 Task: Look for space in Coral Gables, United States from 26th August, 2023 to 10th September, 2023 for 6 adults, 2 children in price range Rs.10000 to Rs.15000. Place can be entire place or shared room with 6 bedrooms having 6 beds and 6 bathrooms. Property type can be house, flat, guest house. Amenities needed are: wifi, TV, free parkinig on premises, gym, breakfast. Booking option can be shelf check-in. Required host language is English.
Action: Mouse moved to (507, 111)
Screenshot: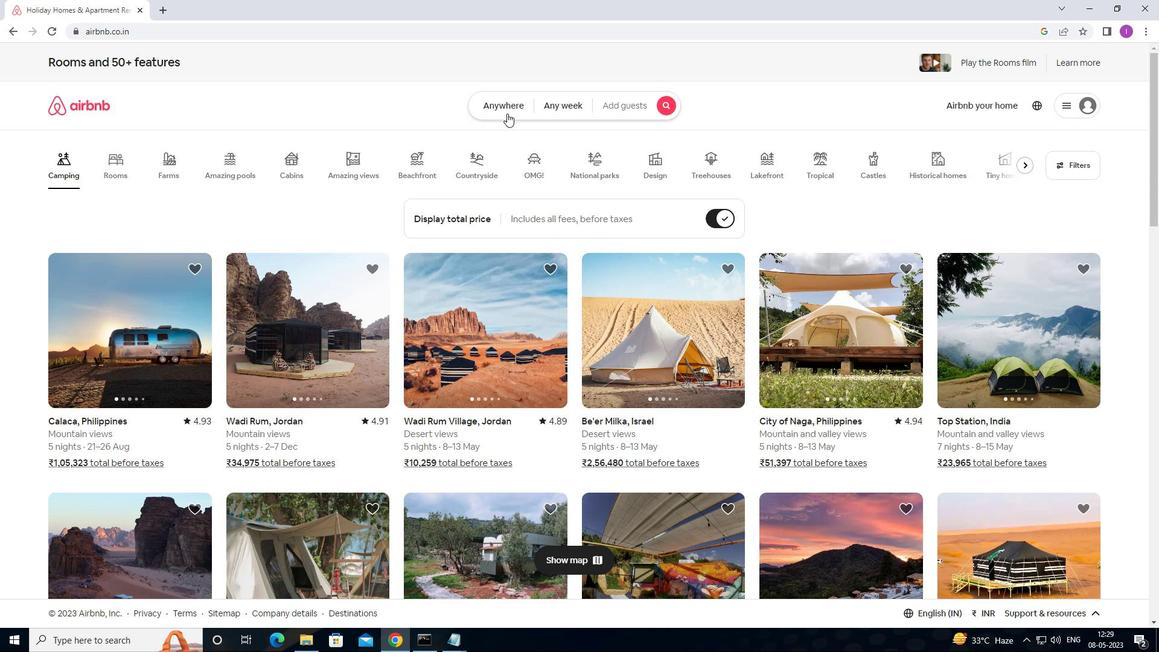 
Action: Mouse pressed left at (507, 111)
Screenshot: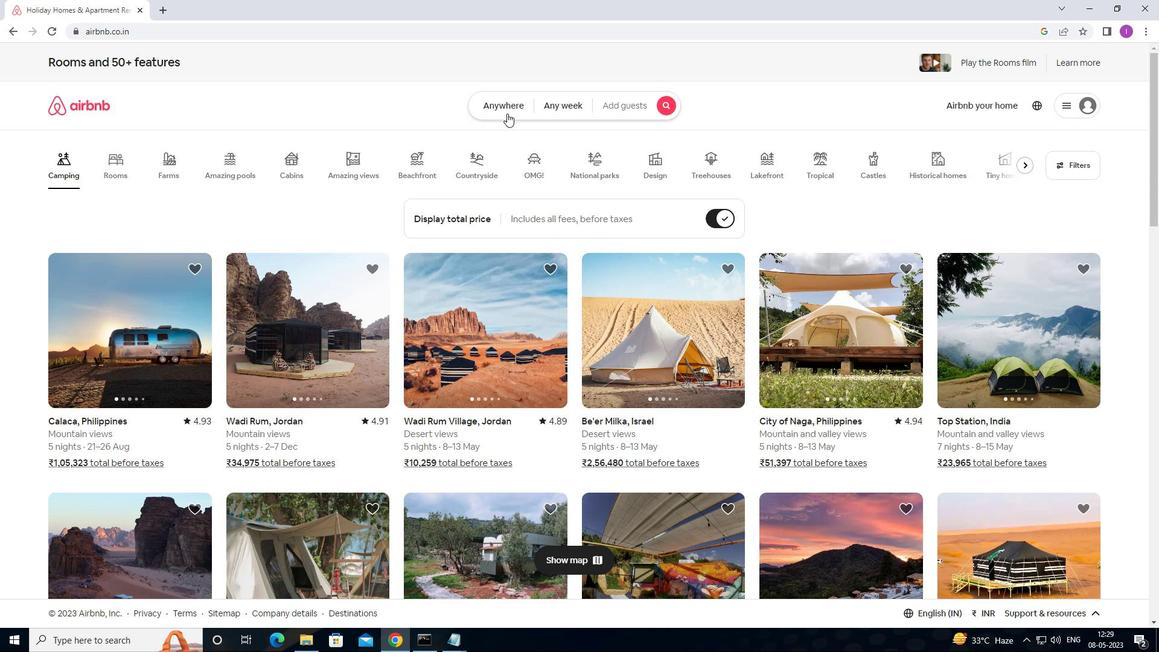
Action: Mouse moved to (402, 157)
Screenshot: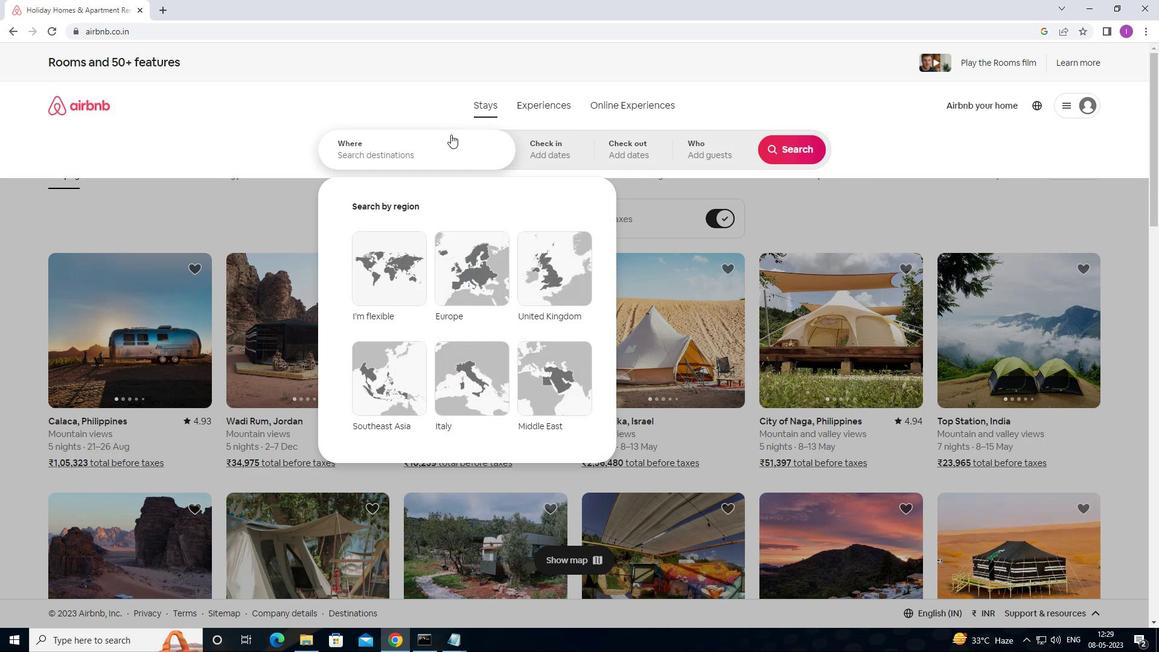 
Action: Mouse pressed left at (402, 157)
Screenshot: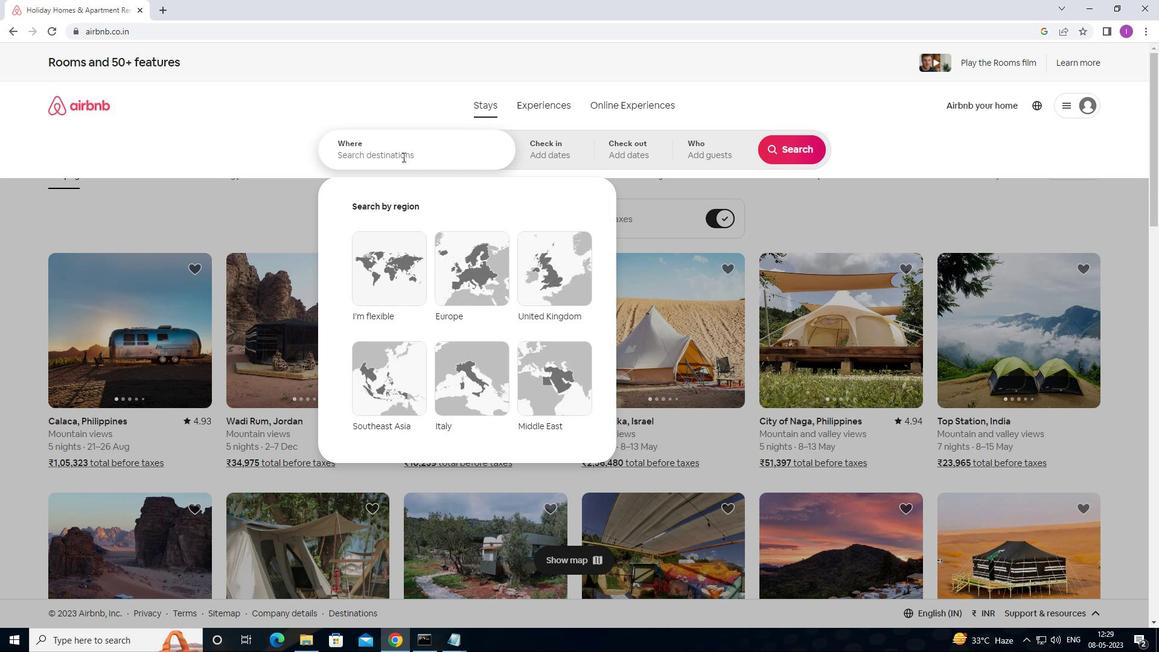 
Action: Key pressed <Key.shift>CORAL<Key.space><Key.shift><Key.shift><Key.shift><Key.shift><Key.shift><Key.shift><Key.shift><Key.shift>GABLES,<Key.shift>UNITED<Key.space>STATES
Screenshot: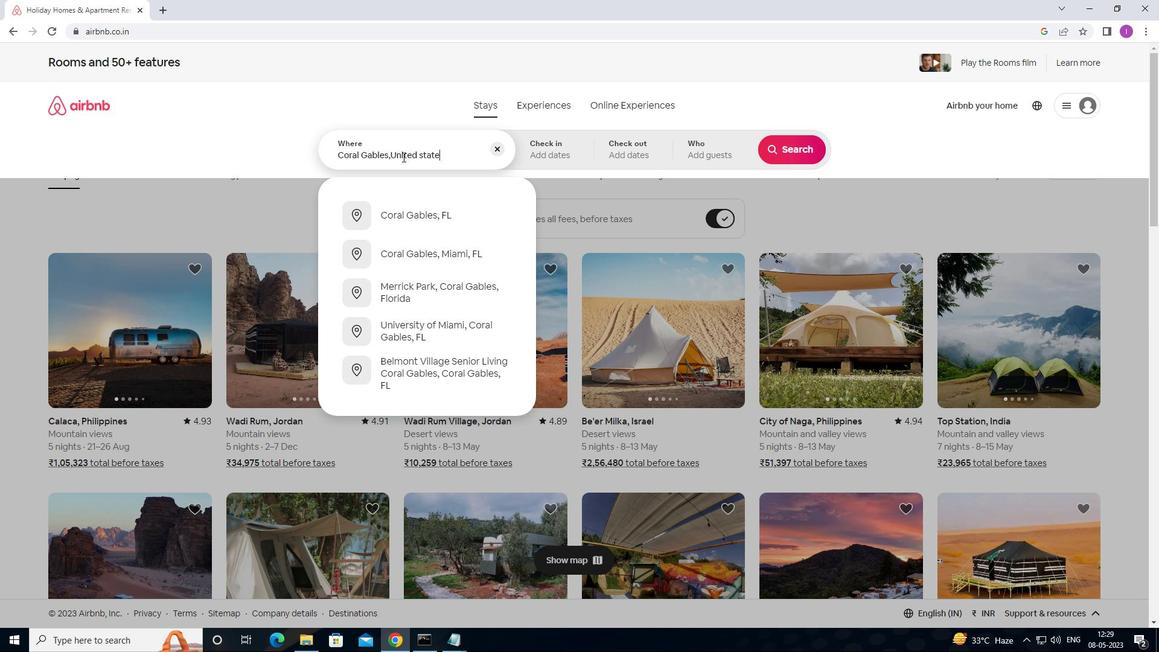 
Action: Mouse moved to (564, 157)
Screenshot: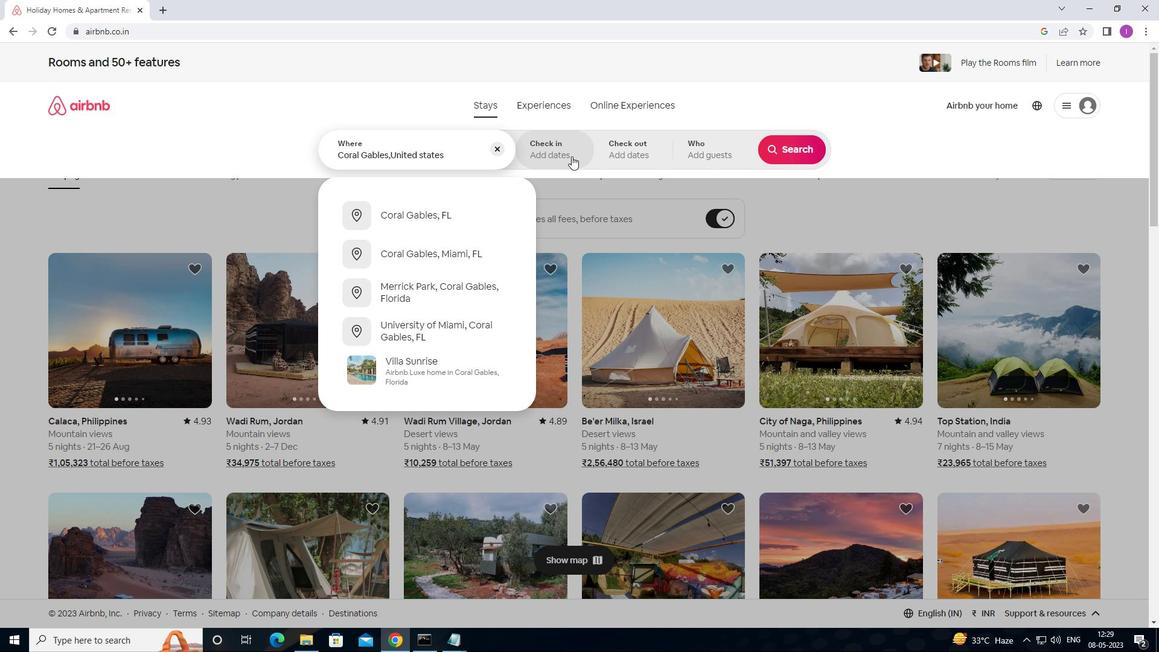 
Action: Mouse pressed left at (564, 157)
Screenshot: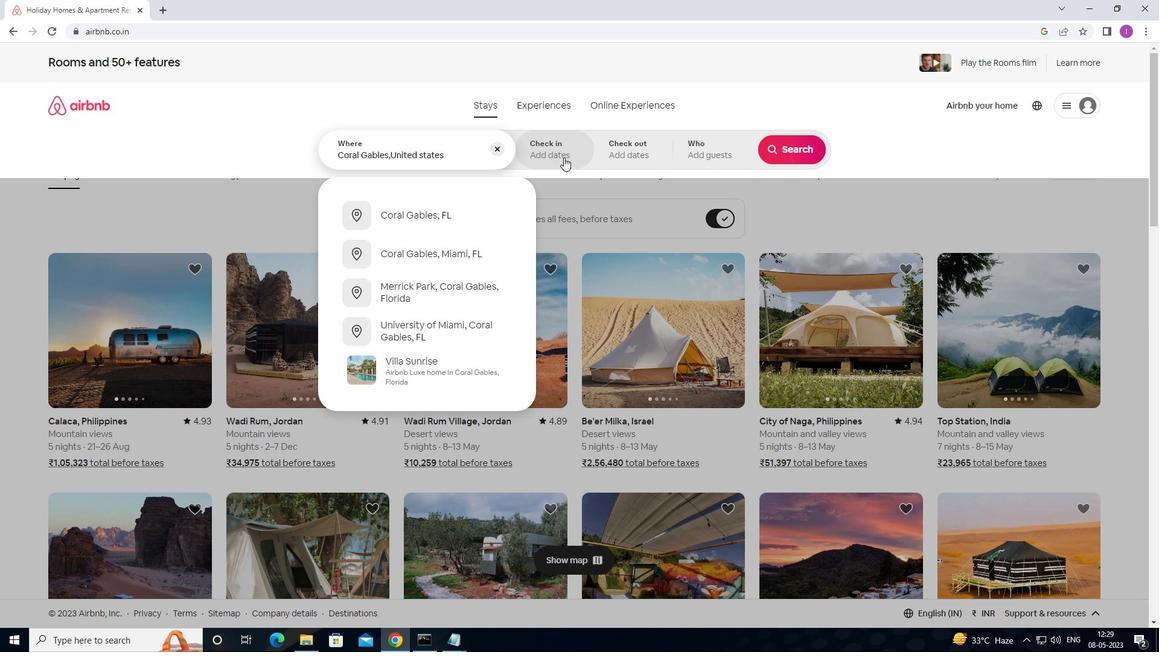 
Action: Mouse moved to (788, 245)
Screenshot: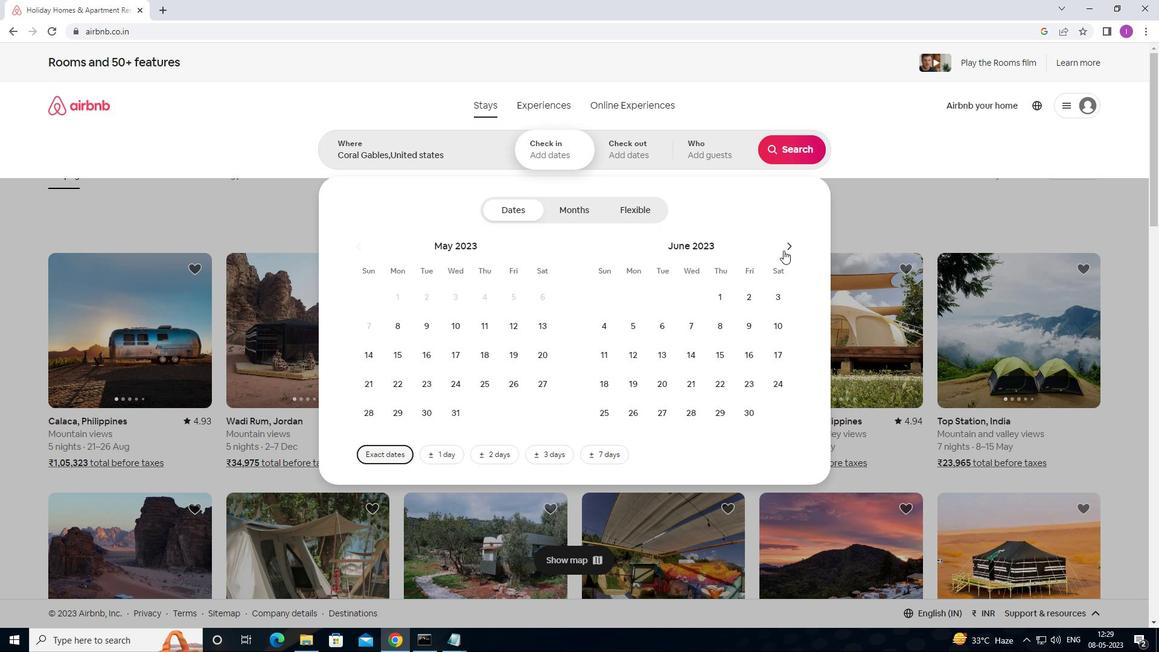
Action: Mouse pressed left at (788, 245)
Screenshot: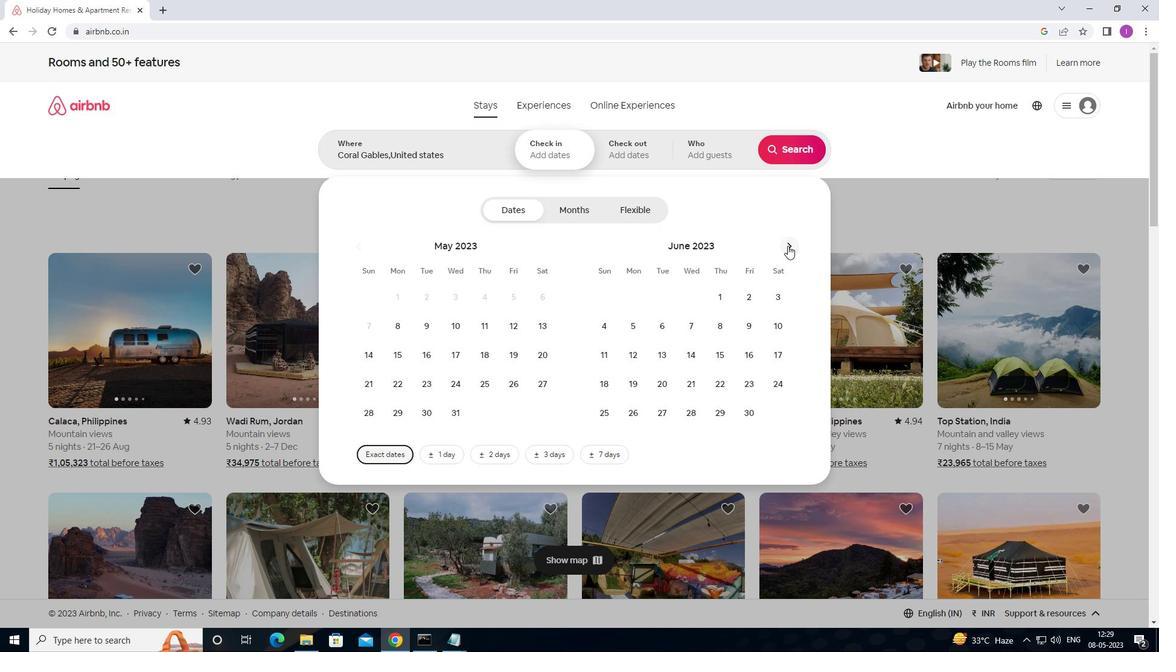 
Action: Mouse pressed left at (788, 245)
Screenshot: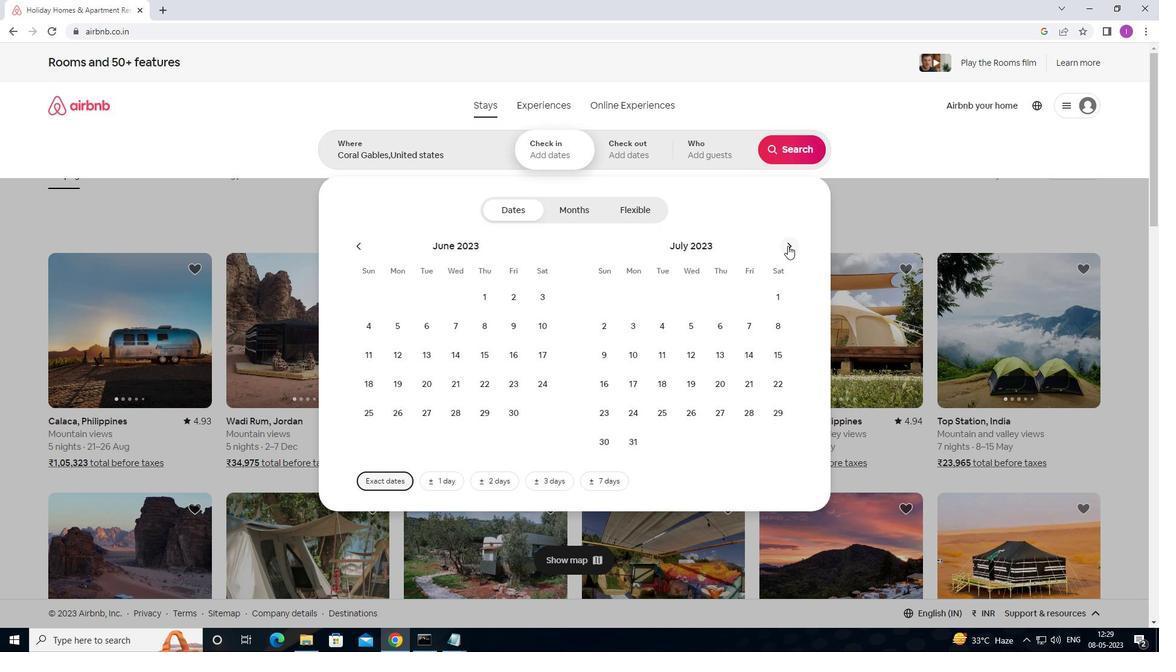 
Action: Mouse pressed left at (788, 245)
Screenshot: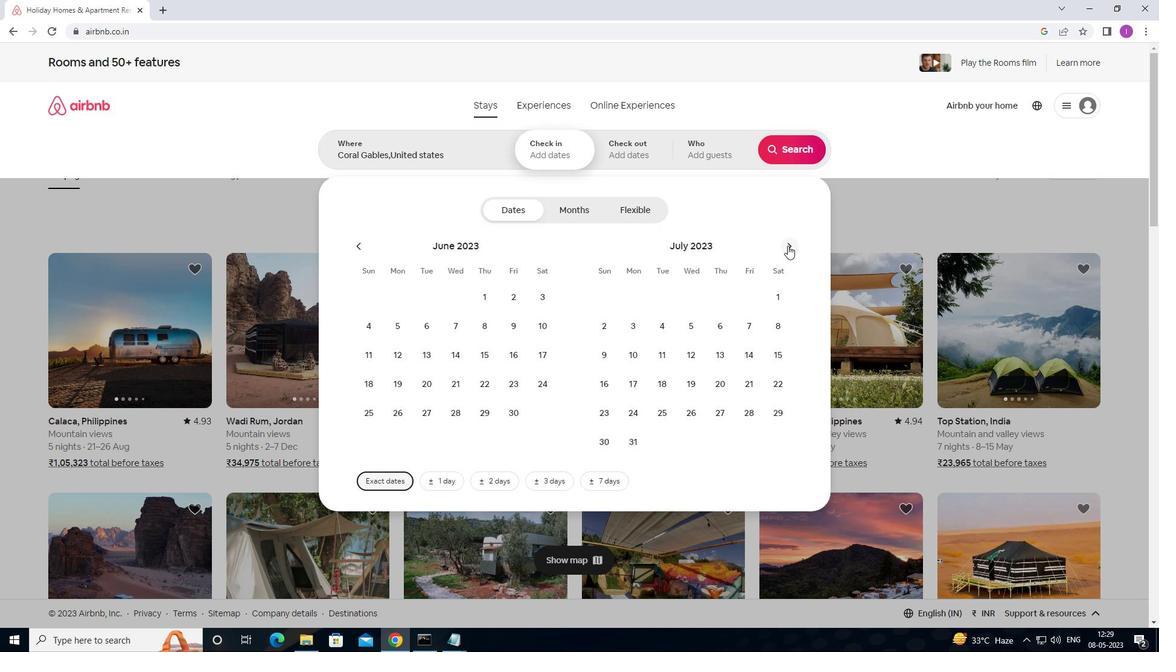
Action: Mouse pressed left at (788, 245)
Screenshot: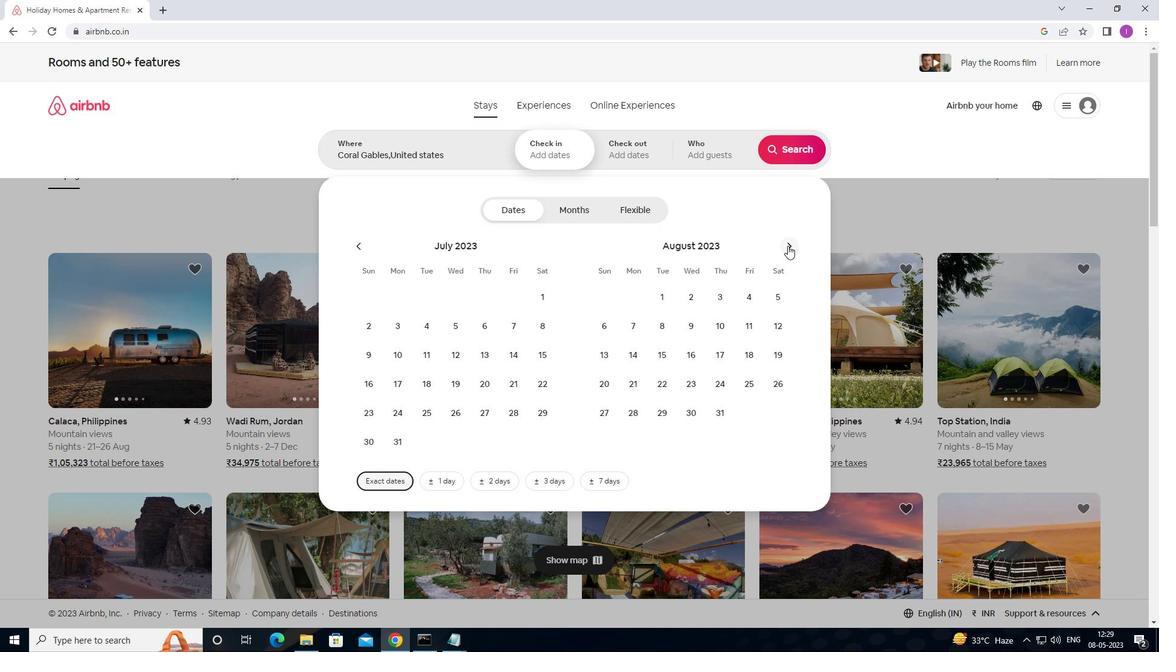 
Action: Mouse moved to (359, 249)
Screenshot: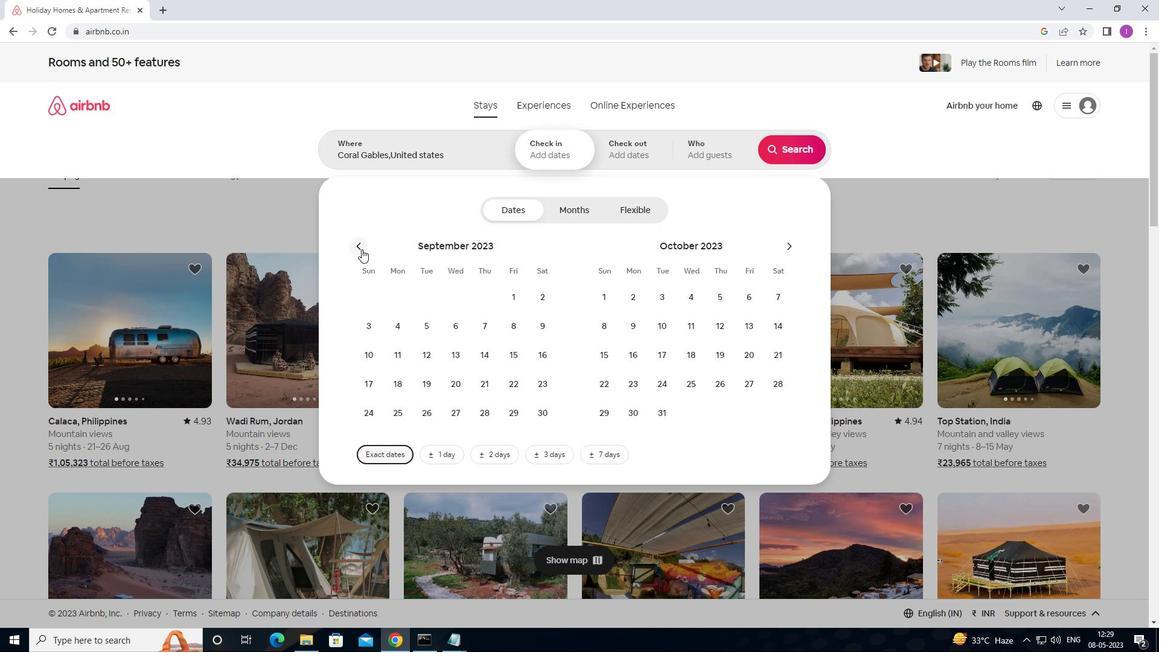 
Action: Mouse pressed left at (359, 249)
Screenshot: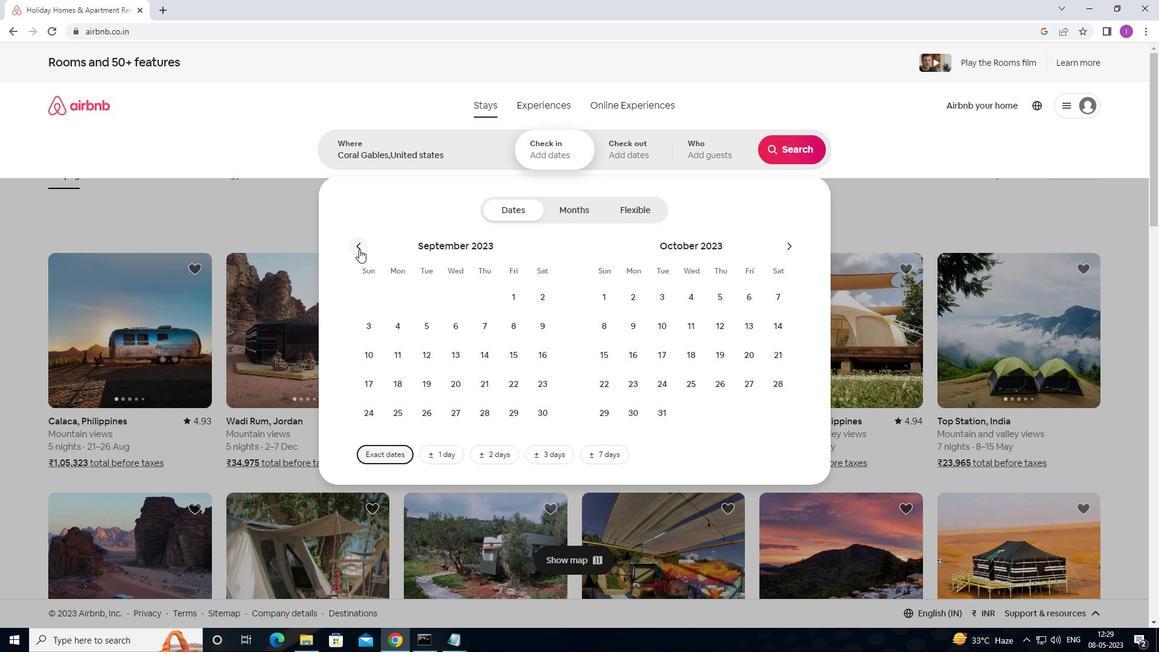 
Action: Mouse moved to (552, 384)
Screenshot: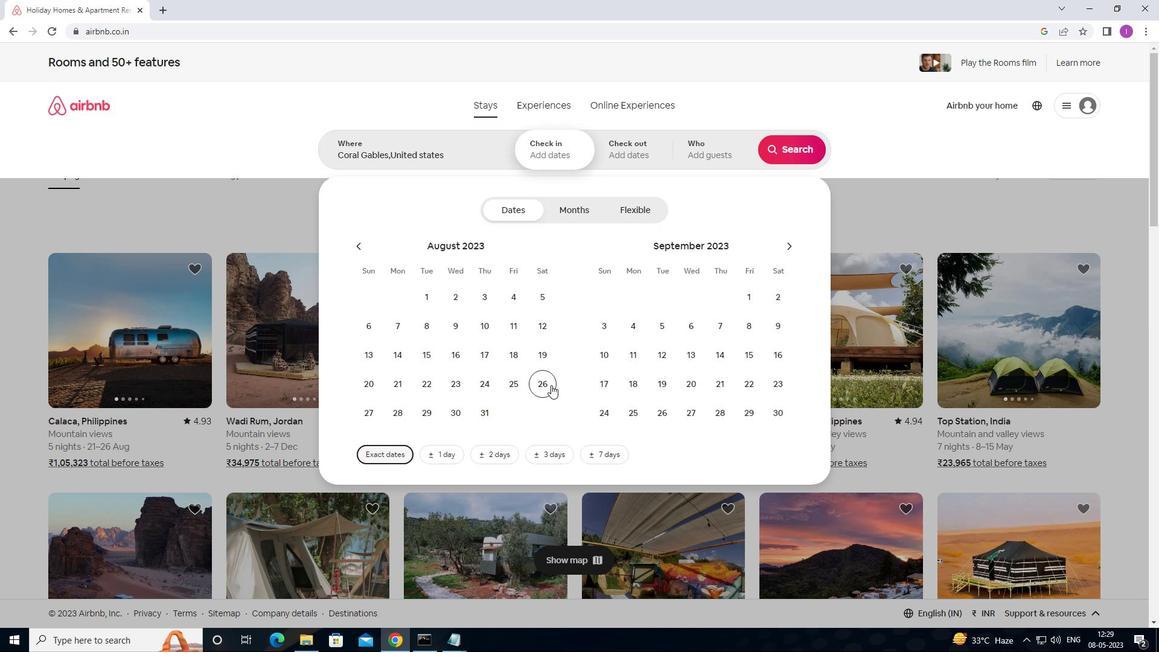 
Action: Mouse pressed left at (552, 384)
Screenshot: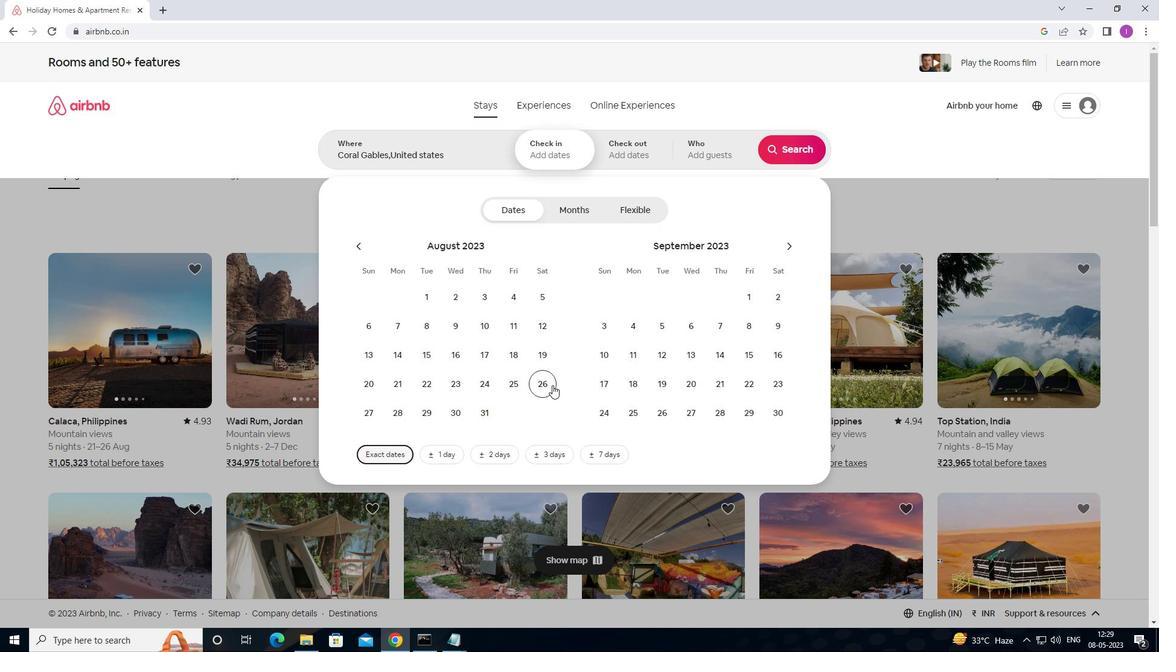 
Action: Mouse moved to (601, 359)
Screenshot: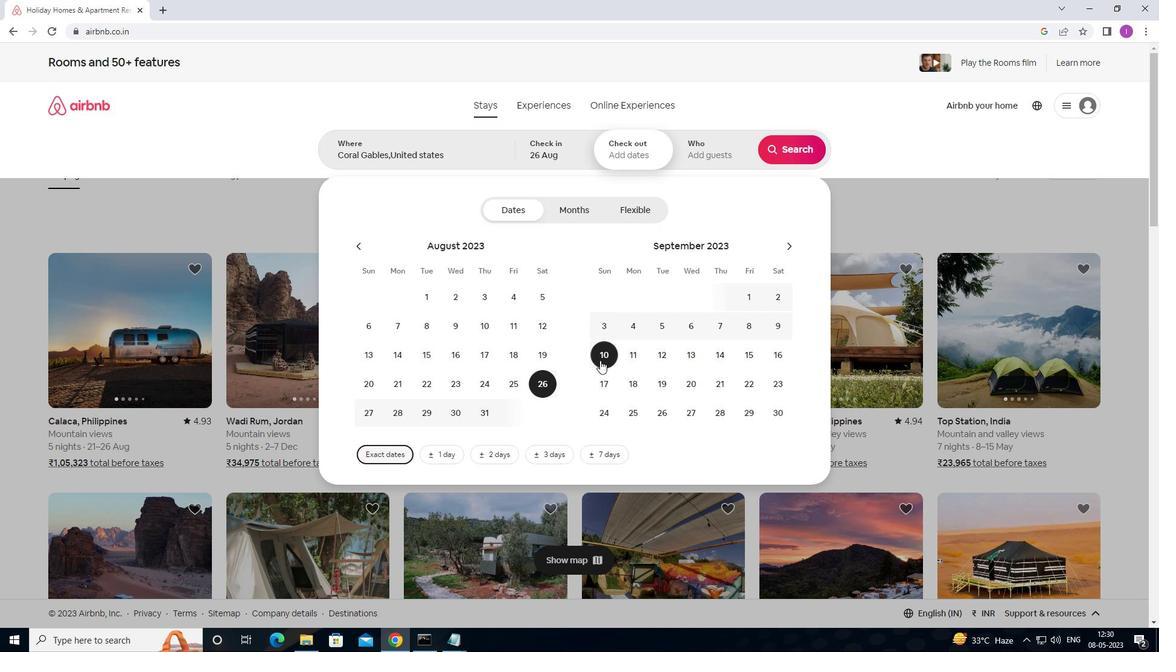 
Action: Mouse pressed left at (601, 359)
Screenshot: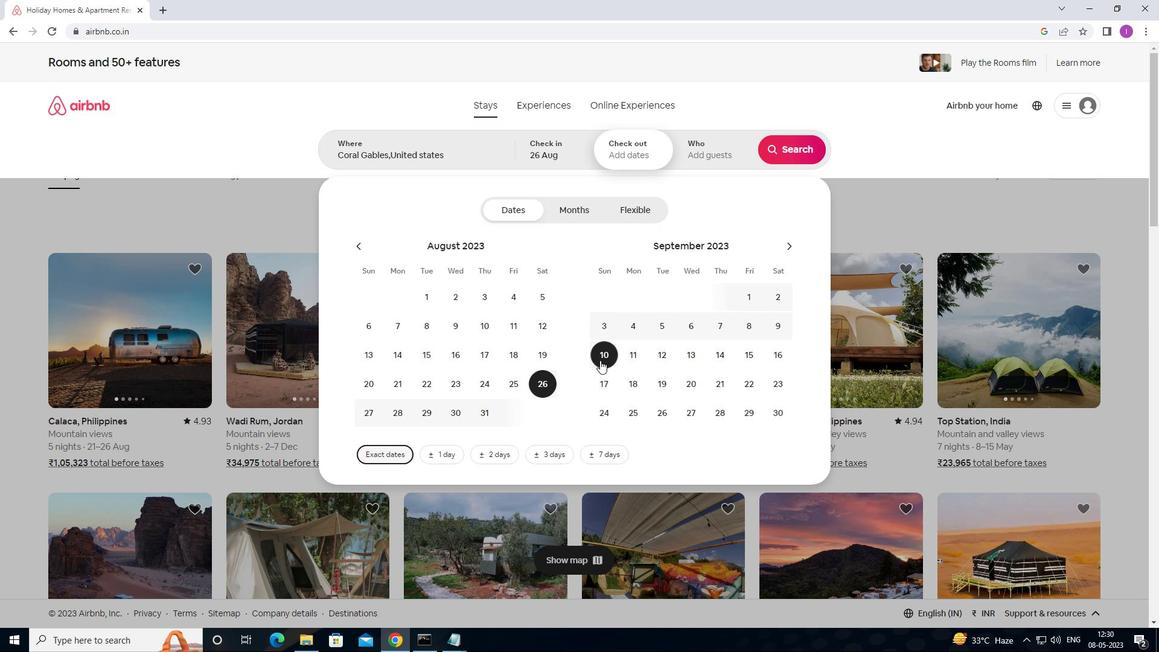 
Action: Mouse moved to (707, 148)
Screenshot: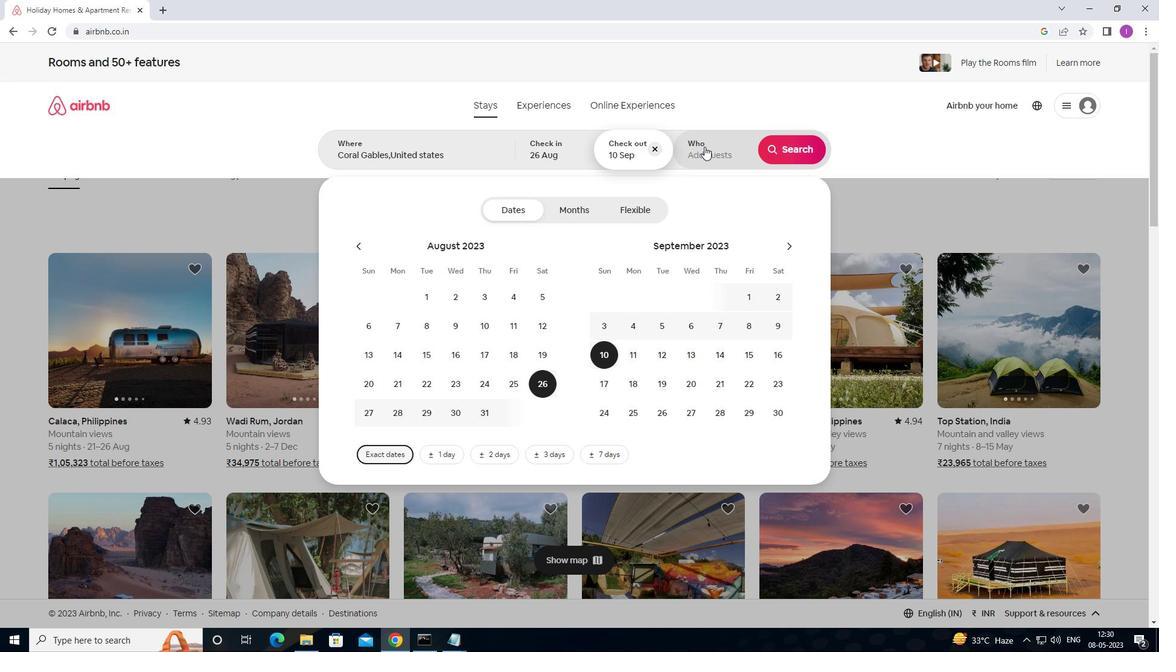 
Action: Mouse pressed left at (707, 148)
Screenshot: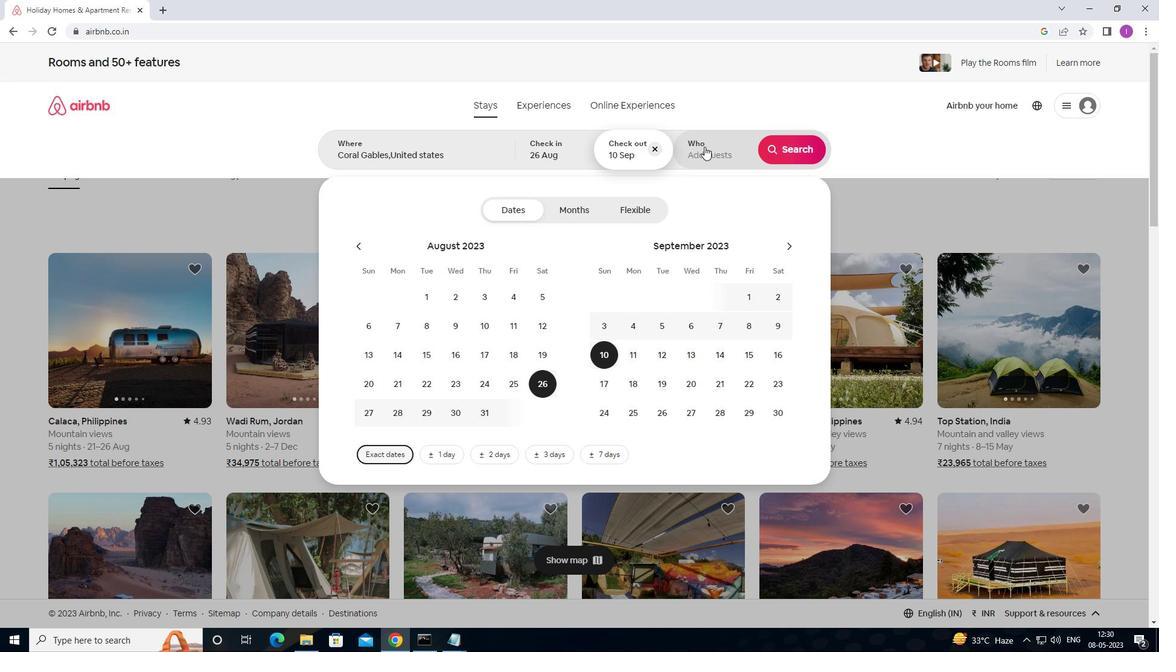 
Action: Mouse moved to (794, 216)
Screenshot: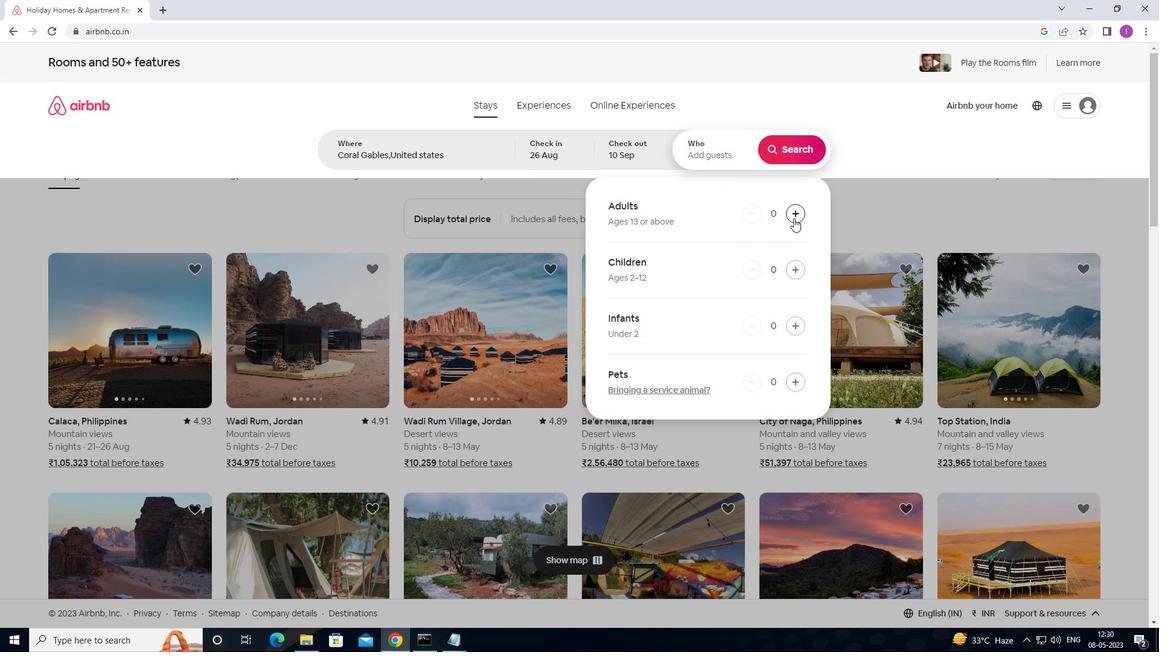 
Action: Mouse pressed left at (794, 216)
Screenshot: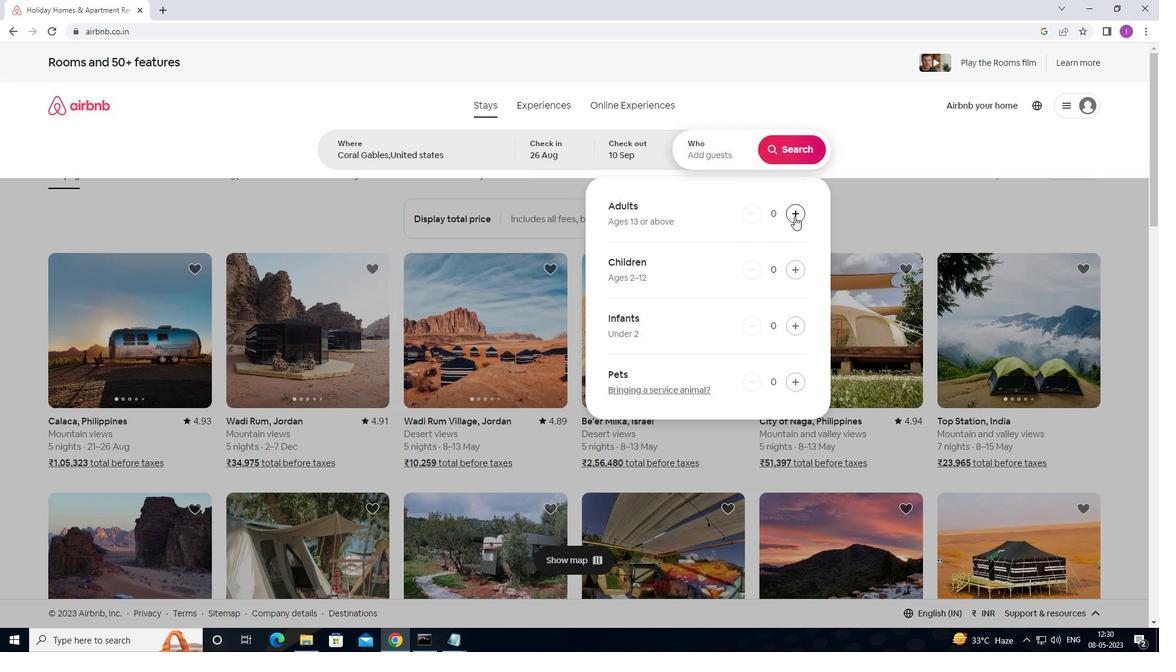 
Action: Mouse pressed left at (794, 216)
Screenshot: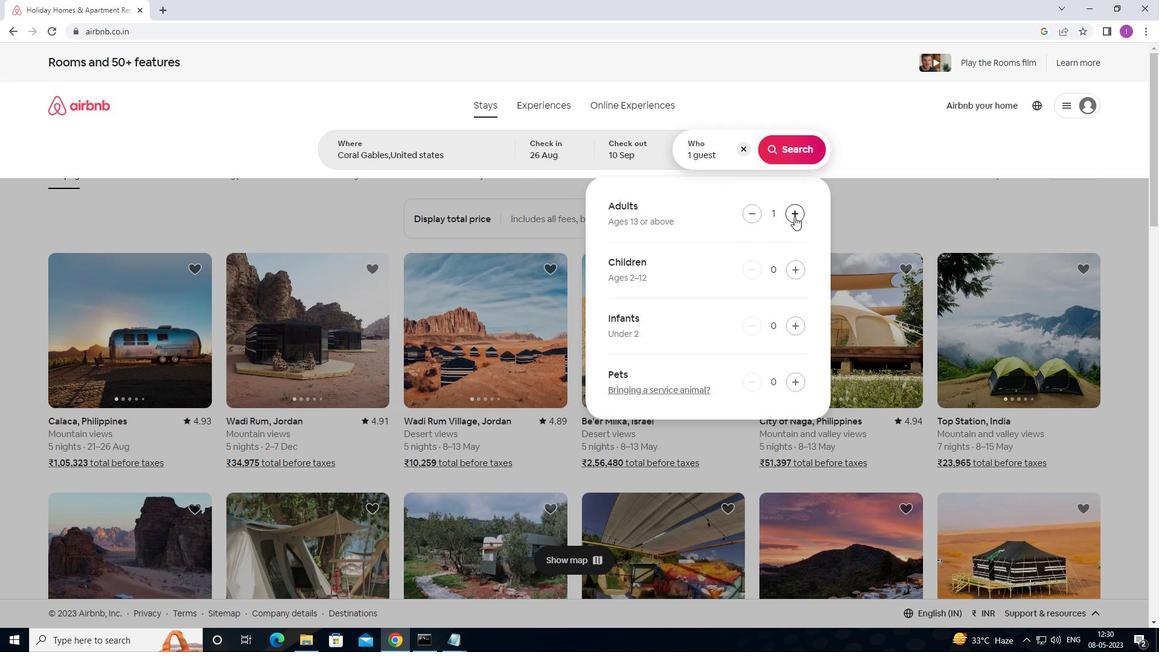 
Action: Mouse pressed left at (794, 216)
Screenshot: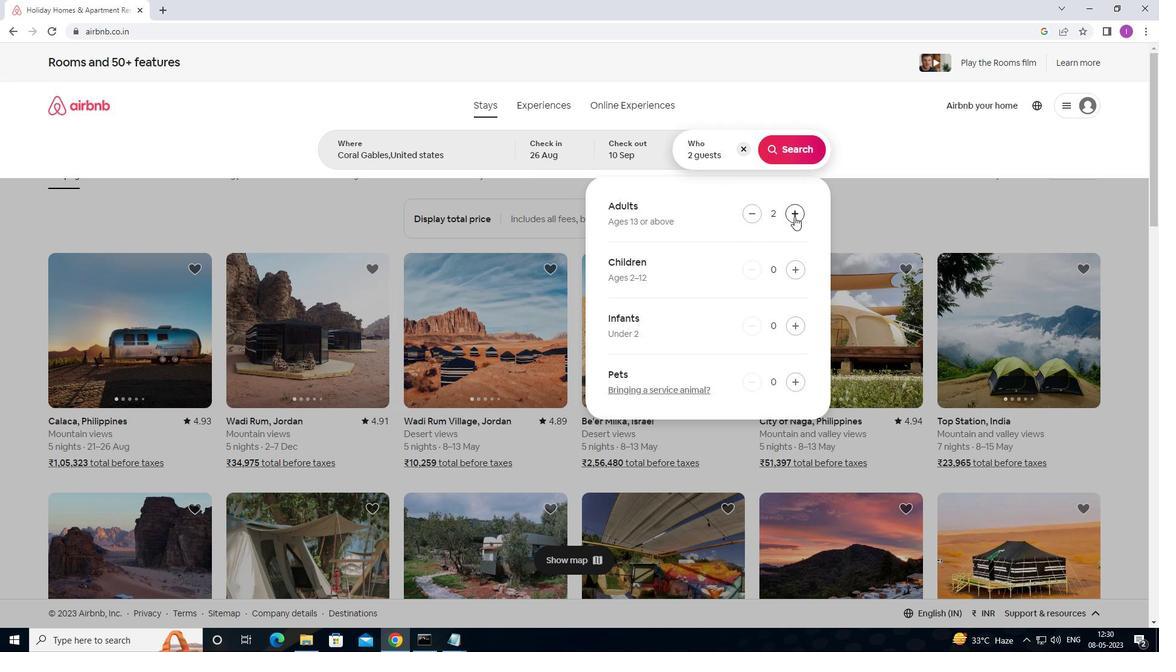
Action: Mouse pressed left at (794, 216)
Screenshot: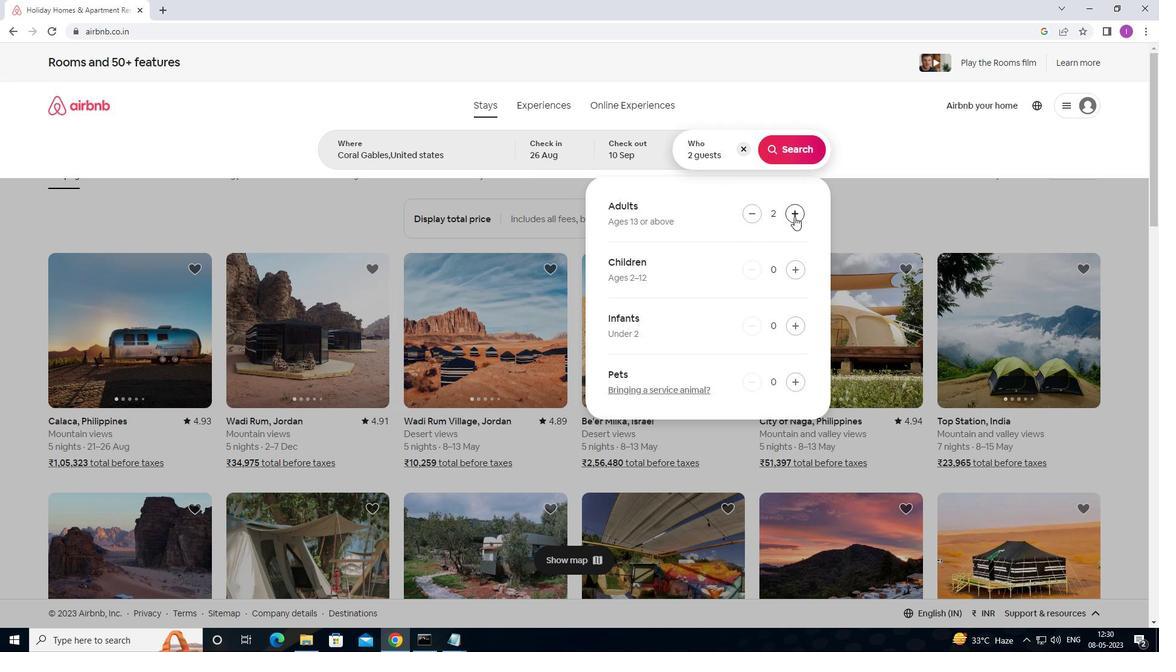 
Action: Mouse pressed left at (794, 216)
Screenshot: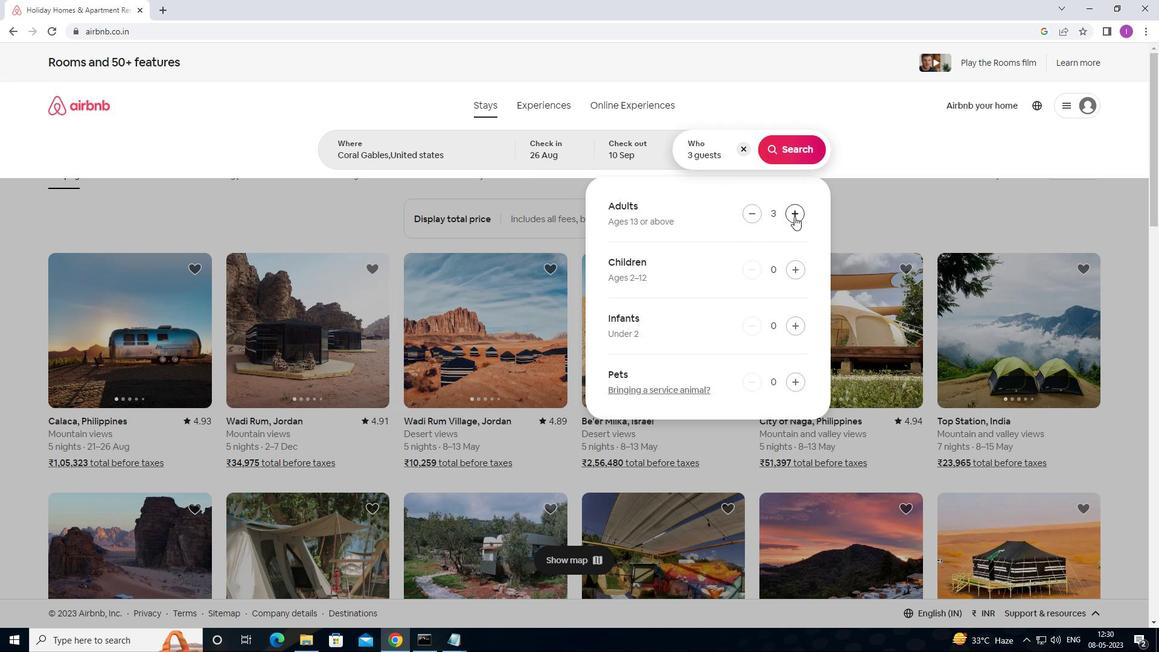 
Action: Mouse pressed left at (794, 216)
Screenshot: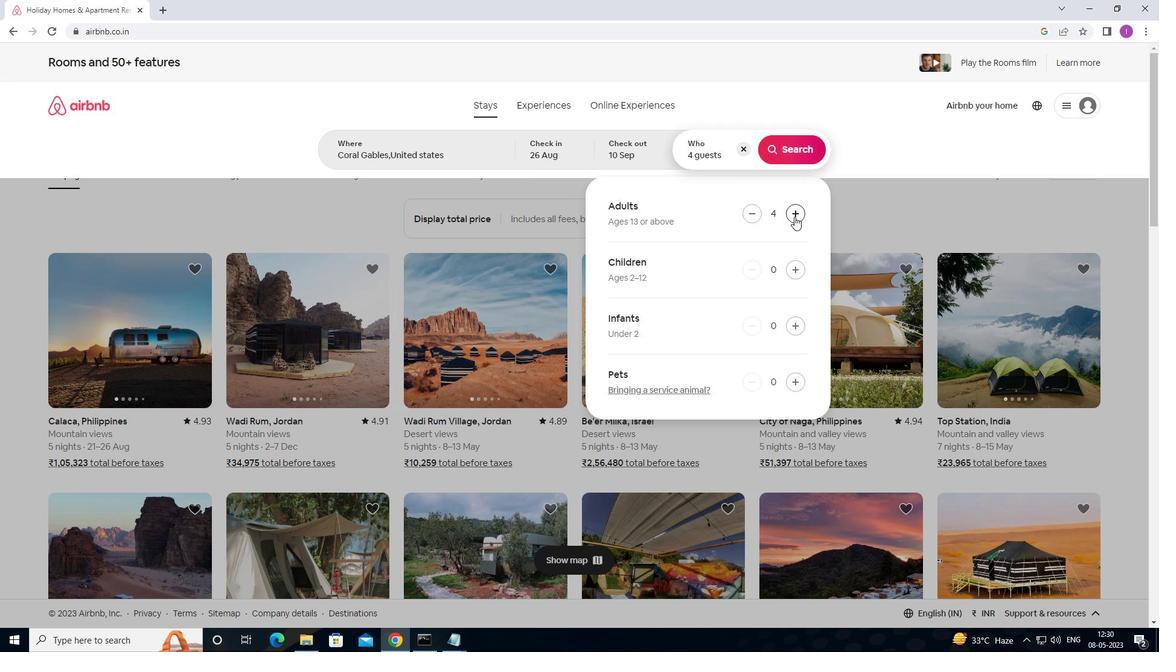 
Action: Mouse pressed left at (794, 216)
Screenshot: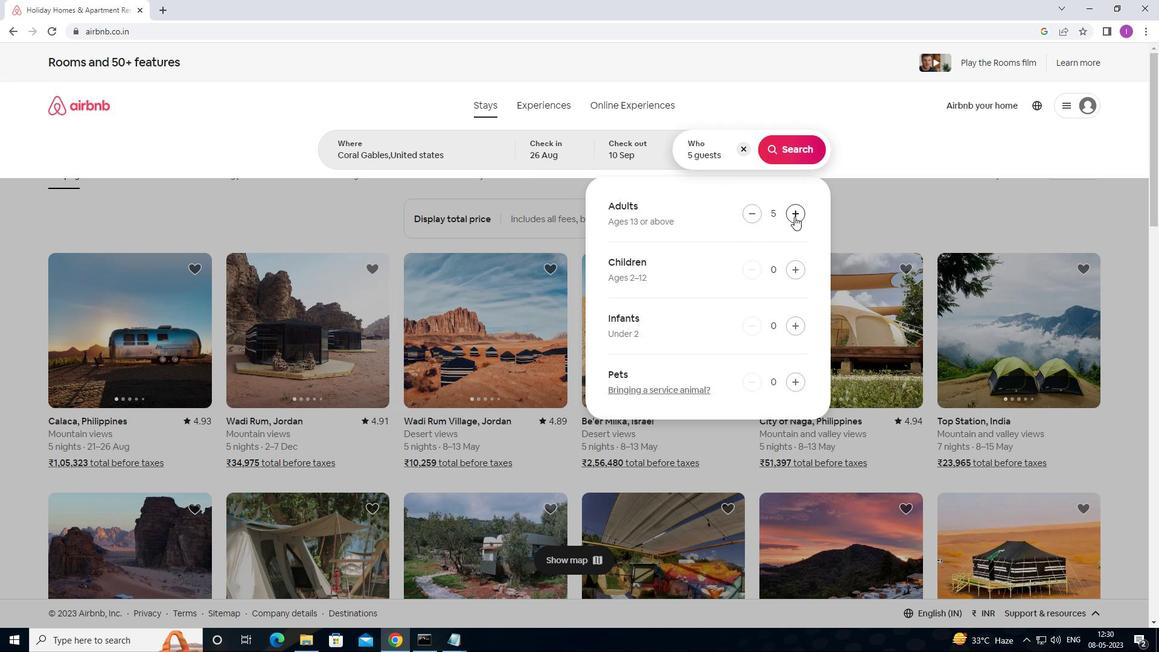 
Action: Mouse moved to (752, 216)
Screenshot: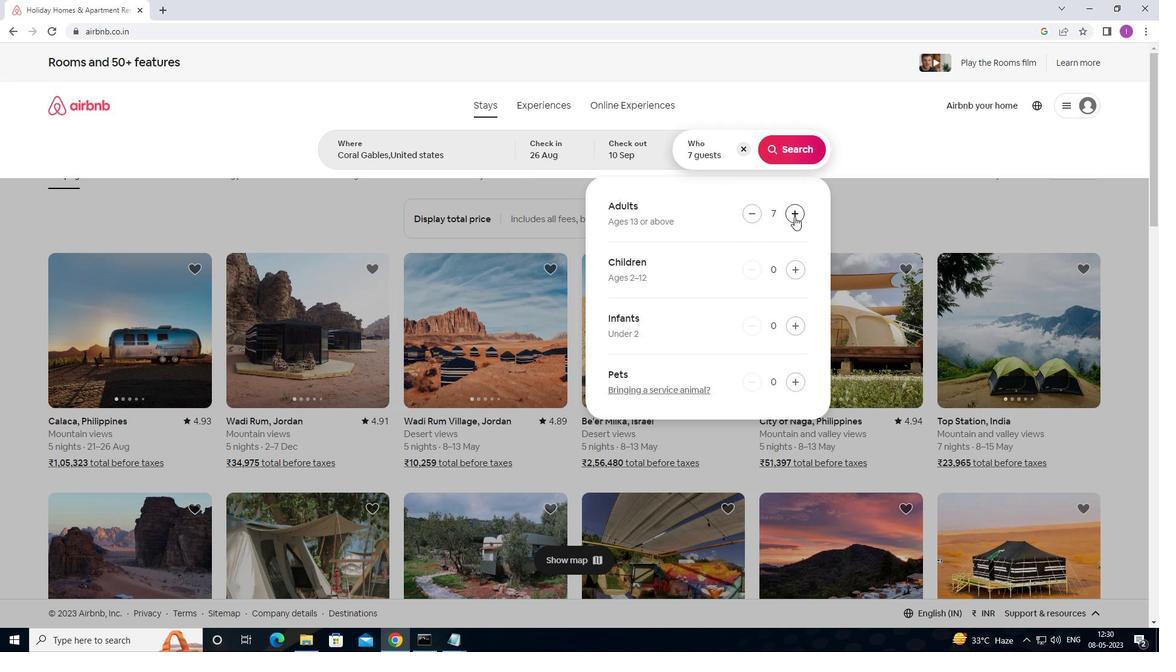 
Action: Mouse pressed left at (752, 216)
Screenshot: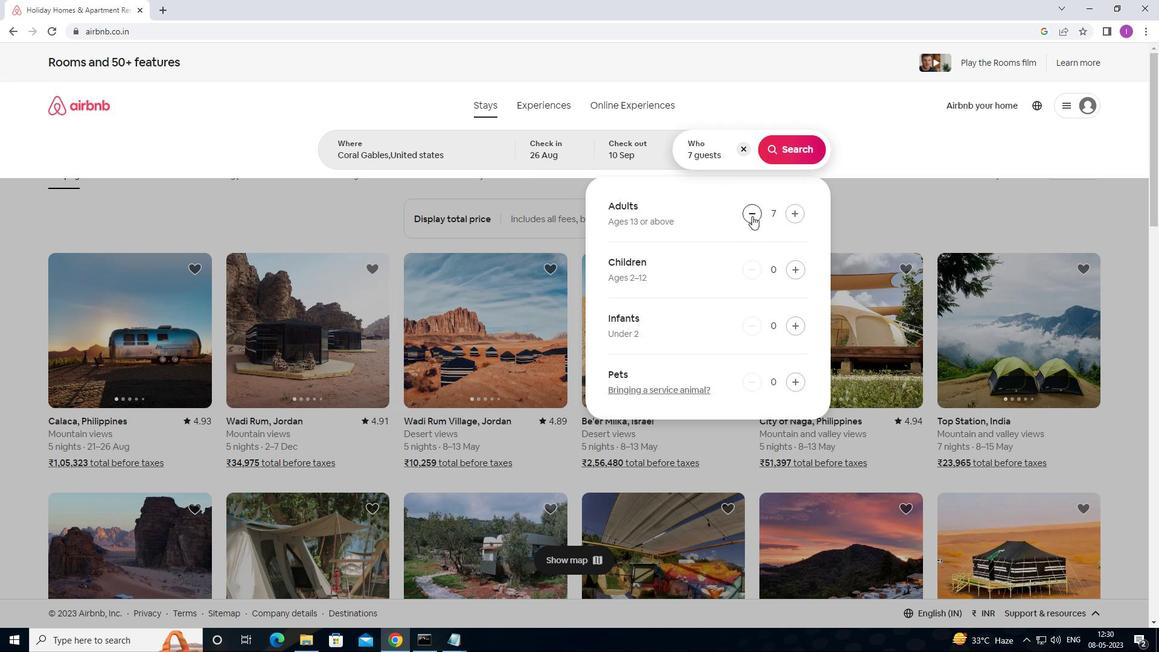 
Action: Mouse moved to (800, 266)
Screenshot: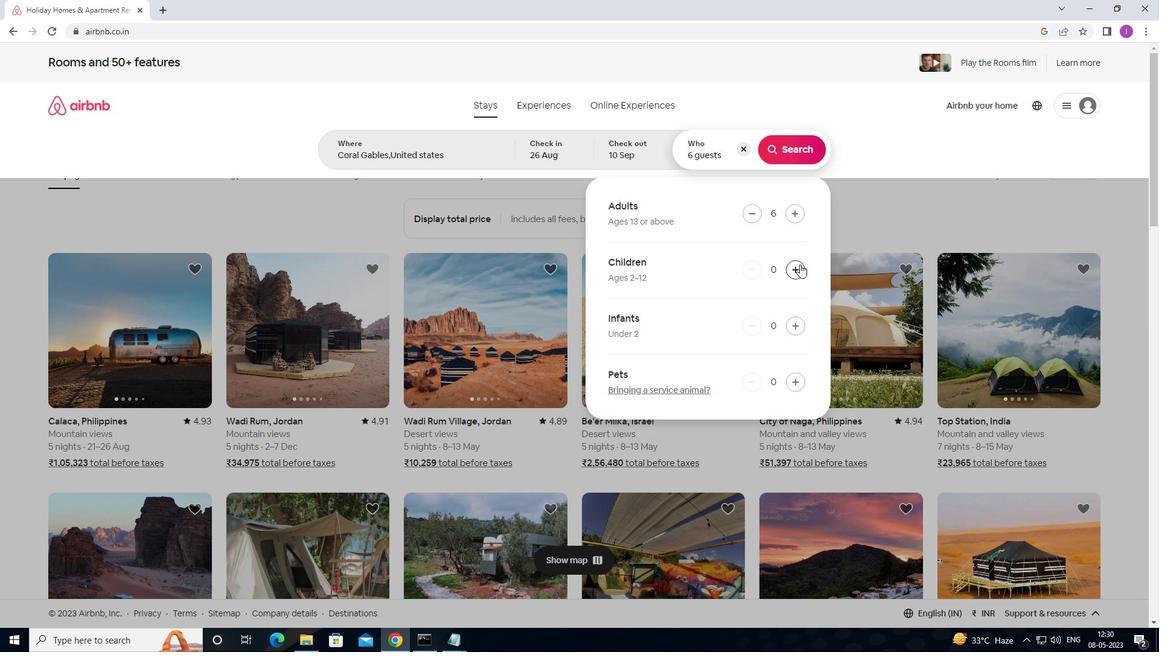 
Action: Mouse pressed left at (800, 266)
Screenshot: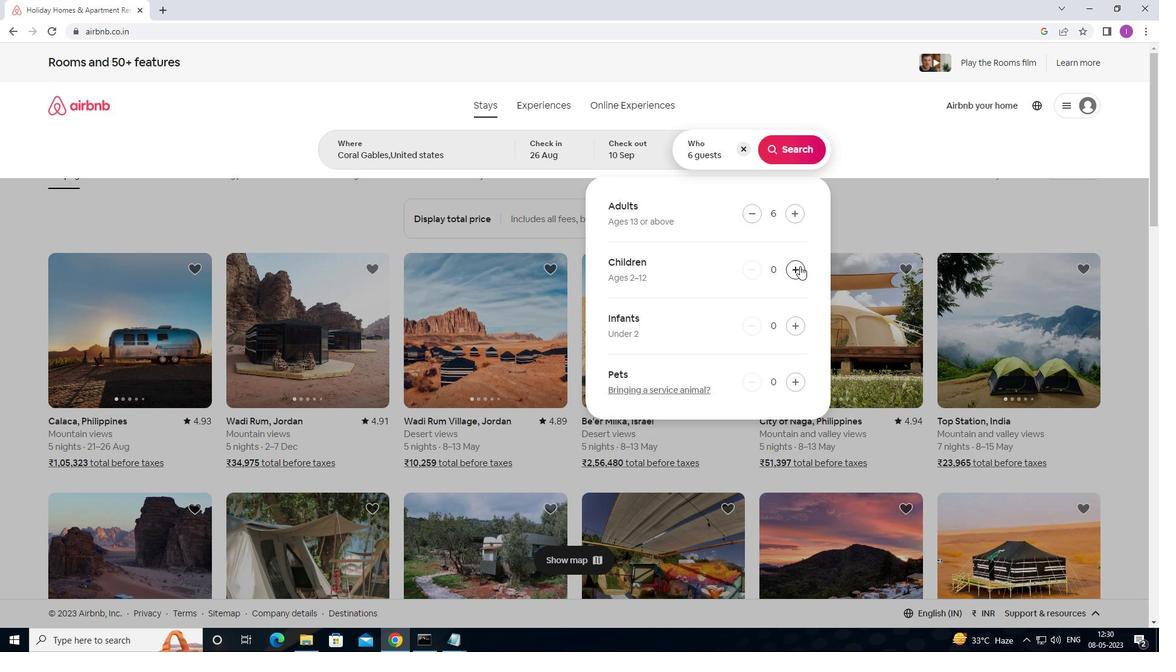 
Action: Mouse pressed left at (800, 266)
Screenshot: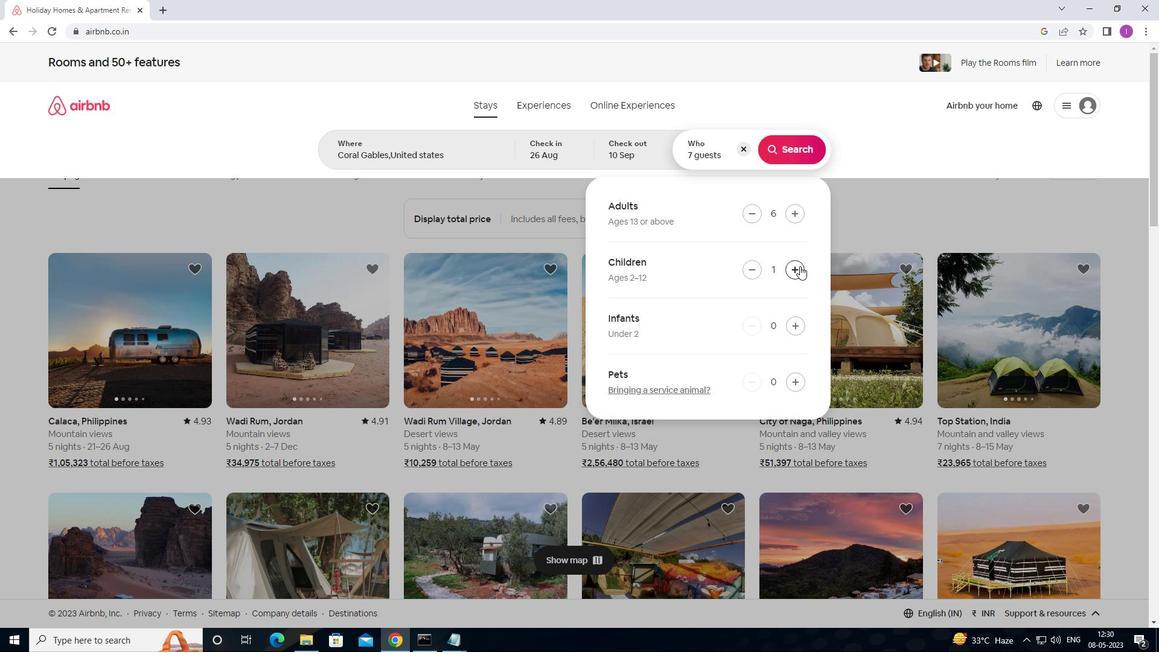 
Action: Mouse moved to (786, 161)
Screenshot: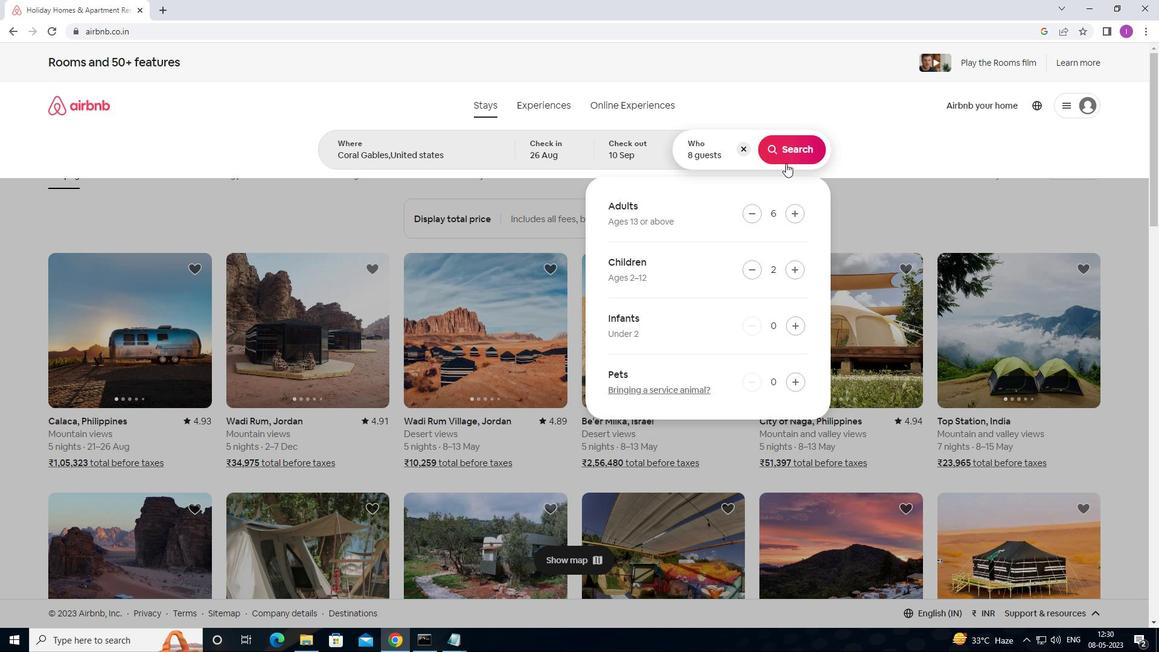 
Action: Mouse pressed left at (786, 161)
Screenshot: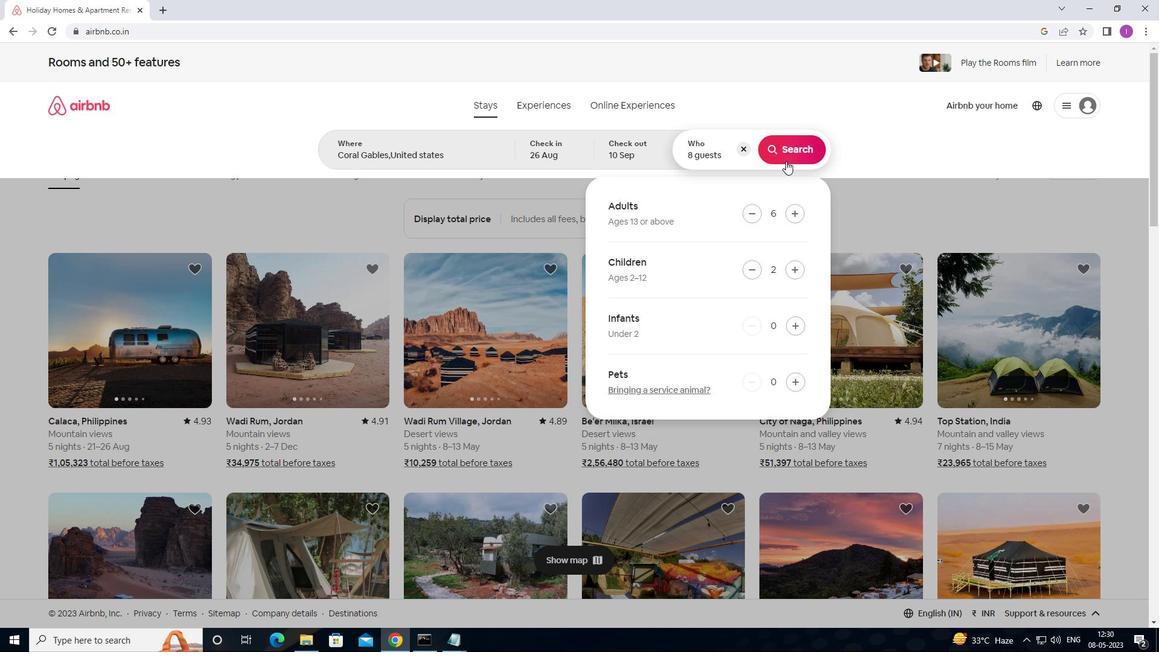 
Action: Mouse moved to (1113, 109)
Screenshot: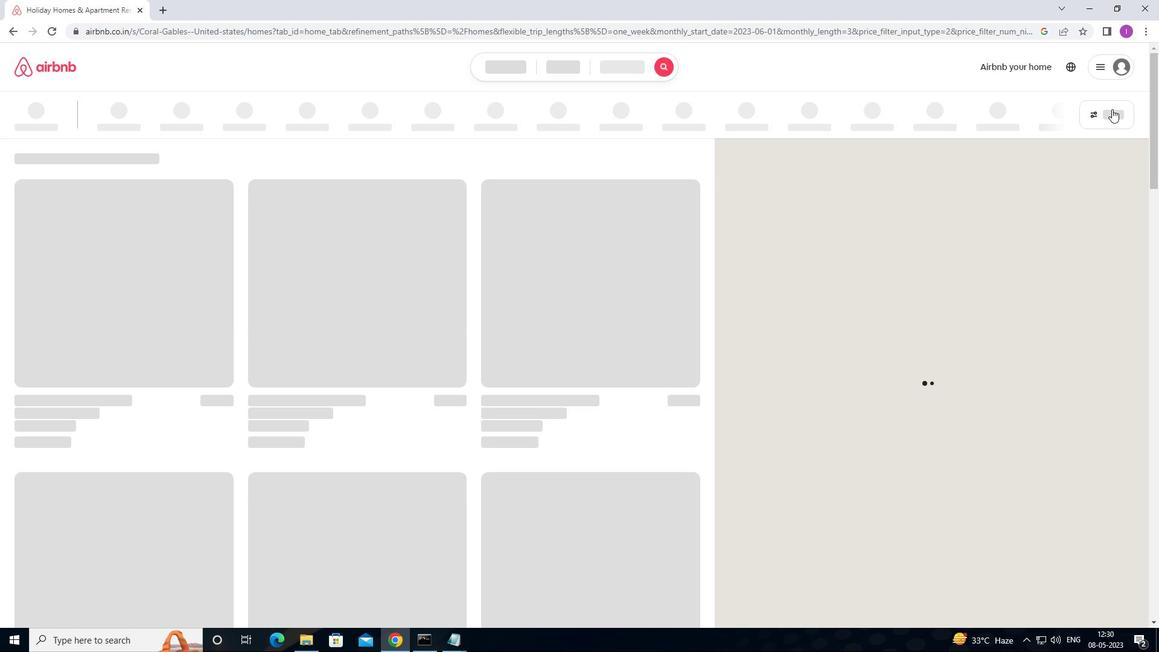 
Action: Mouse pressed left at (1113, 109)
Screenshot: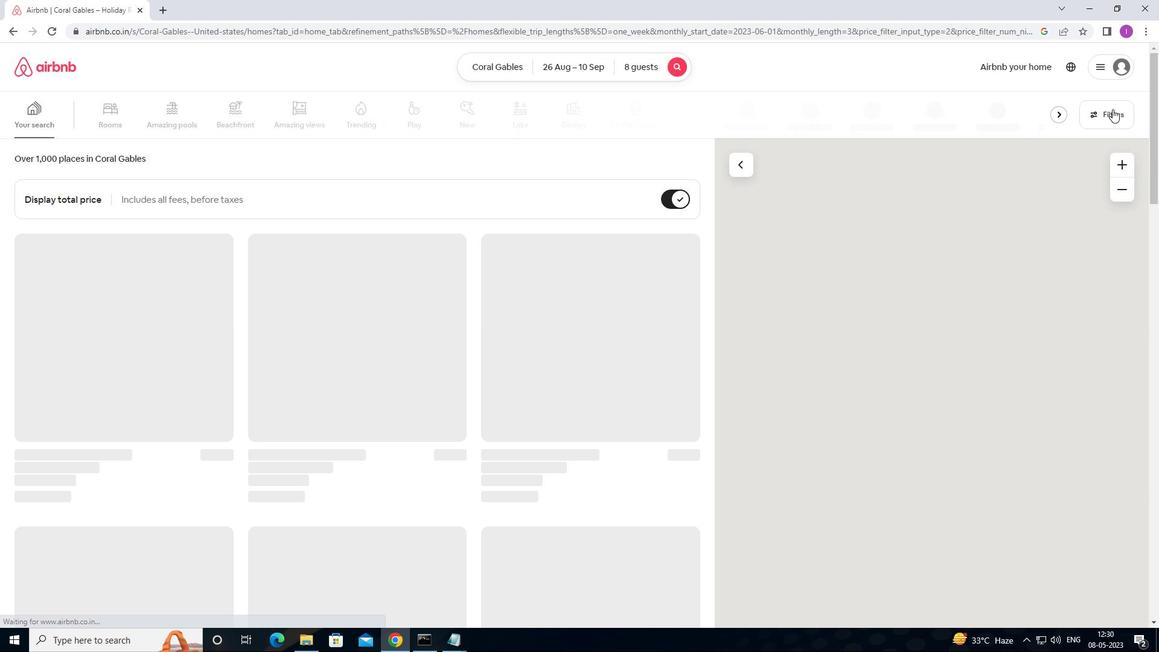 
Action: Mouse moved to (437, 411)
Screenshot: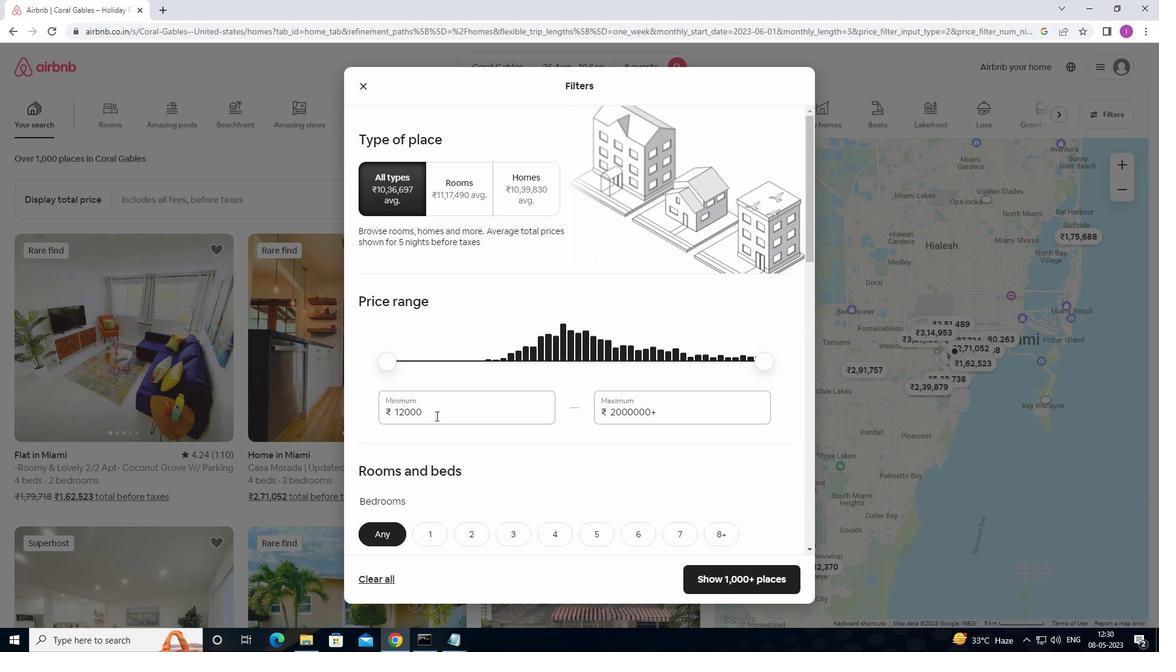 
Action: Mouse pressed left at (437, 411)
Screenshot: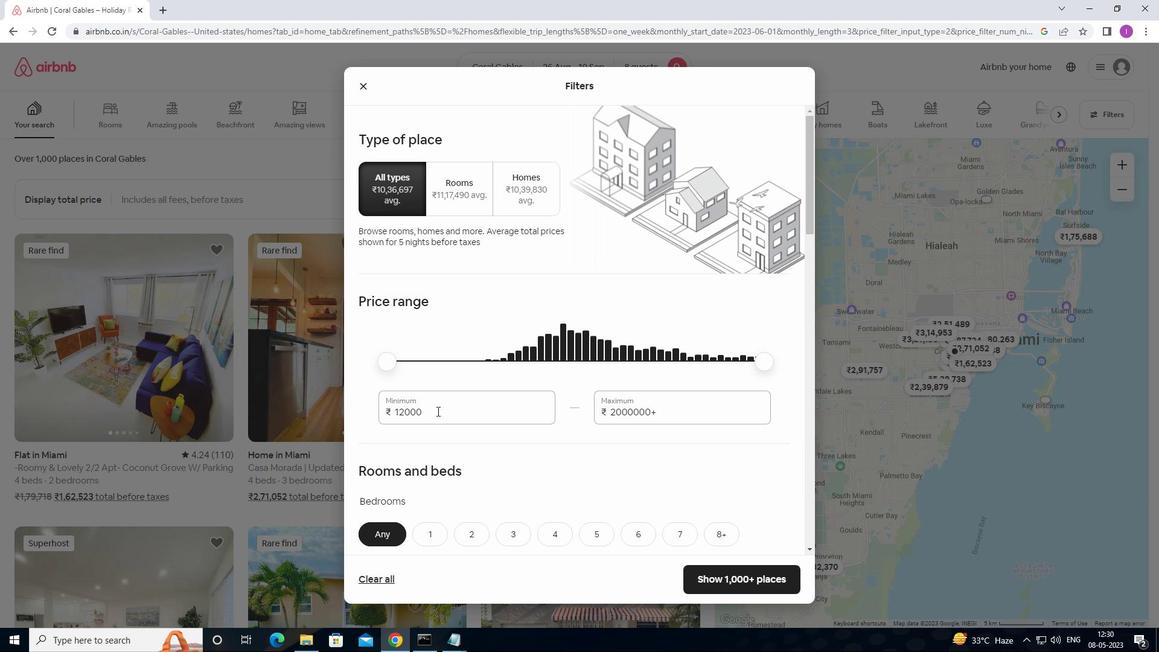 
Action: Mouse moved to (390, 439)
Screenshot: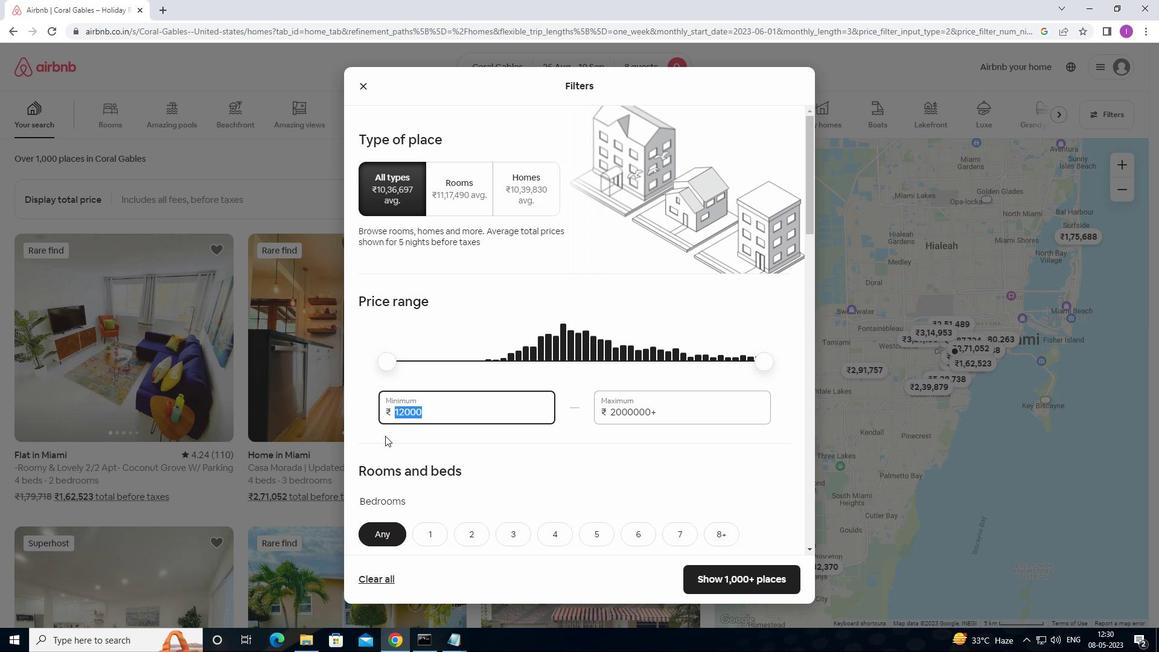 
Action: Key pressed 10
Screenshot: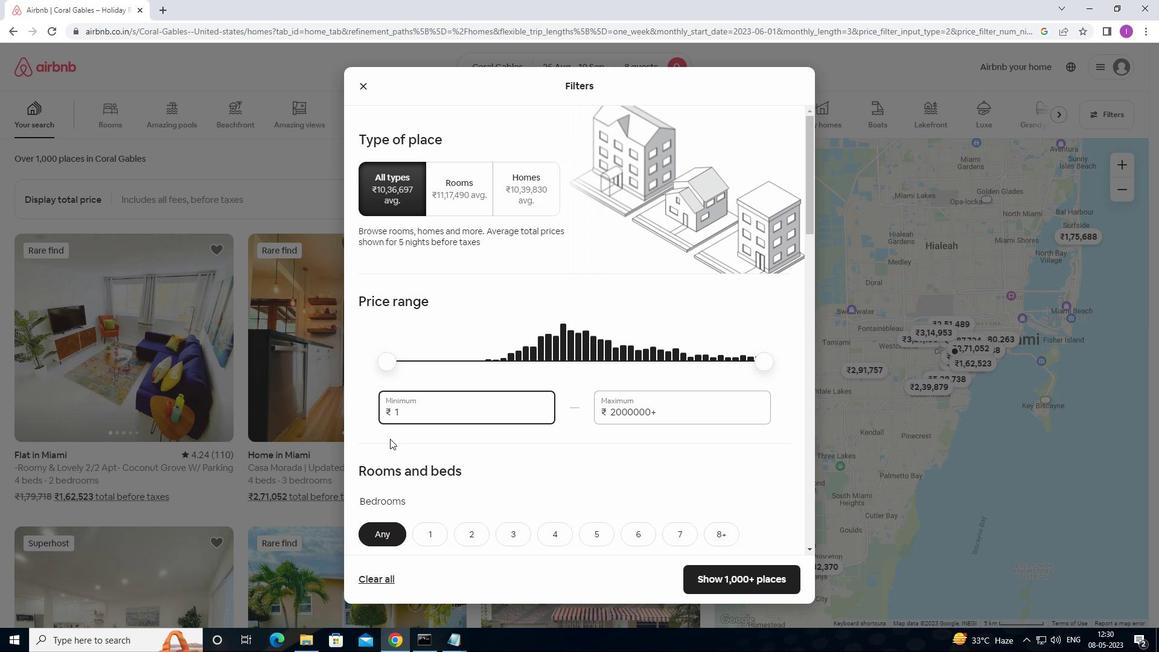 
Action: Mouse moved to (390, 439)
Screenshot: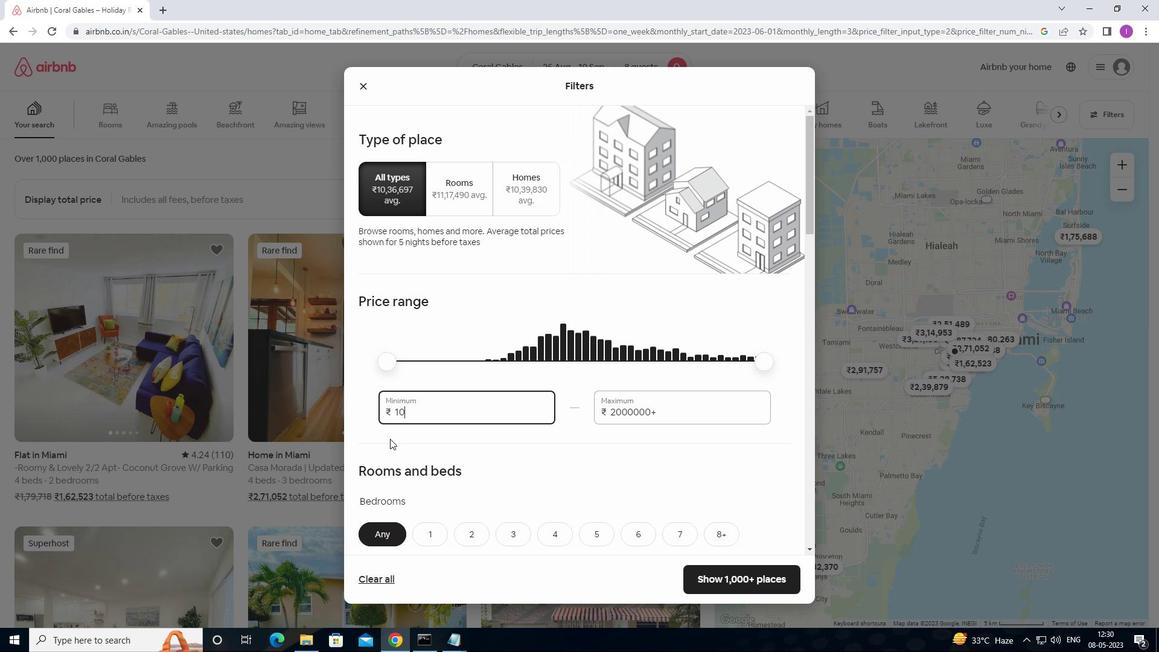 
Action: Key pressed 0
Screenshot: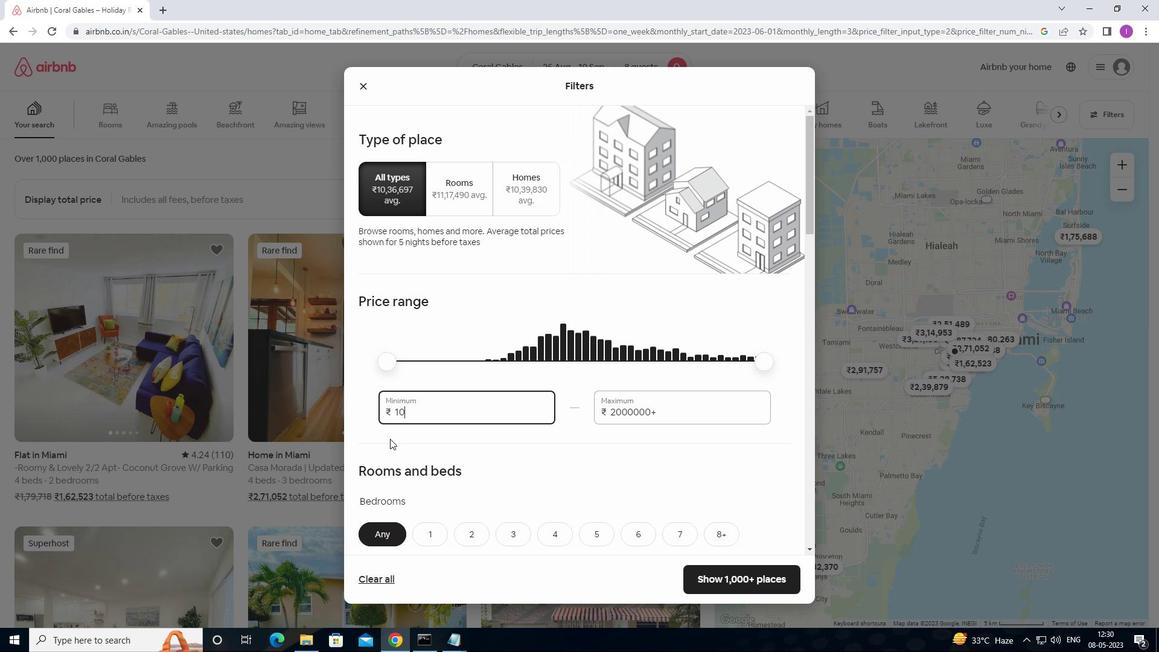 
Action: Mouse moved to (391, 439)
Screenshot: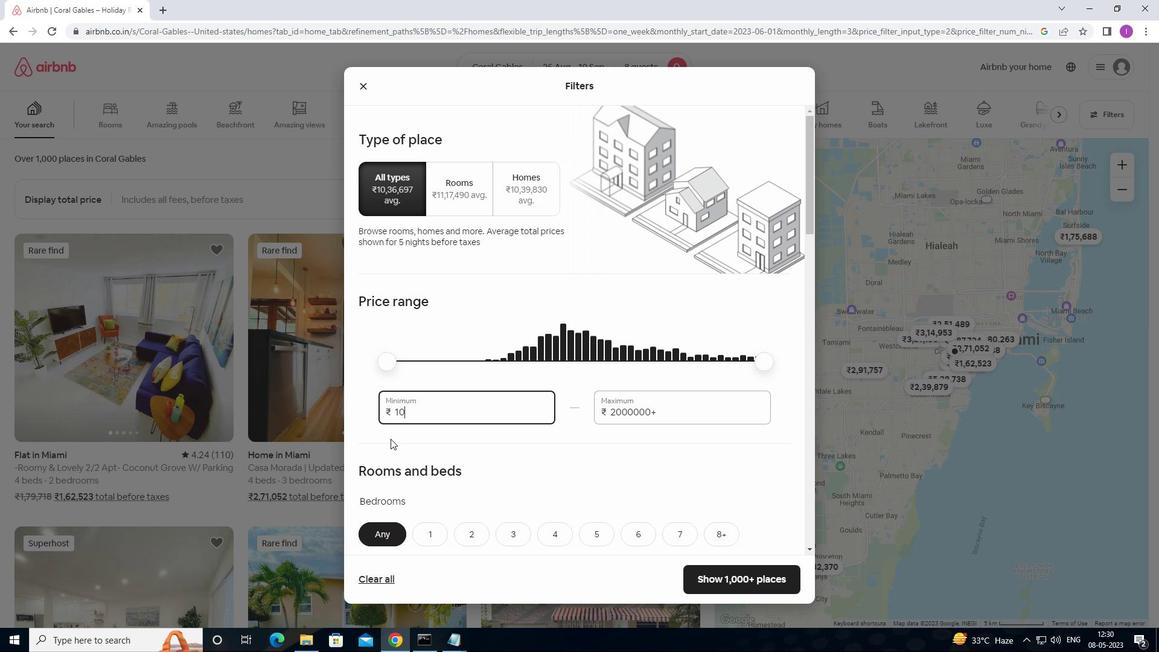 
Action: Key pressed 00
Screenshot: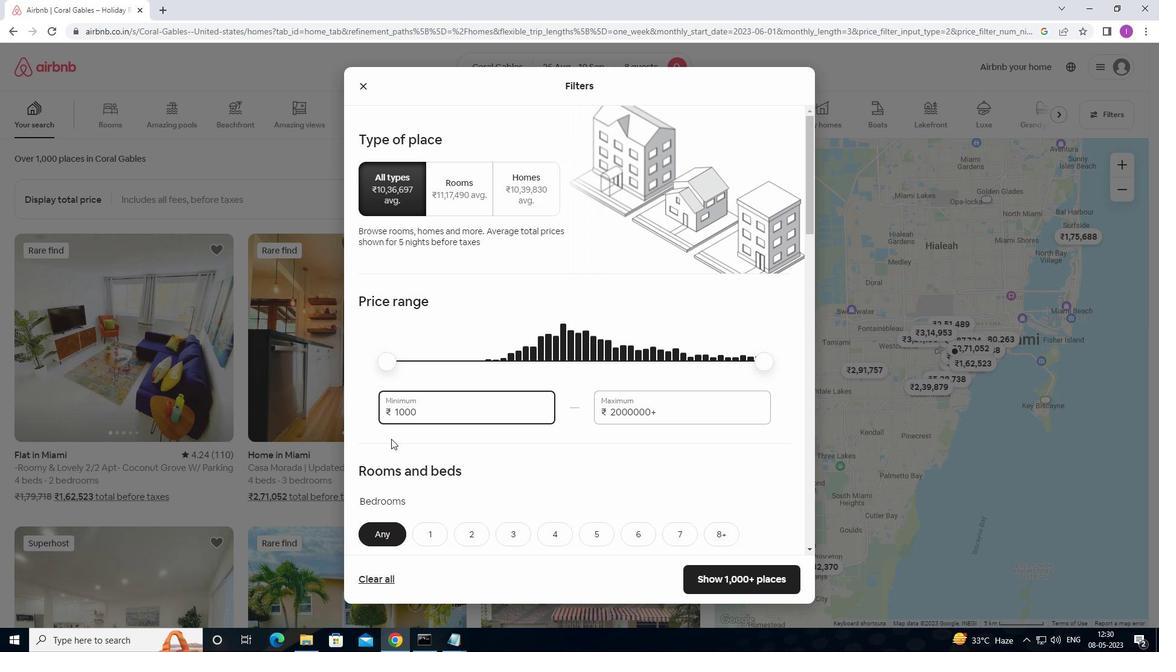 
Action: Mouse moved to (676, 413)
Screenshot: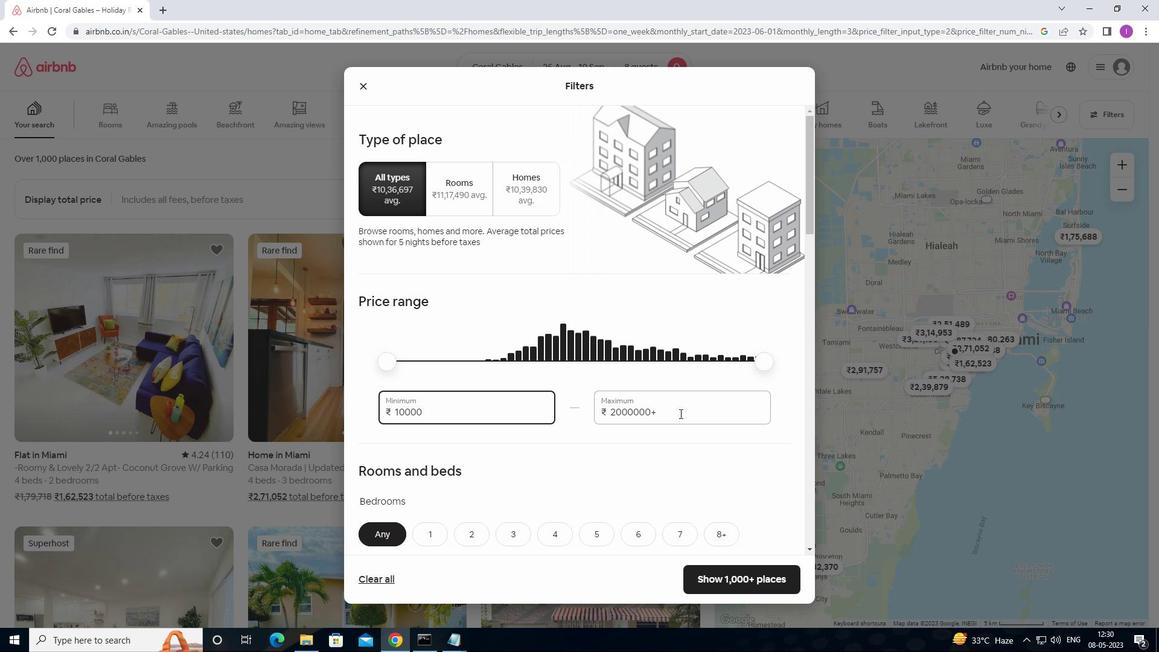 
Action: Mouse pressed left at (676, 413)
Screenshot: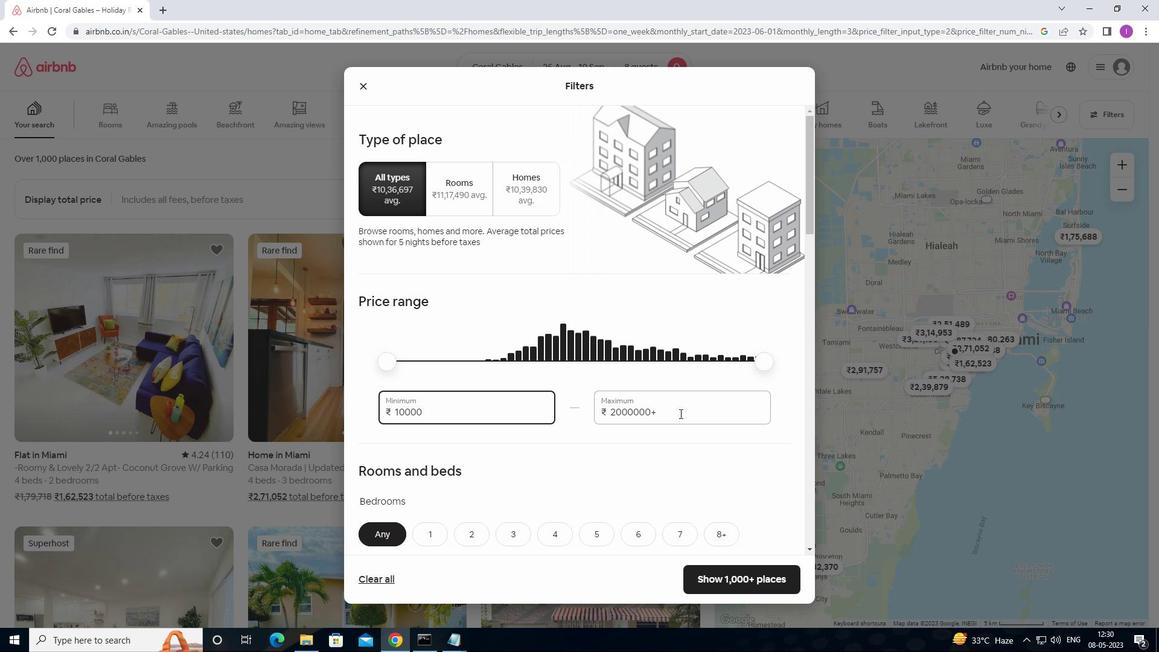 
Action: Mouse moved to (585, 415)
Screenshot: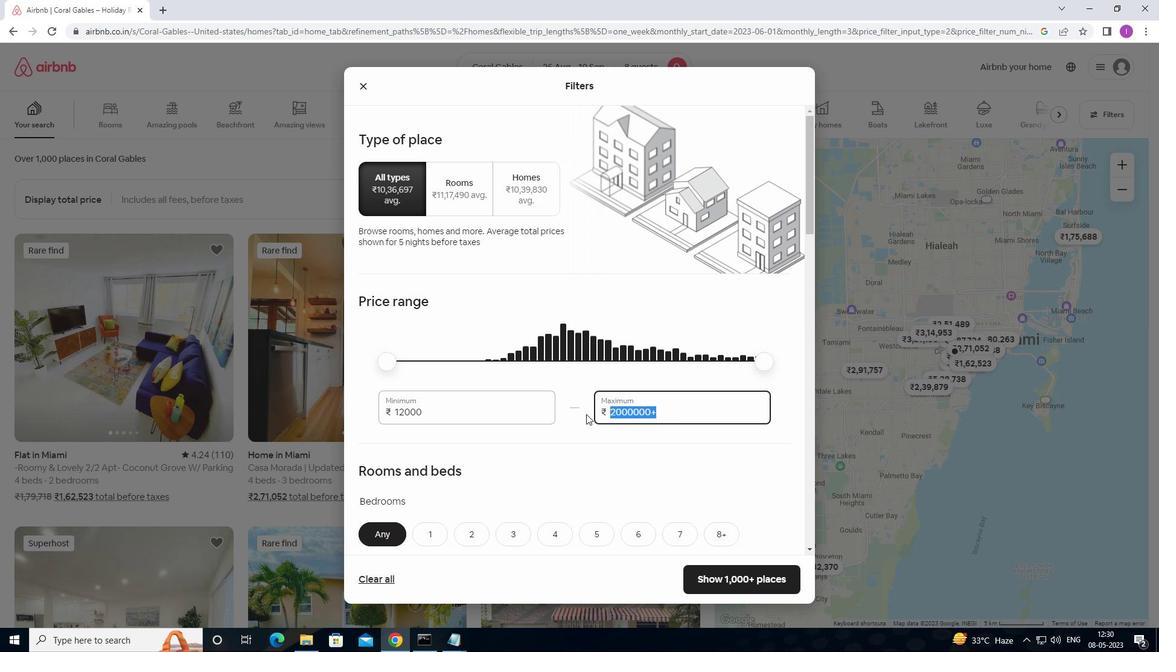 
Action: Key pressed 15000
Screenshot: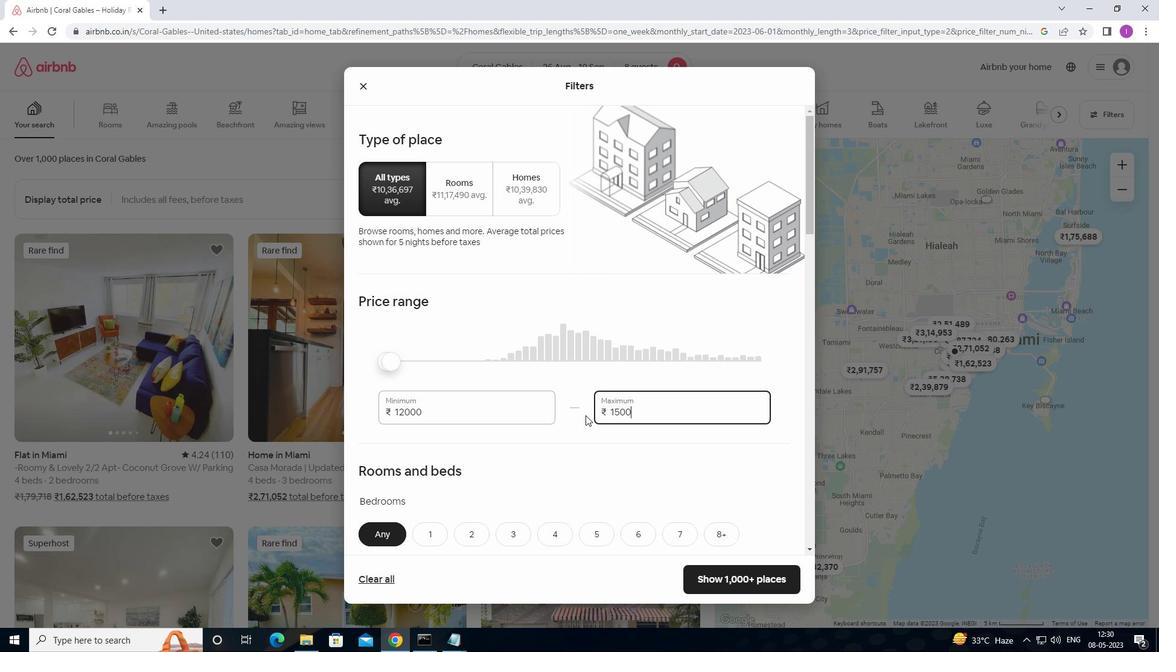 
Action: Mouse moved to (587, 427)
Screenshot: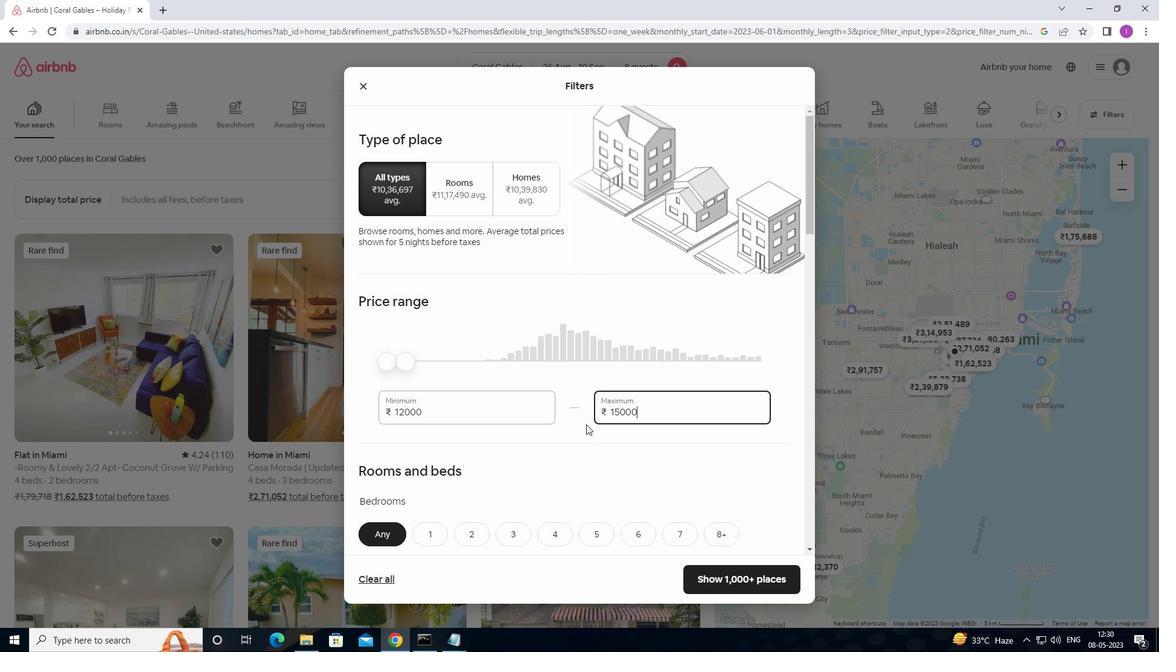 
Action: Mouse scrolled (587, 426) with delta (0, 0)
Screenshot: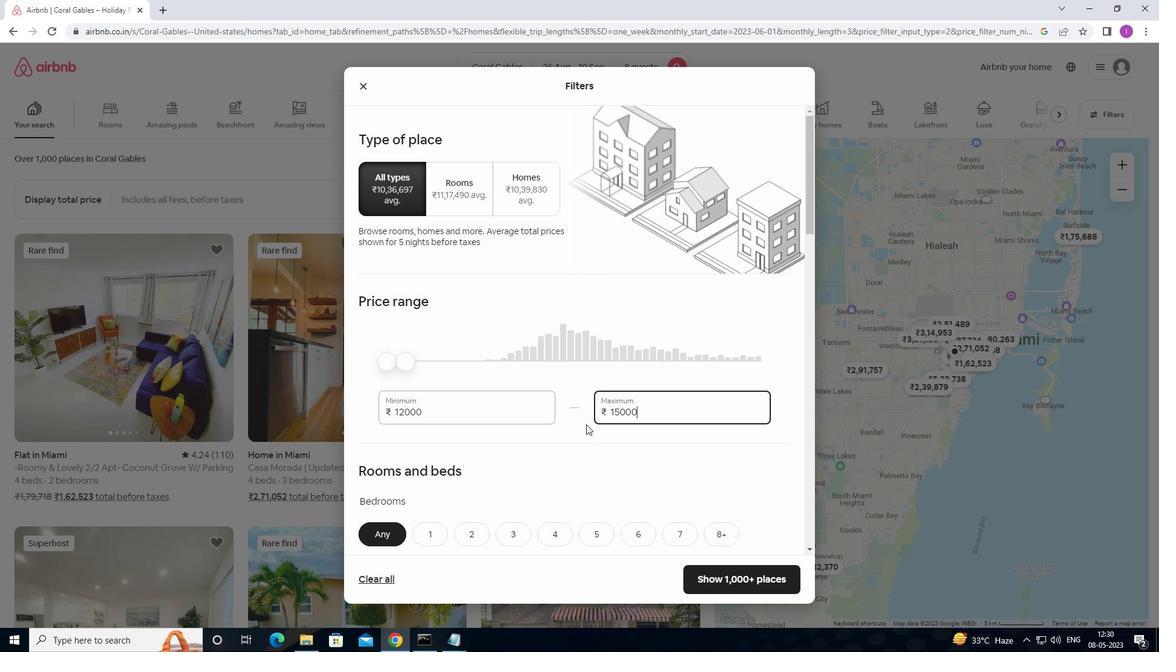 
Action: Mouse scrolled (587, 426) with delta (0, 0)
Screenshot: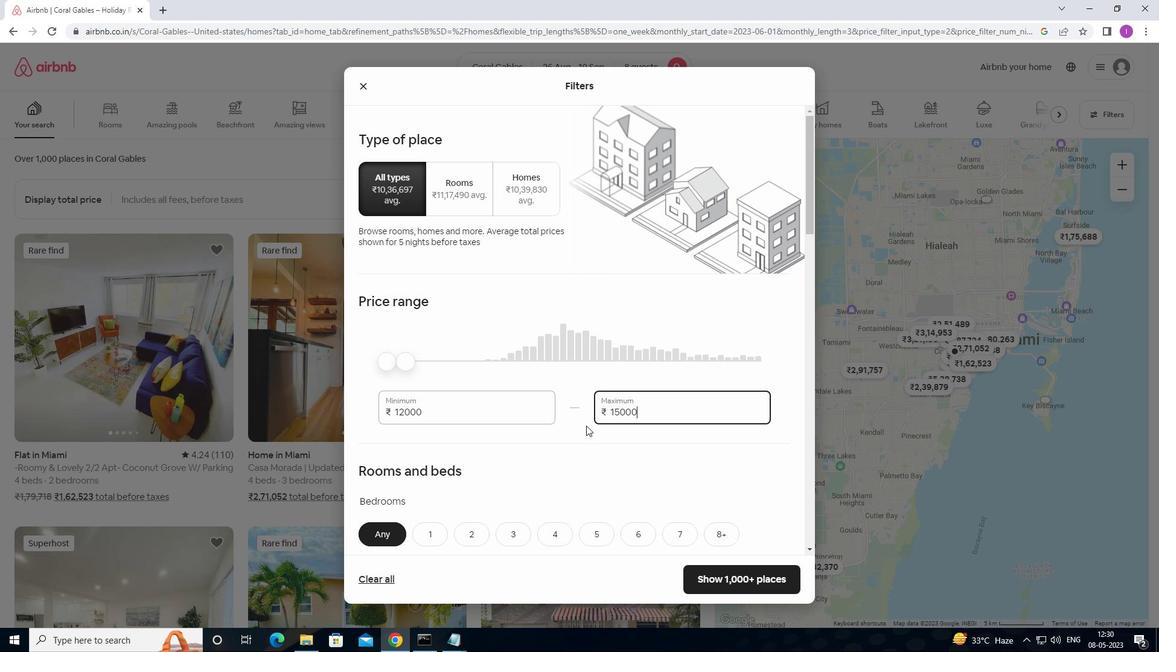 
Action: Mouse moved to (589, 431)
Screenshot: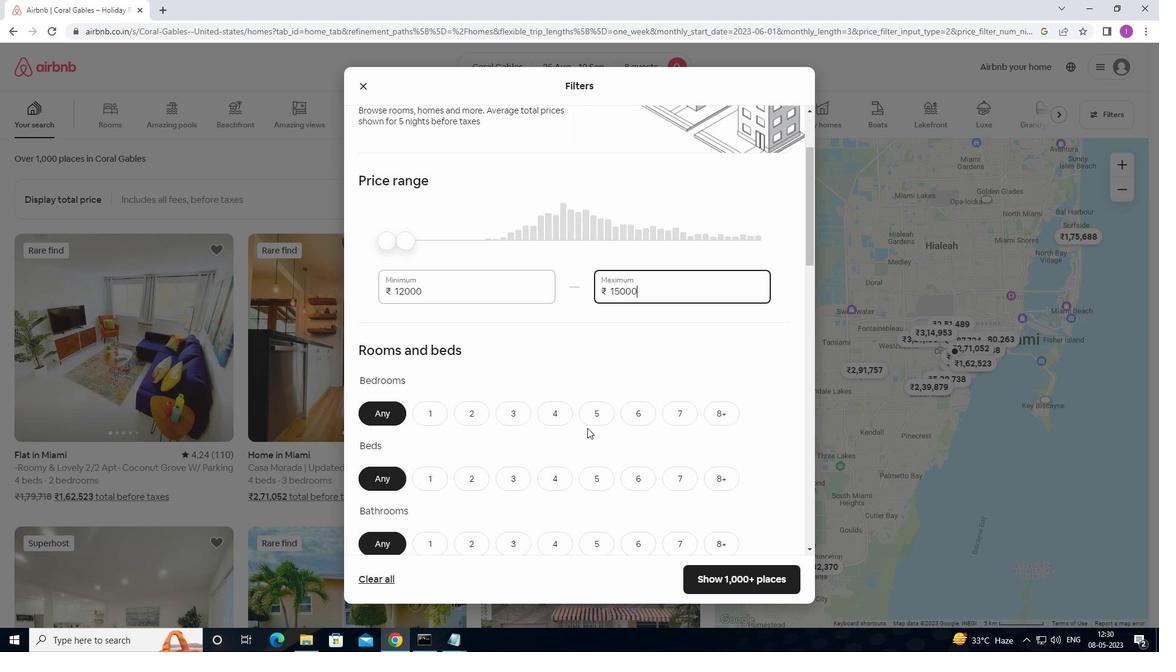 
Action: Mouse scrolled (589, 430) with delta (0, 0)
Screenshot: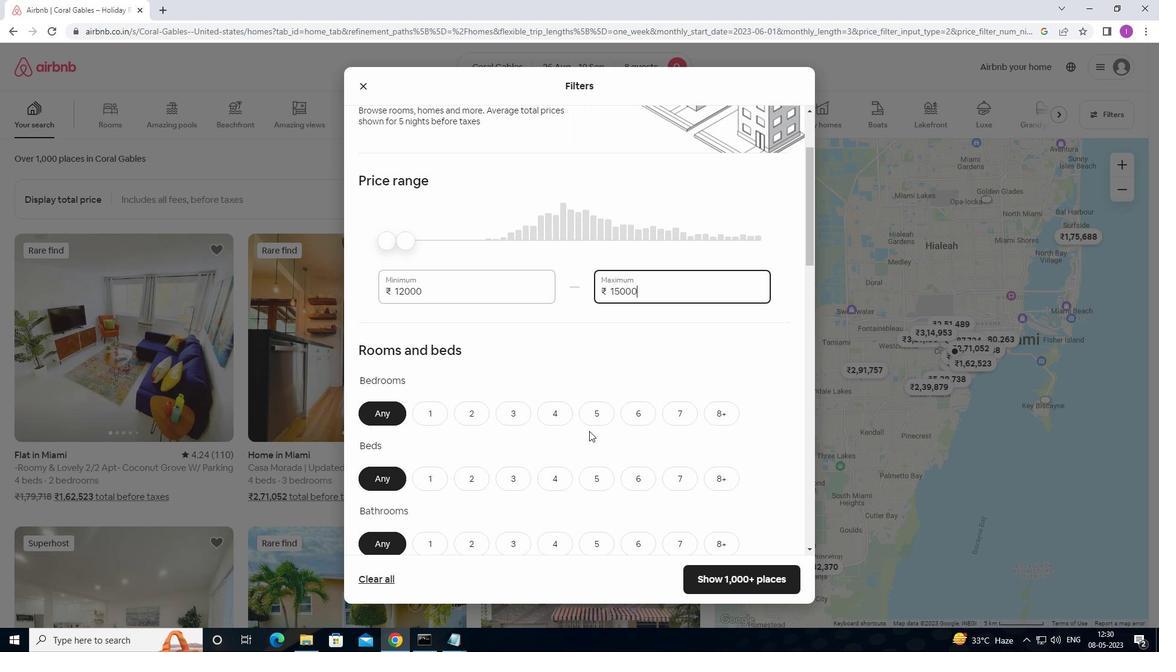 
Action: Mouse moved to (574, 452)
Screenshot: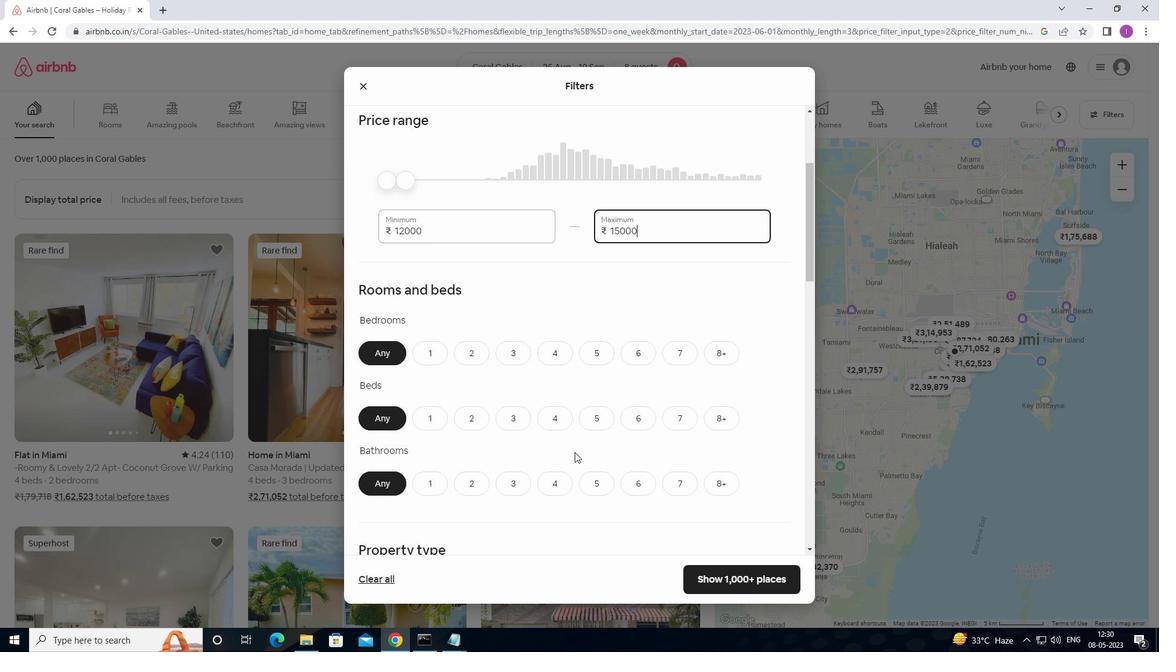 
Action: Mouse scrolled (574, 452) with delta (0, 0)
Screenshot: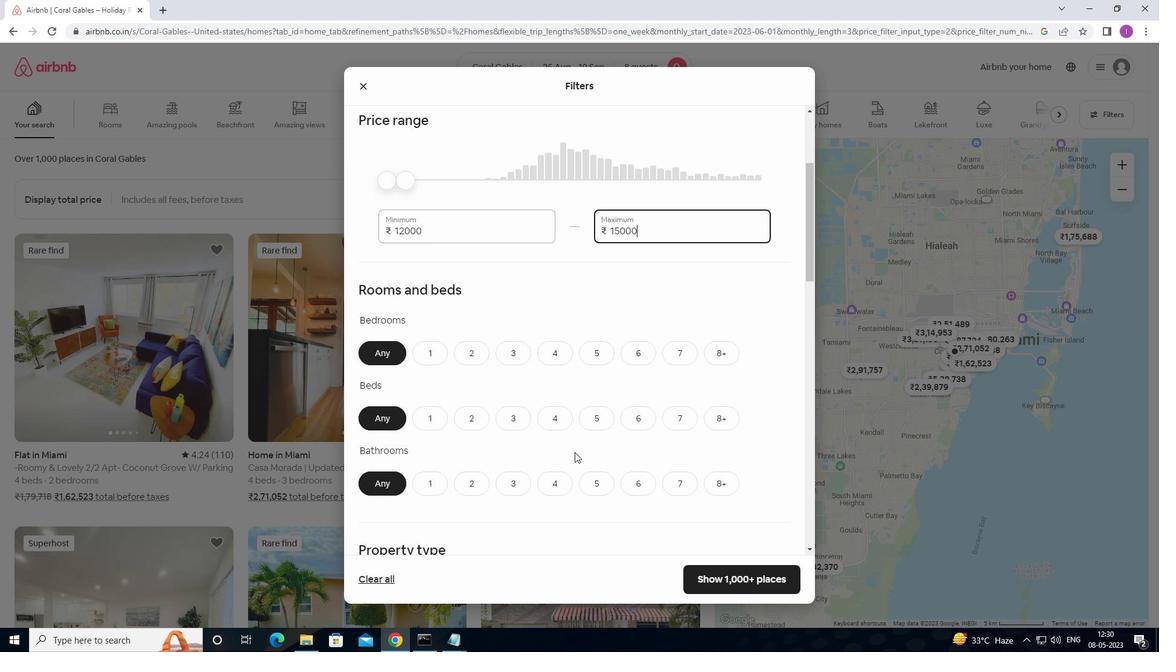 
Action: Mouse moved to (632, 295)
Screenshot: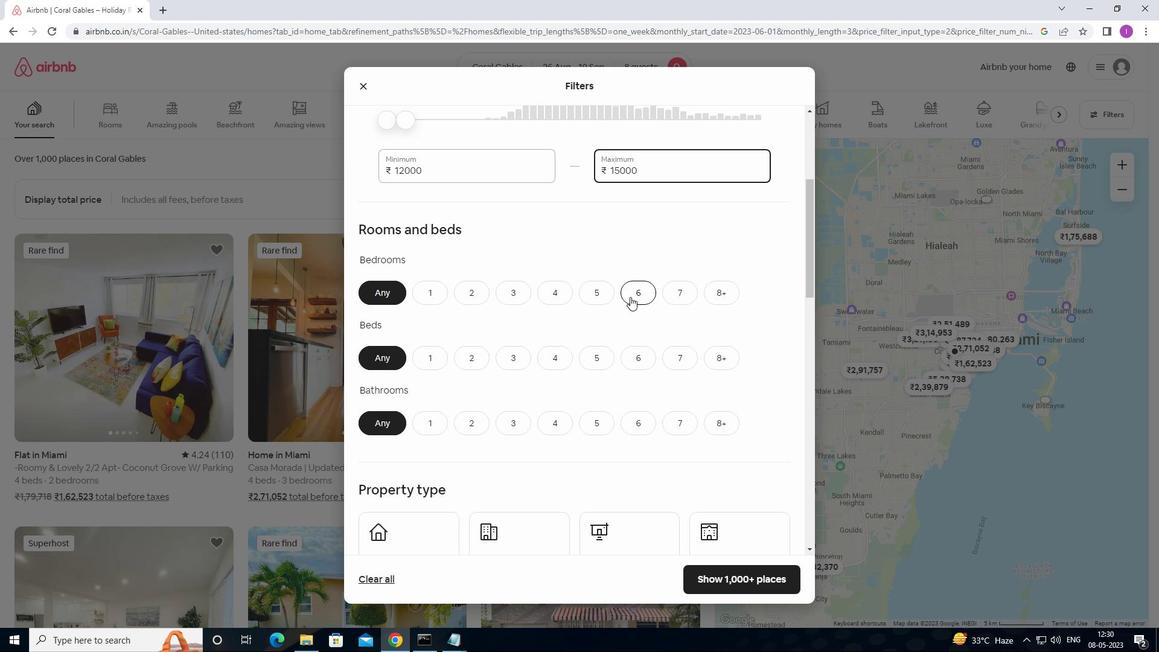 
Action: Mouse pressed left at (632, 295)
Screenshot: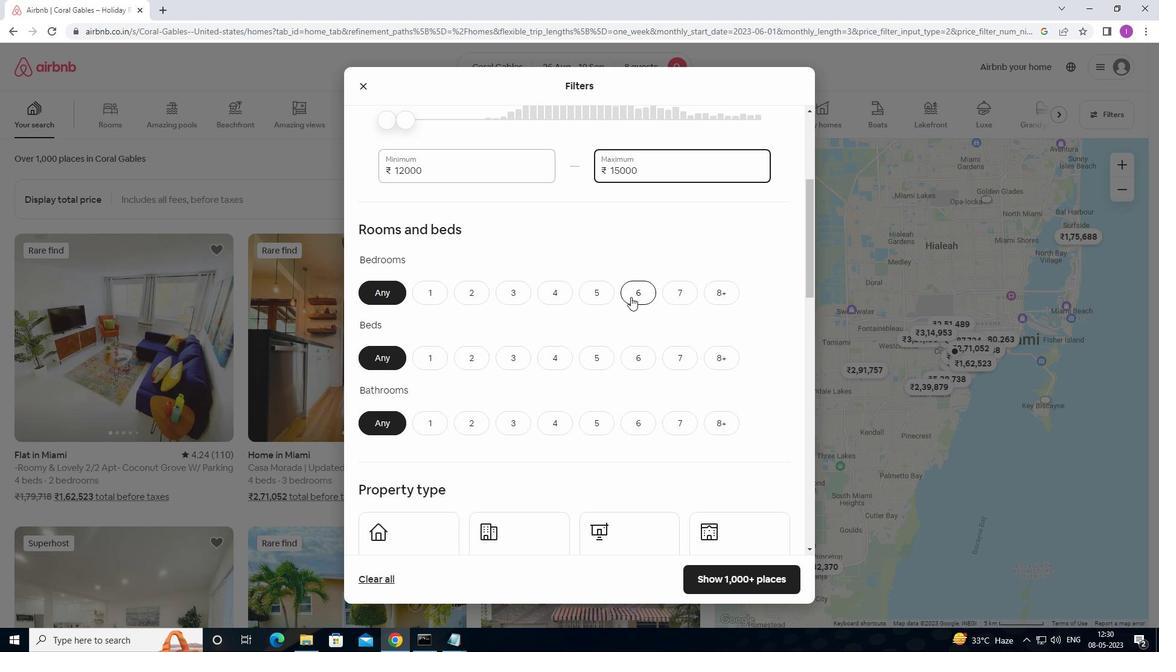 
Action: Mouse moved to (649, 354)
Screenshot: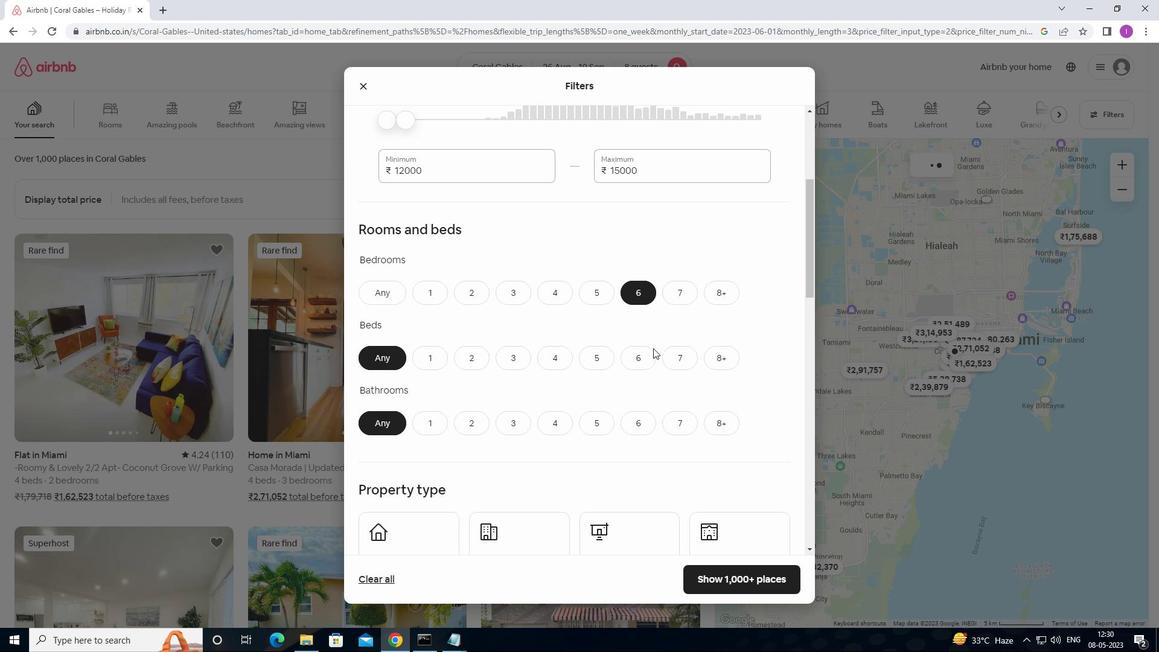 
Action: Mouse pressed left at (649, 354)
Screenshot: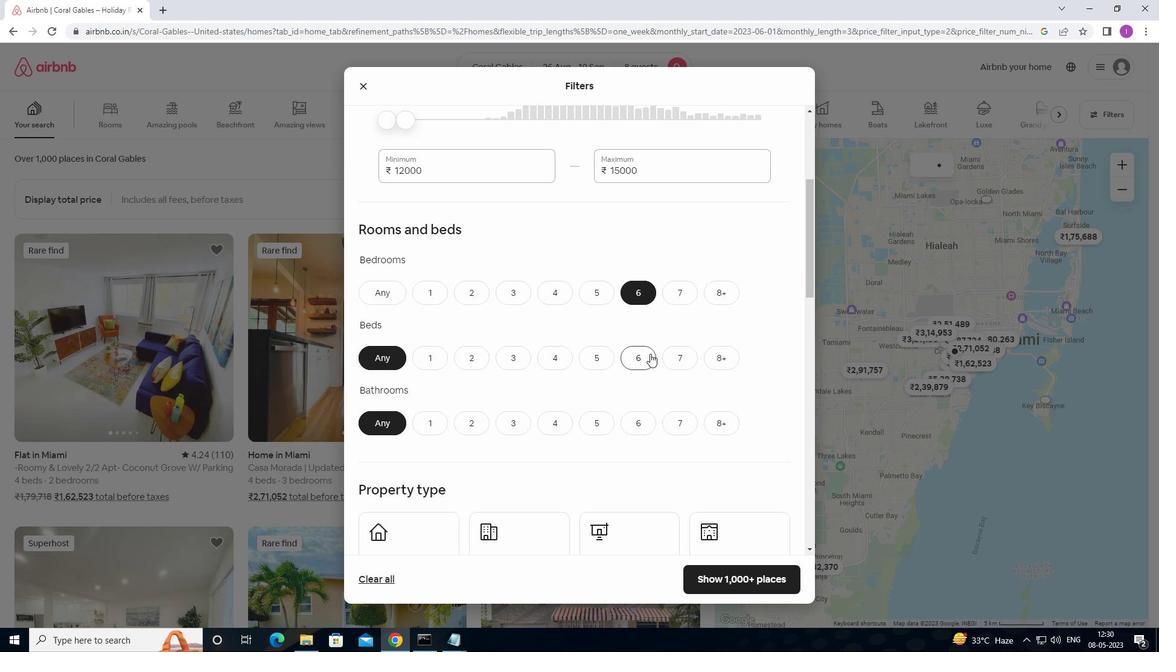 
Action: Mouse moved to (649, 413)
Screenshot: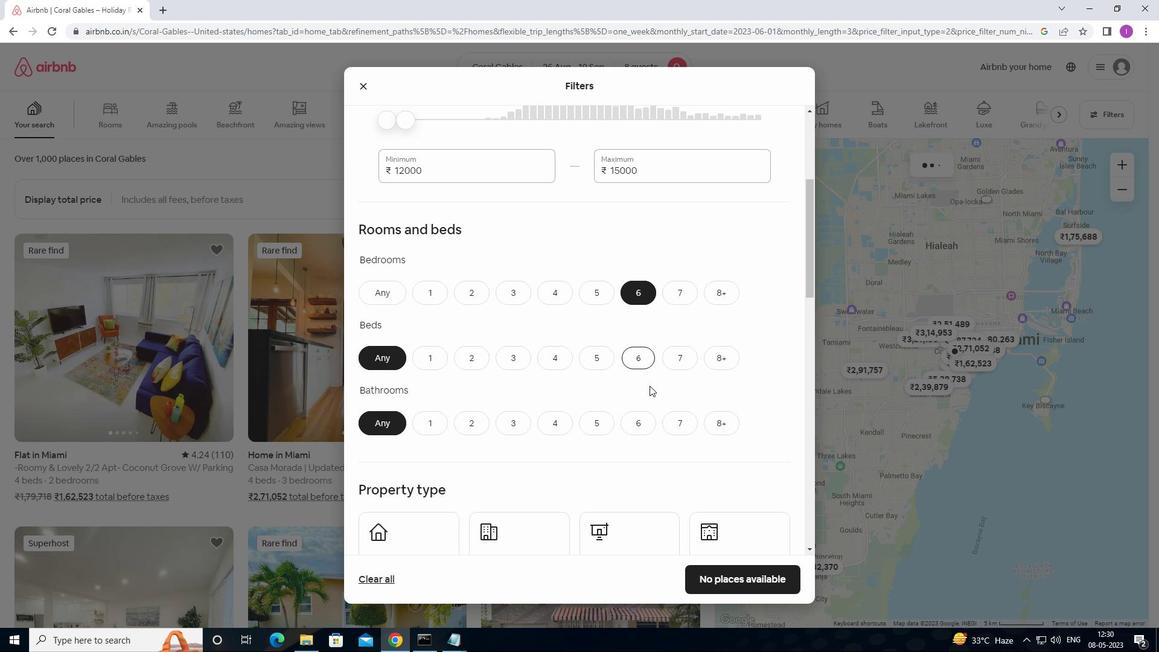 
Action: Mouse pressed left at (649, 413)
Screenshot: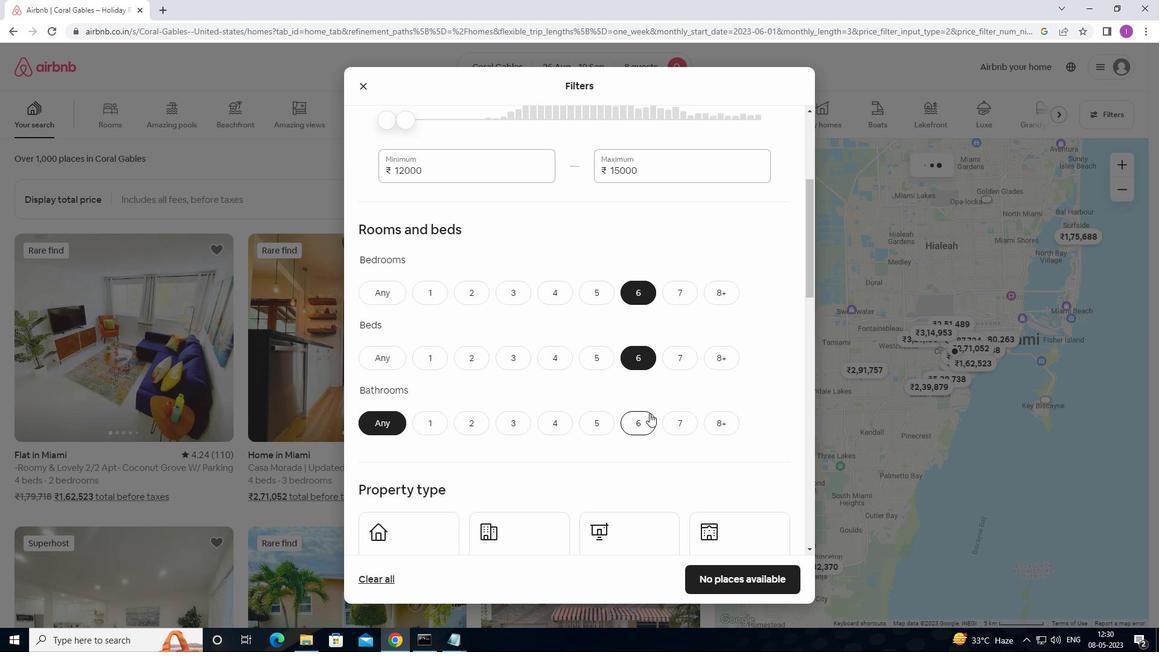 
Action: Mouse moved to (682, 415)
Screenshot: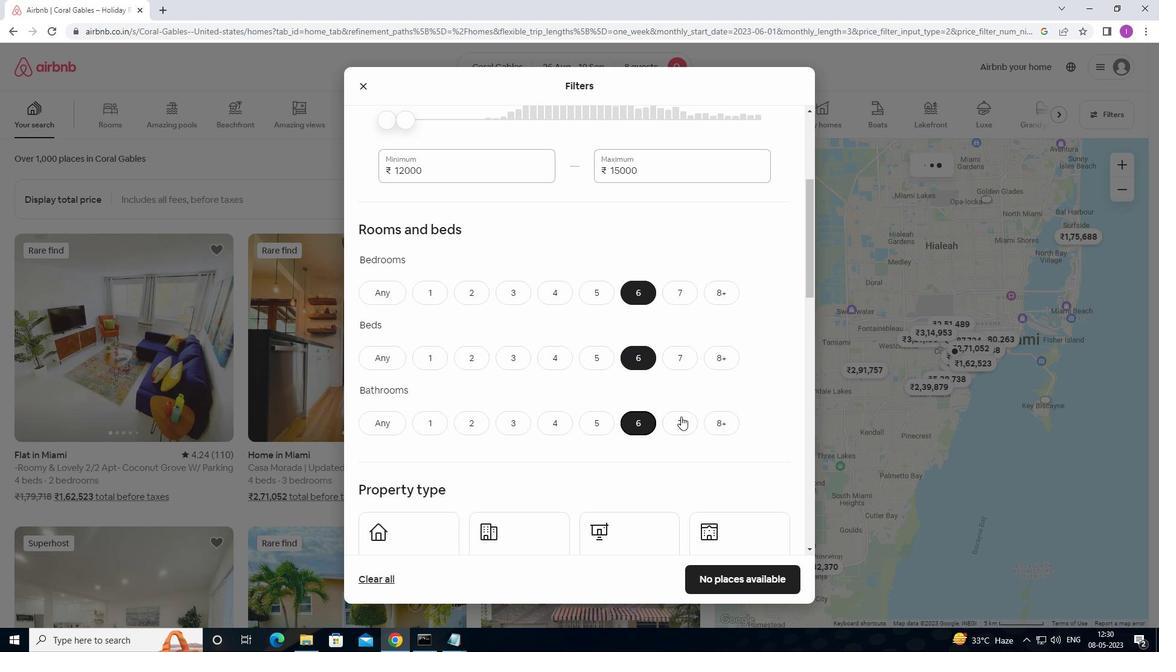 
Action: Mouse scrolled (682, 414) with delta (0, 0)
Screenshot: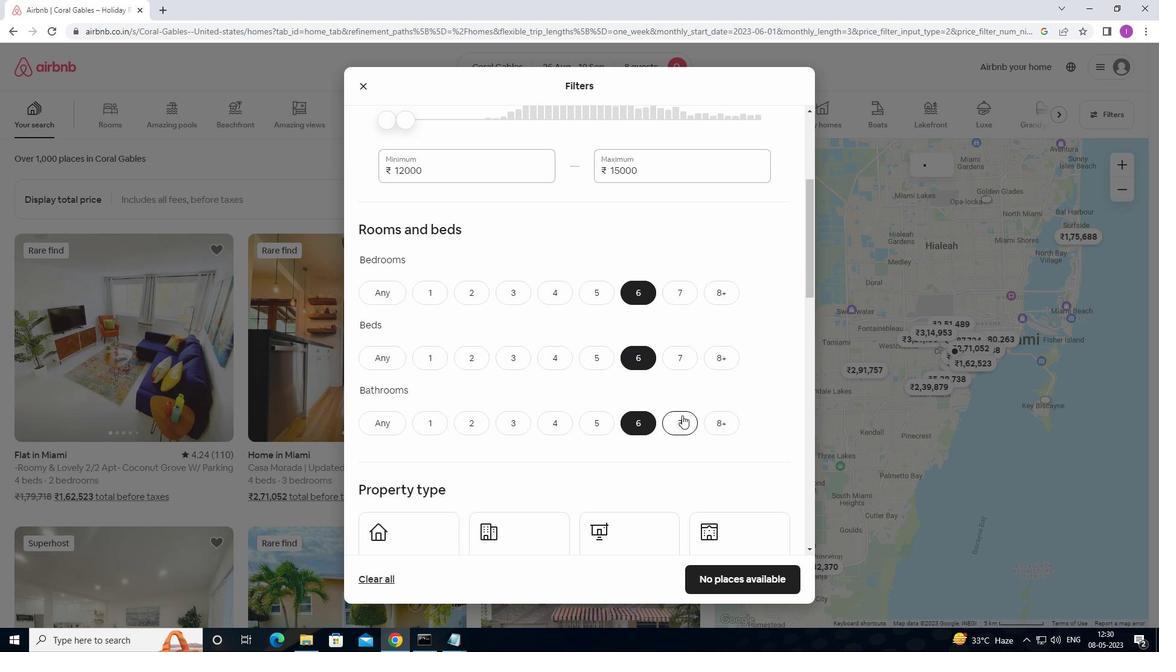 
Action: Mouse moved to (372, 490)
Screenshot: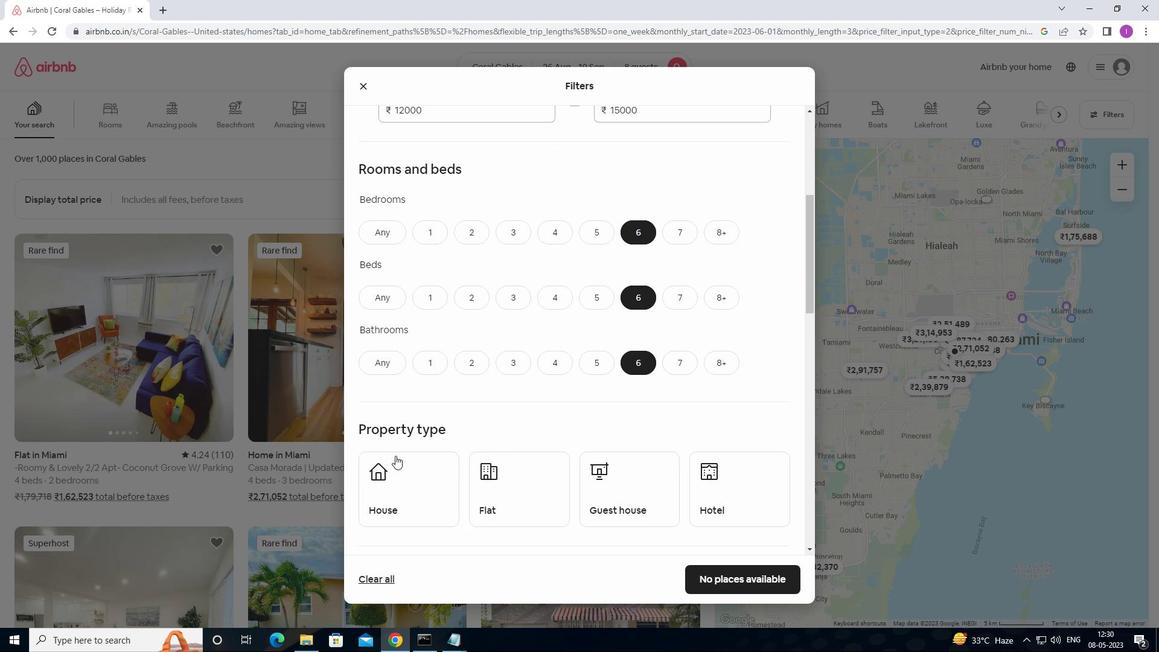 
Action: Mouse pressed left at (372, 490)
Screenshot: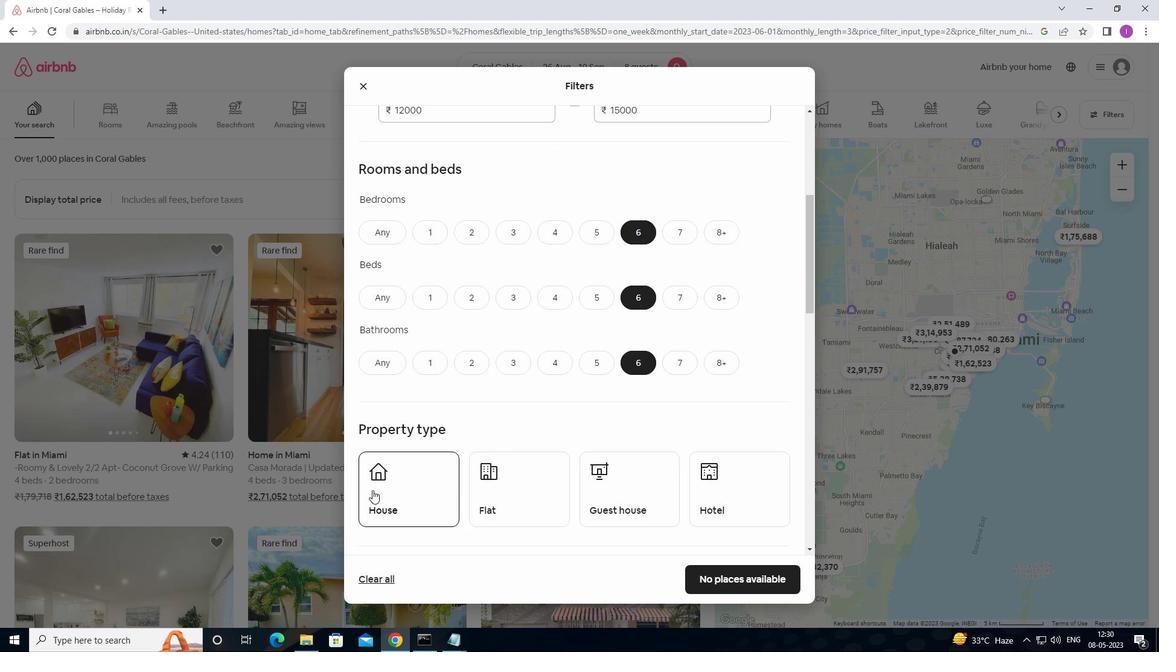 
Action: Mouse moved to (509, 490)
Screenshot: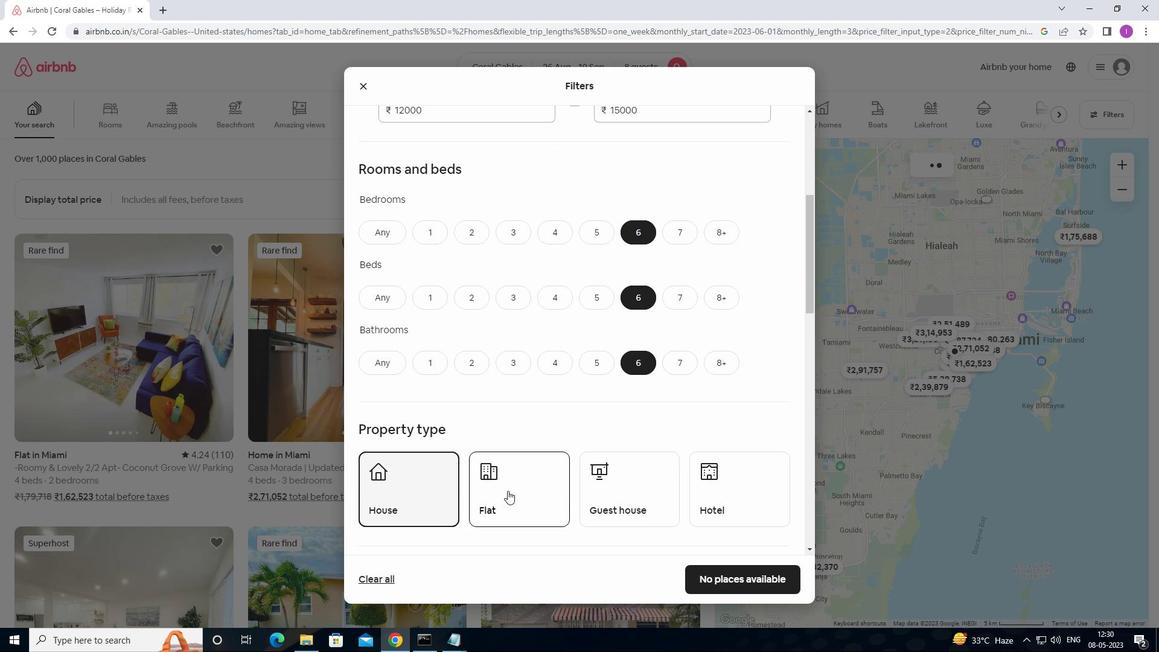 
Action: Mouse pressed left at (509, 490)
Screenshot: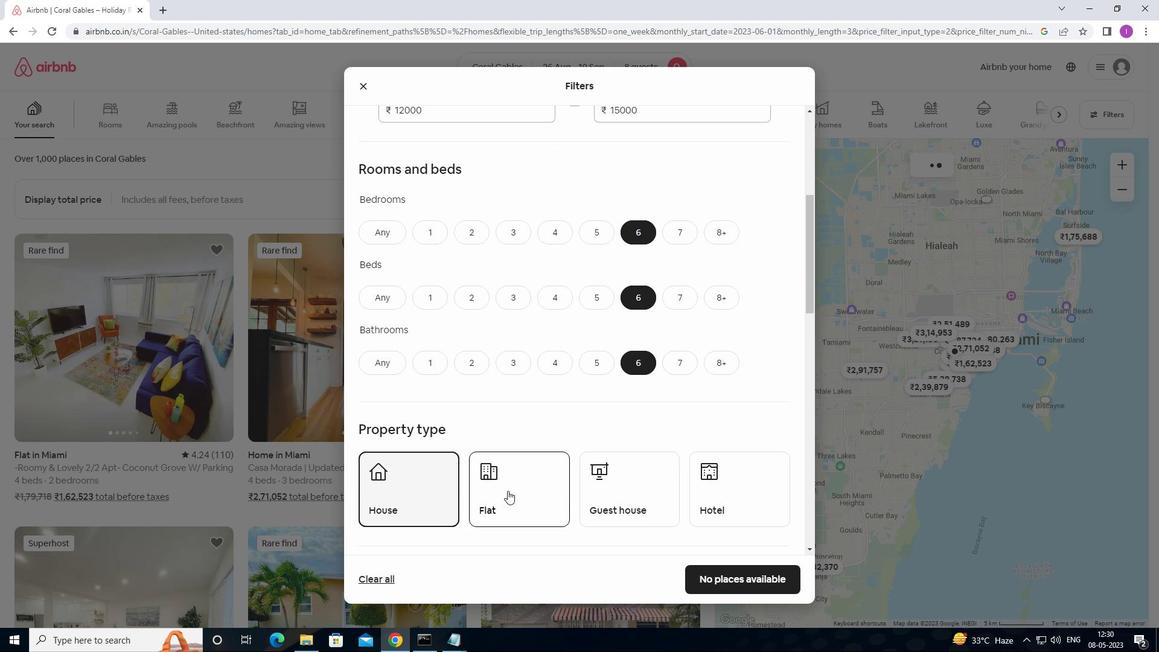 
Action: Mouse moved to (588, 490)
Screenshot: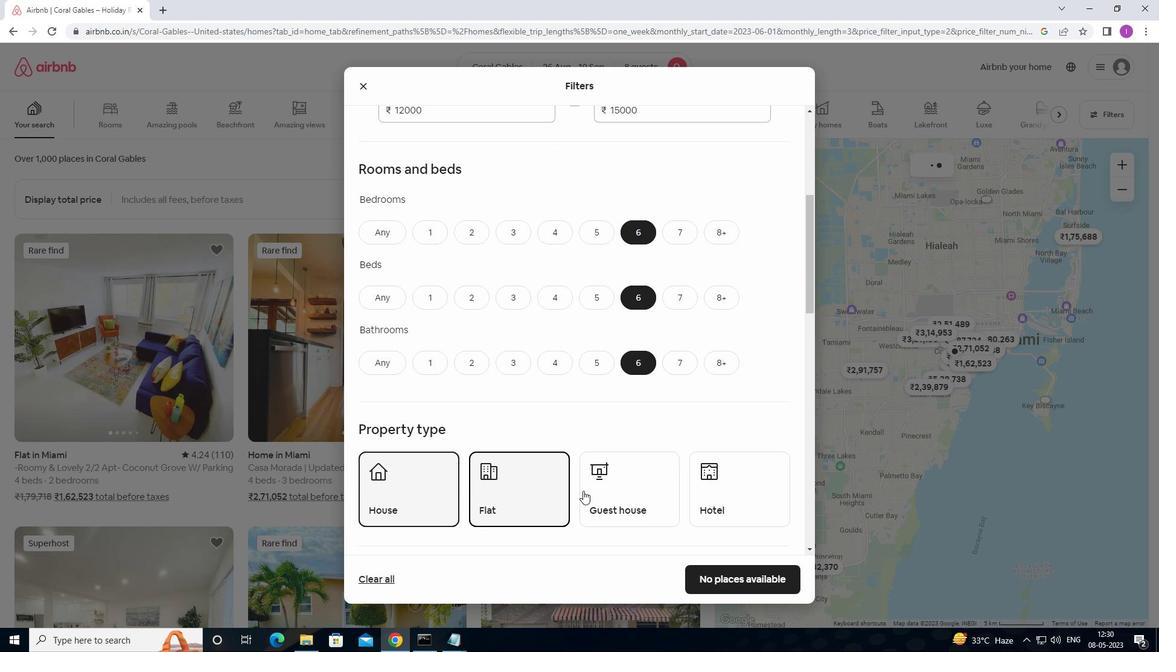 
Action: Mouse pressed left at (588, 490)
Screenshot: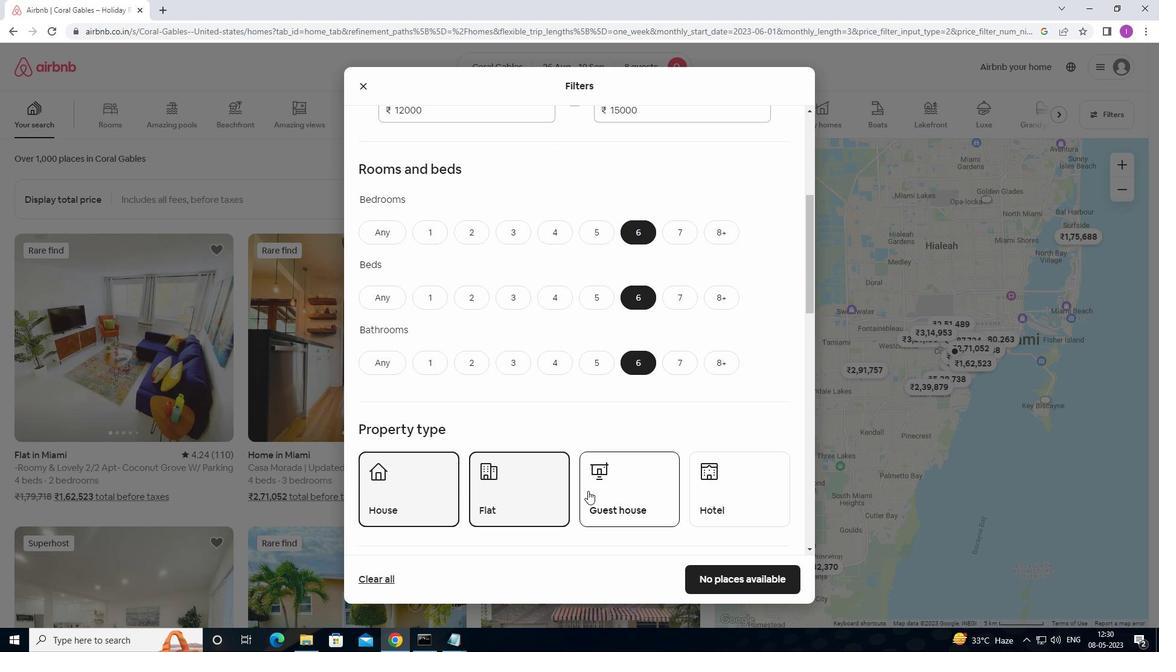 
Action: Mouse moved to (682, 477)
Screenshot: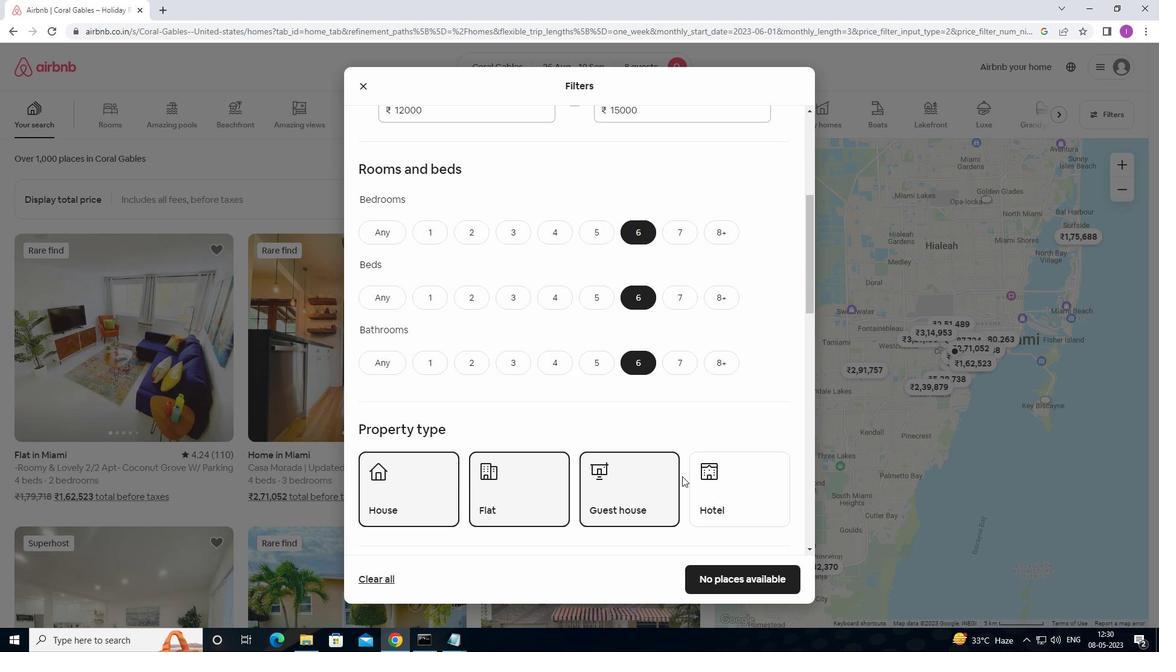 
Action: Mouse scrolled (682, 477) with delta (0, 0)
Screenshot: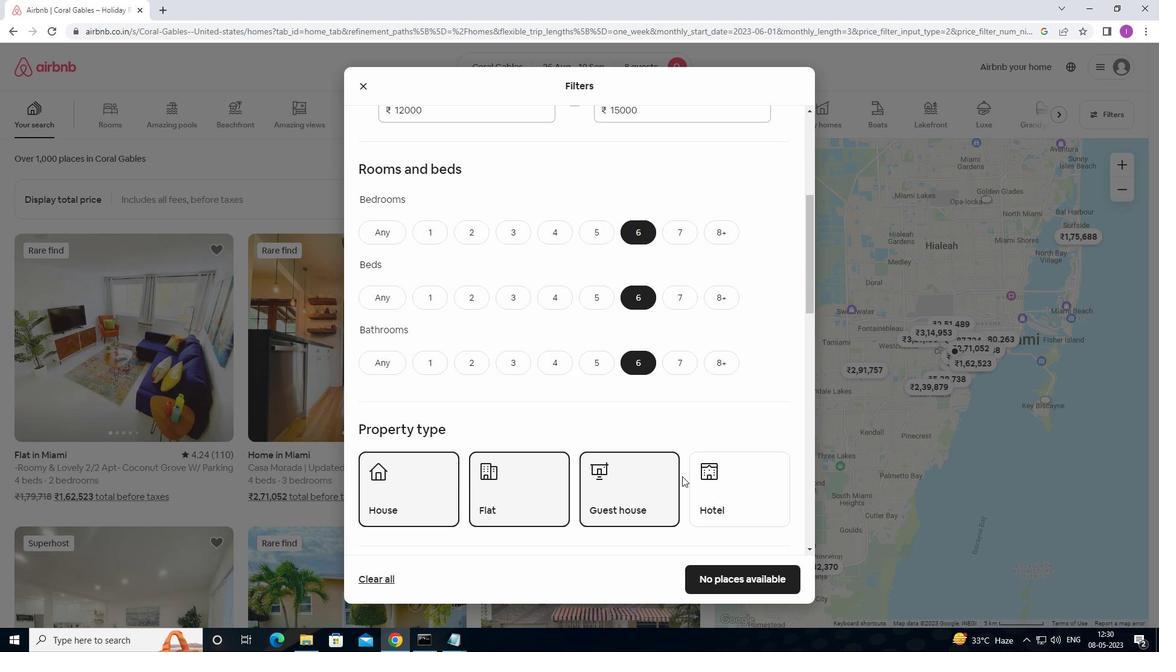 
Action: Mouse moved to (682, 478)
Screenshot: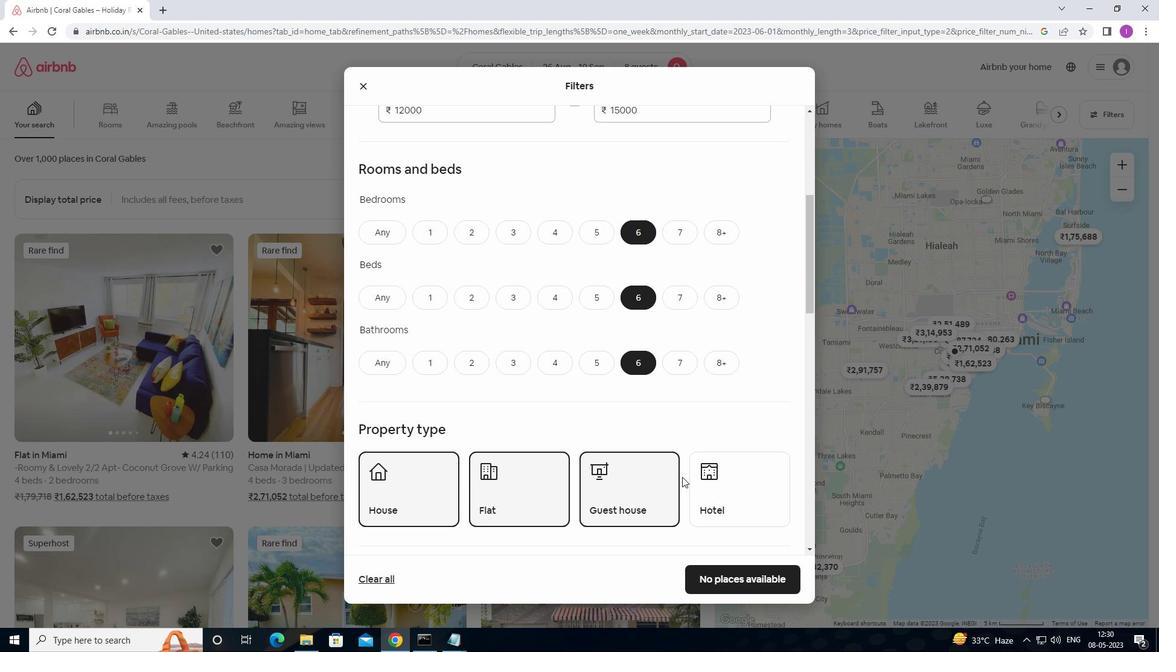 
Action: Mouse scrolled (682, 478) with delta (0, 0)
Screenshot: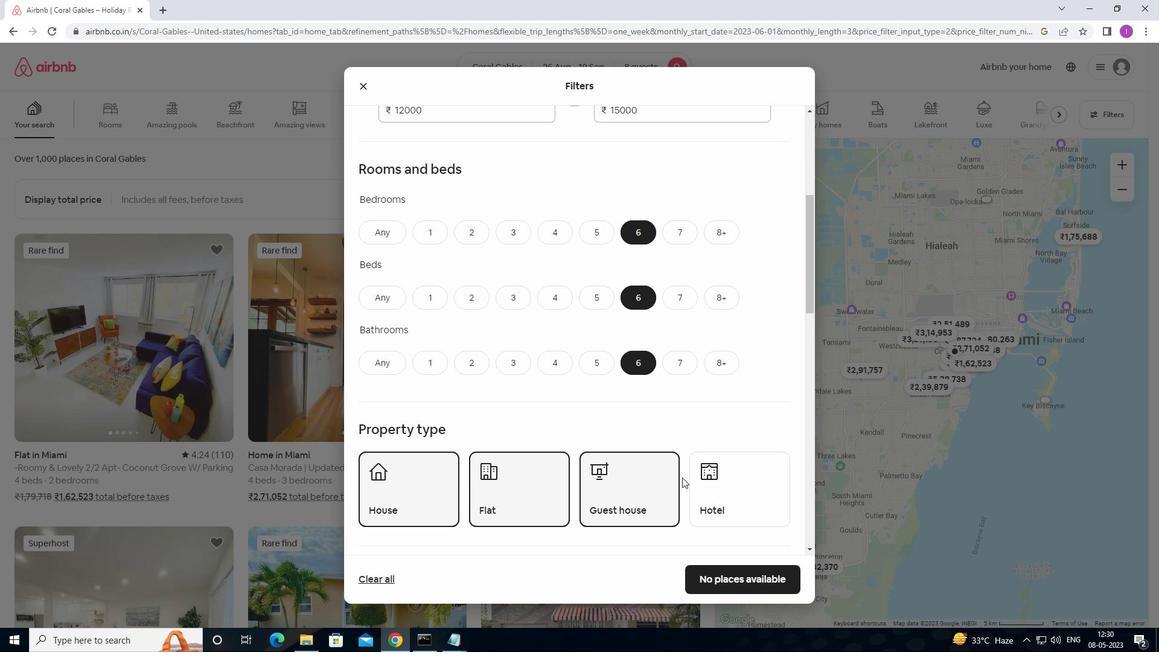 
Action: Mouse moved to (655, 481)
Screenshot: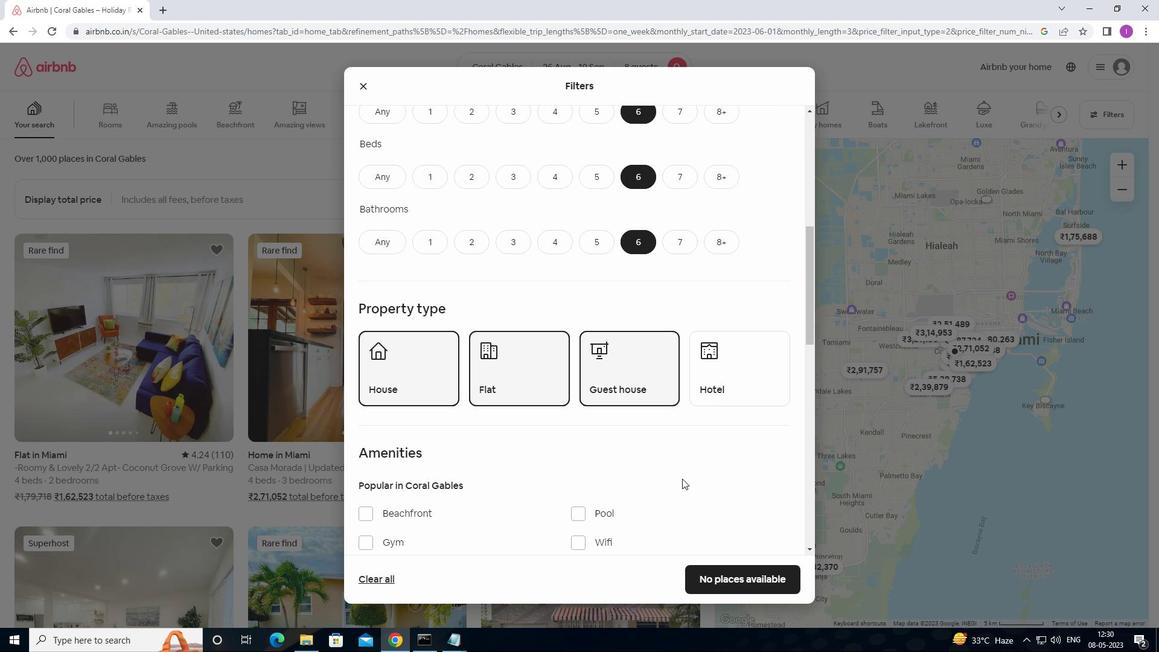 
Action: Mouse scrolled (655, 481) with delta (0, 0)
Screenshot: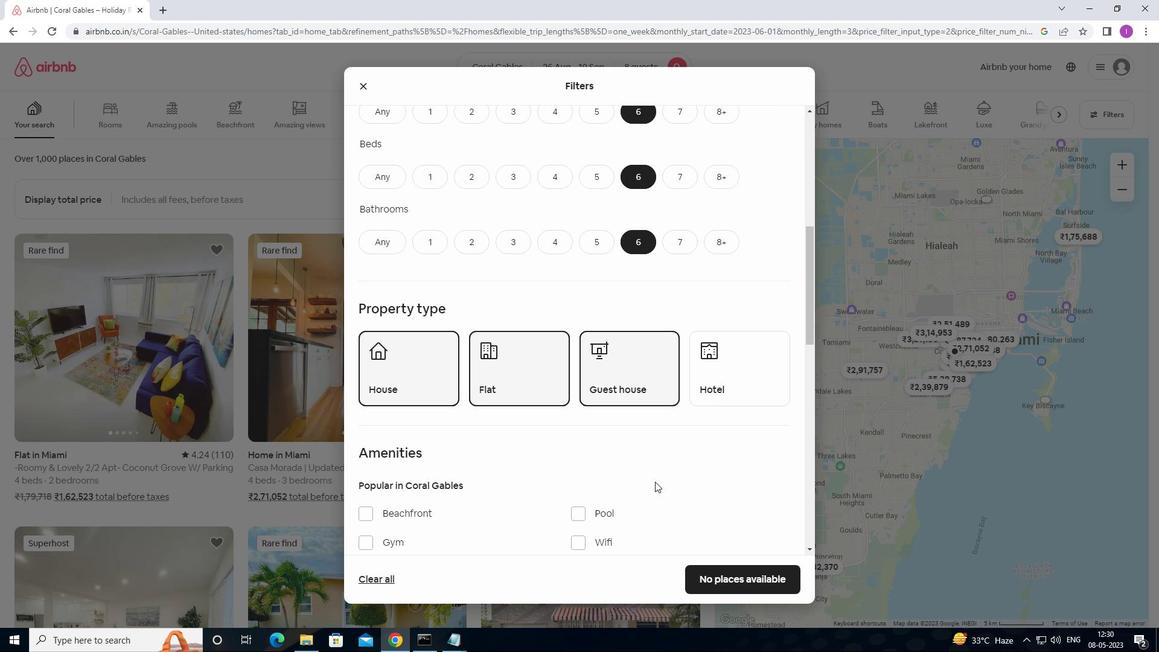 
Action: Mouse moved to (362, 488)
Screenshot: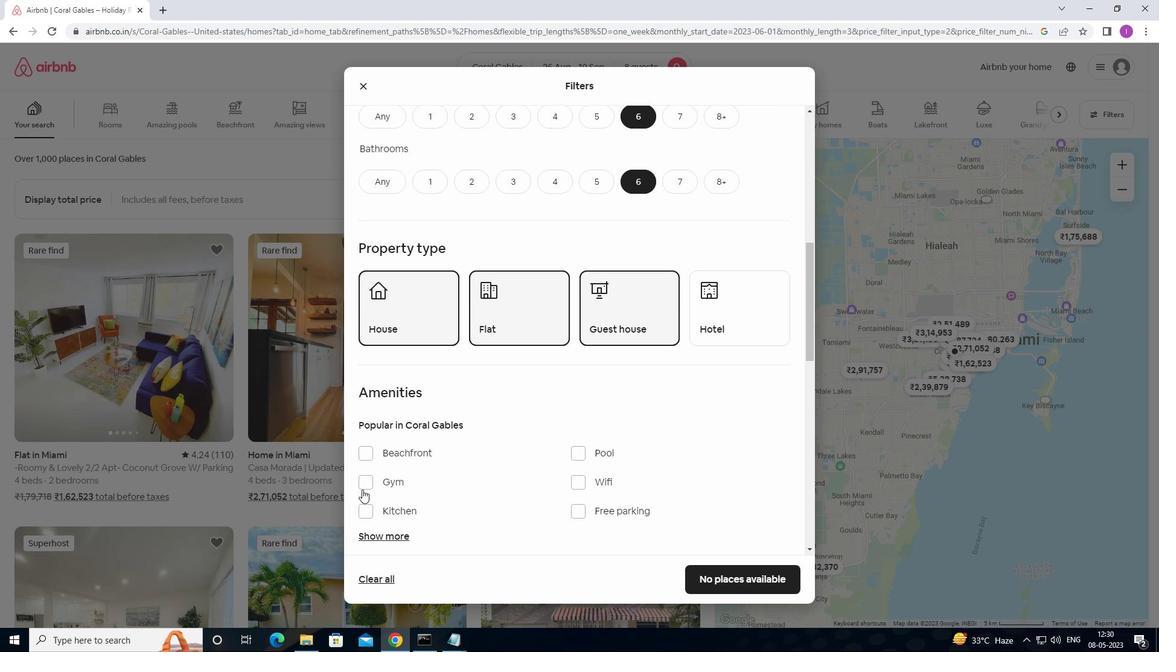 
Action: Mouse pressed left at (362, 488)
Screenshot: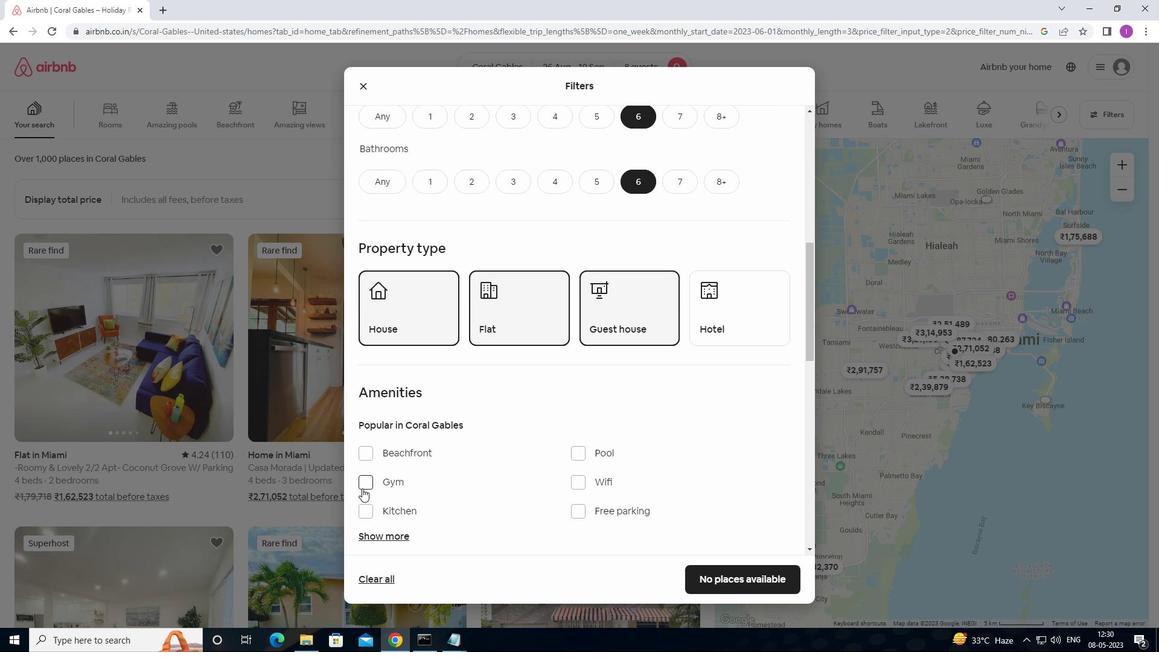 
Action: Mouse moved to (577, 483)
Screenshot: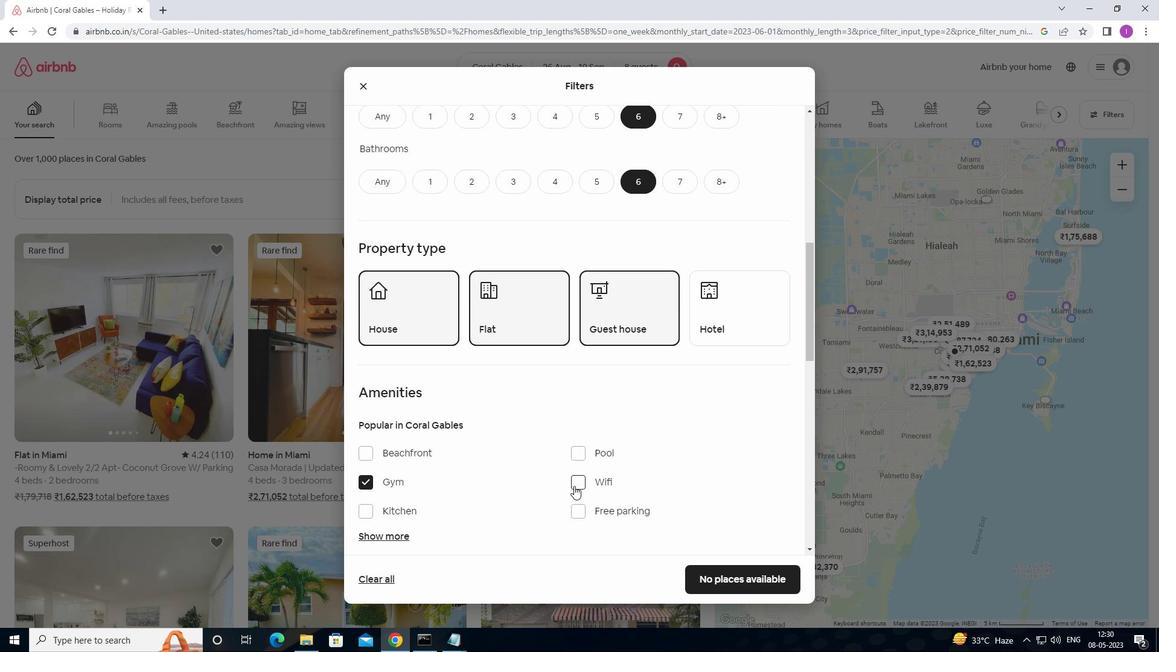 
Action: Mouse pressed left at (577, 483)
Screenshot: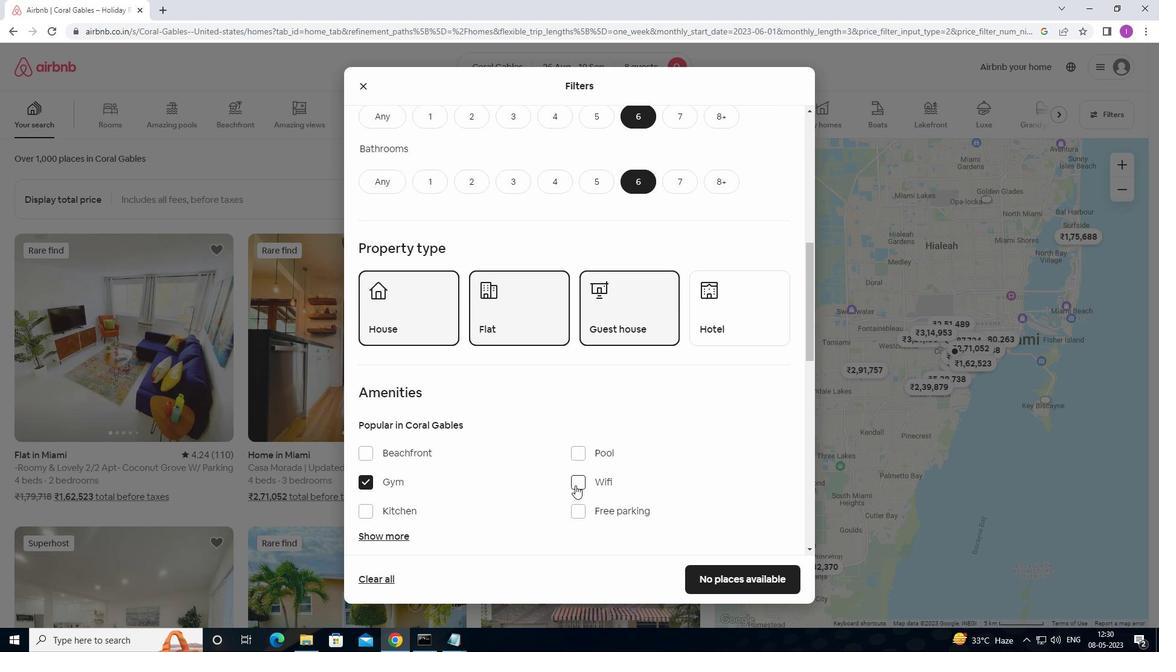 
Action: Mouse moved to (585, 512)
Screenshot: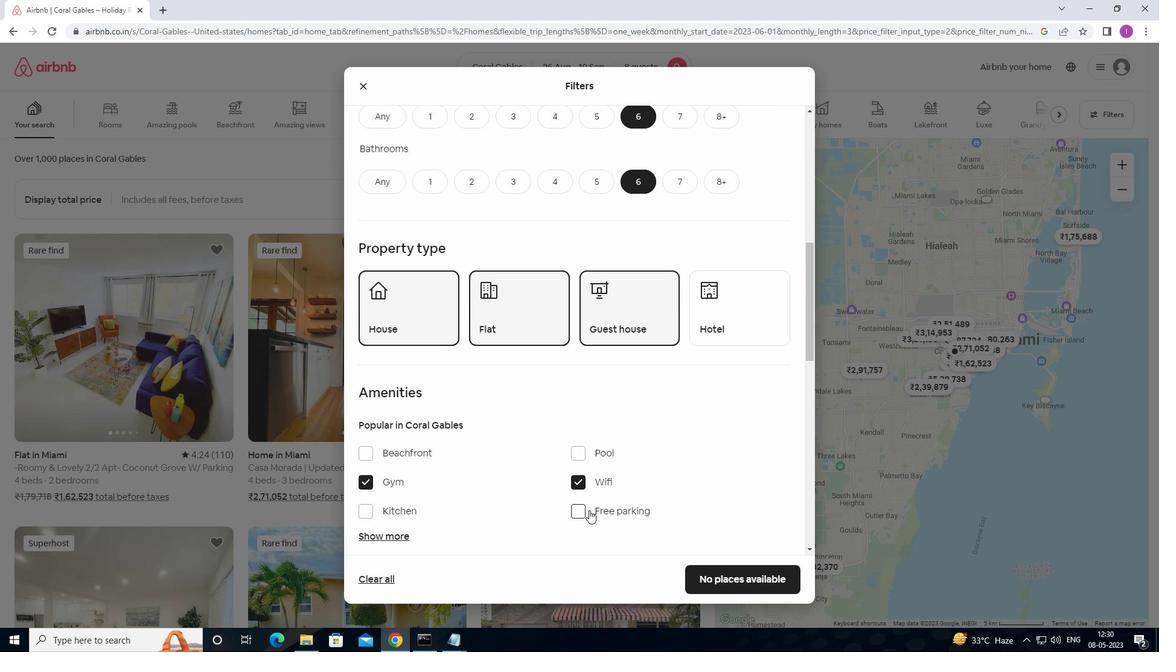
Action: Mouse pressed left at (585, 512)
Screenshot: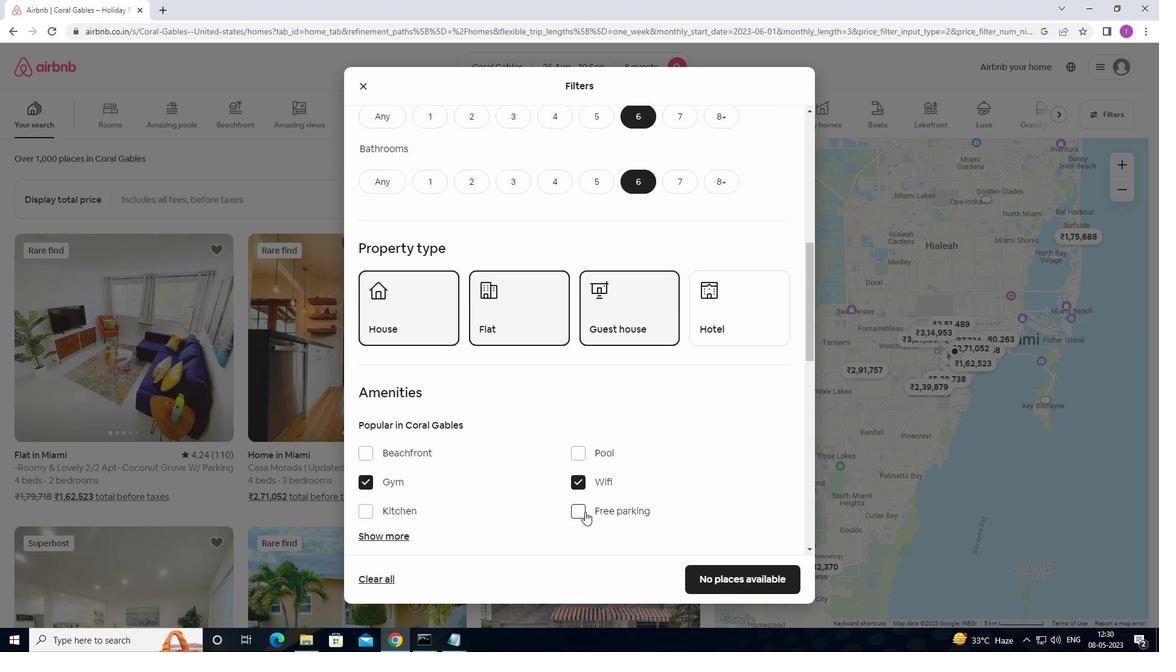 
Action: Mouse moved to (390, 536)
Screenshot: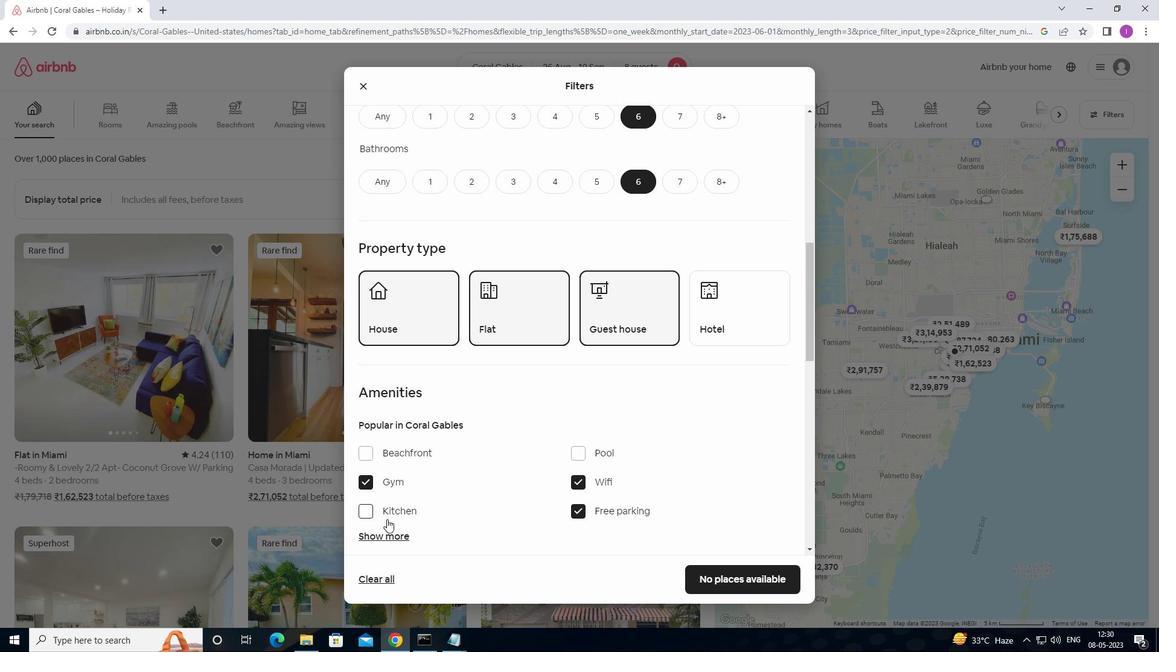 
Action: Mouse pressed left at (390, 536)
Screenshot: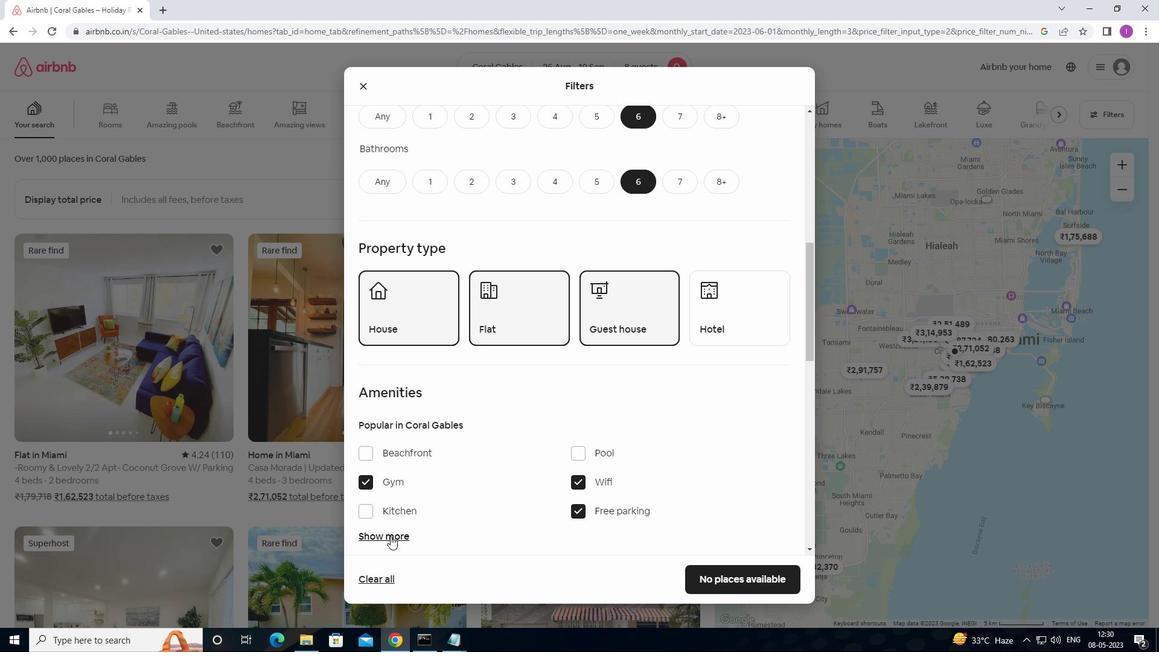 
Action: Mouse moved to (471, 521)
Screenshot: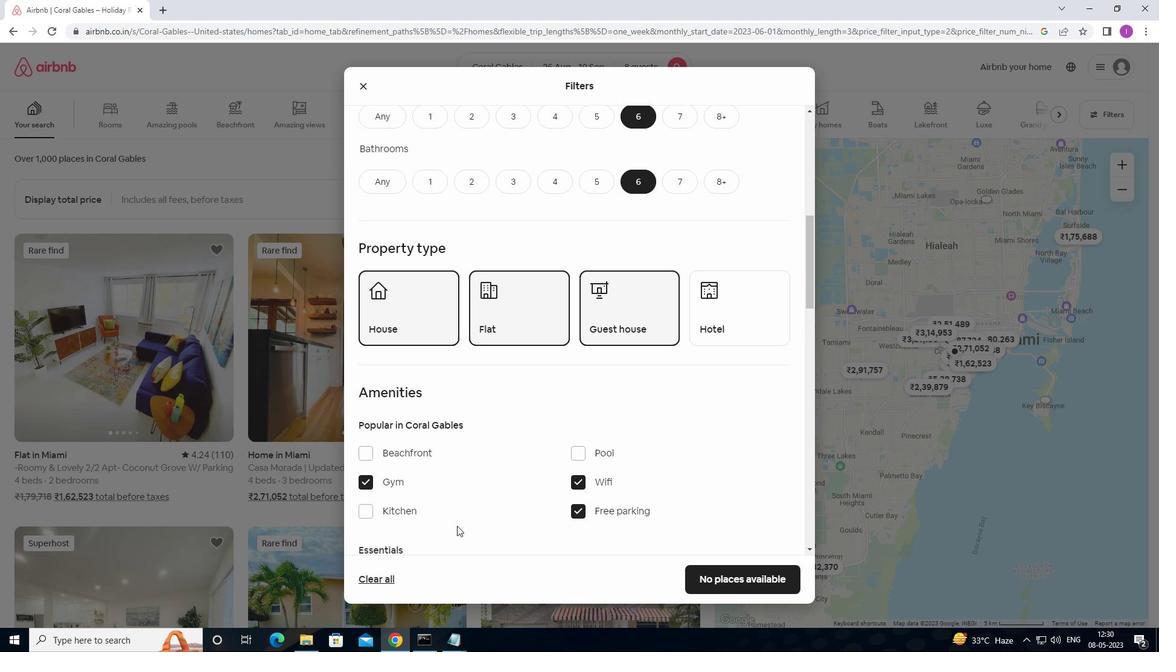 
Action: Mouse scrolled (471, 521) with delta (0, 0)
Screenshot: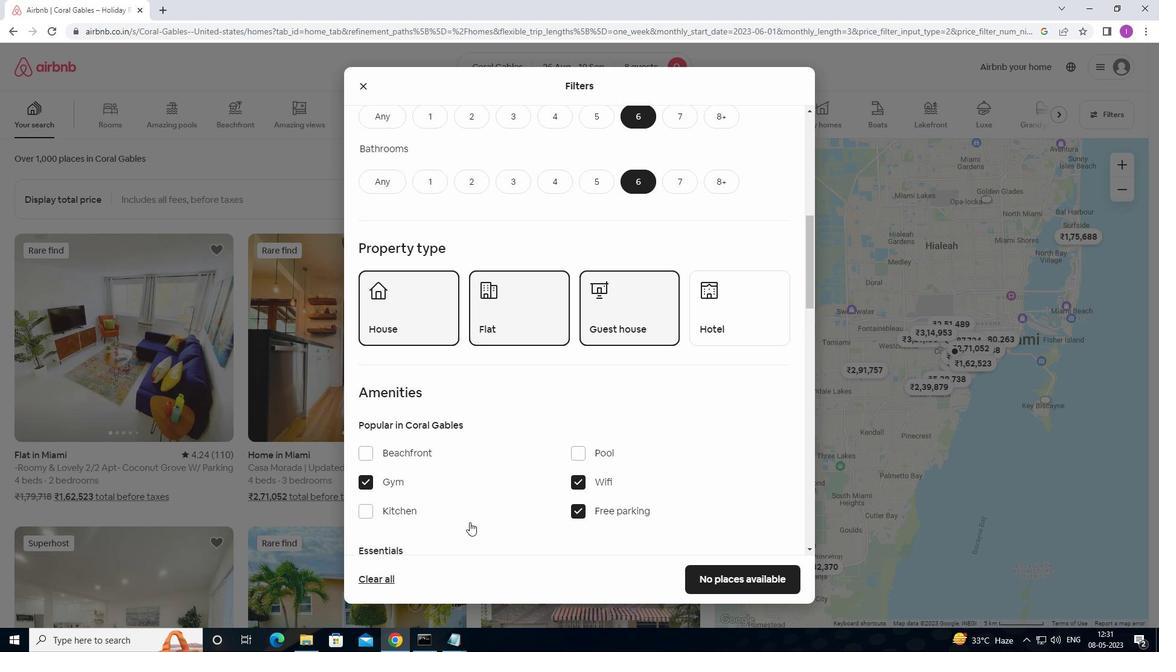 
Action: Mouse moved to (472, 521)
Screenshot: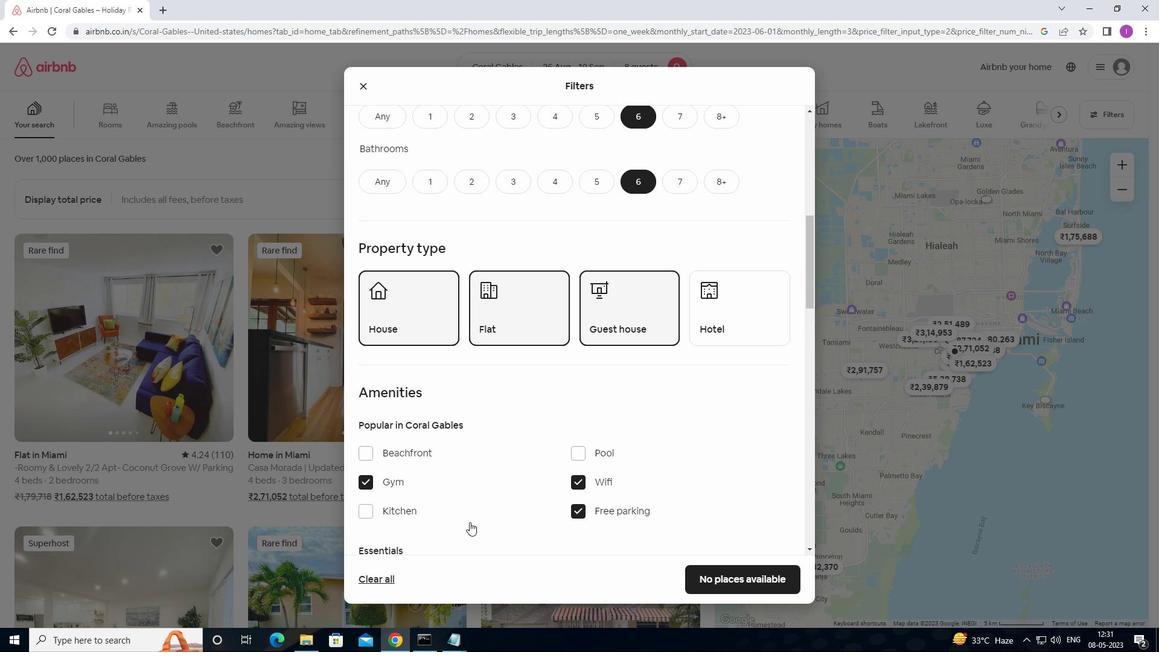 
Action: Mouse scrolled (472, 521) with delta (0, 0)
Screenshot: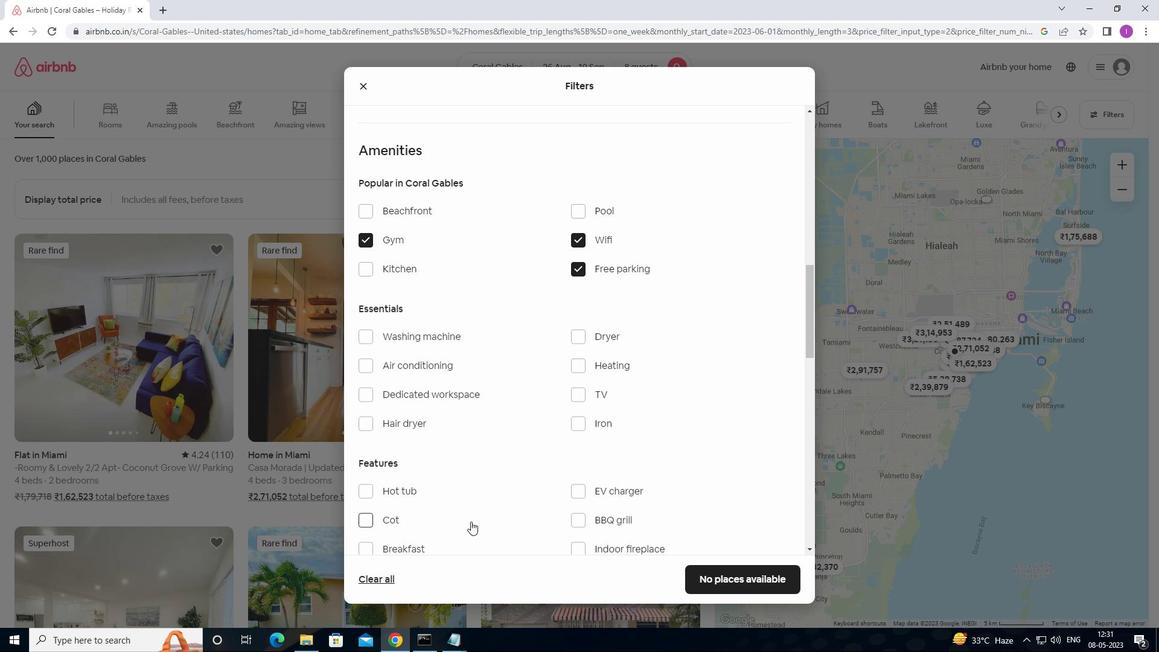 
Action: Mouse moved to (373, 432)
Screenshot: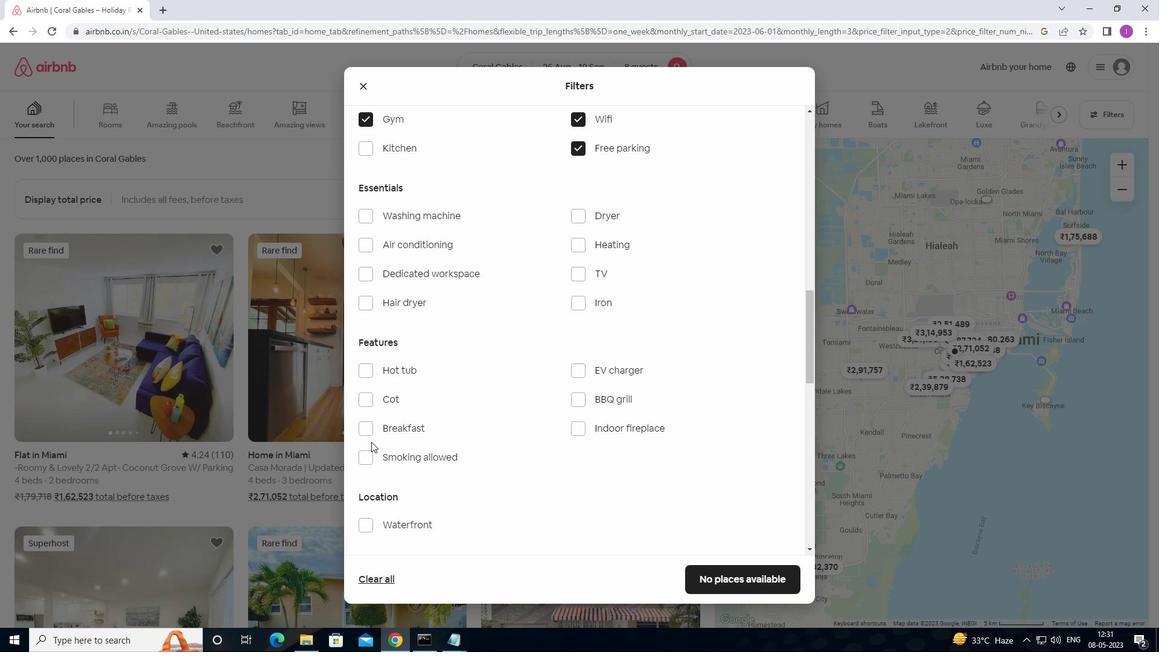 
Action: Mouse pressed left at (373, 432)
Screenshot: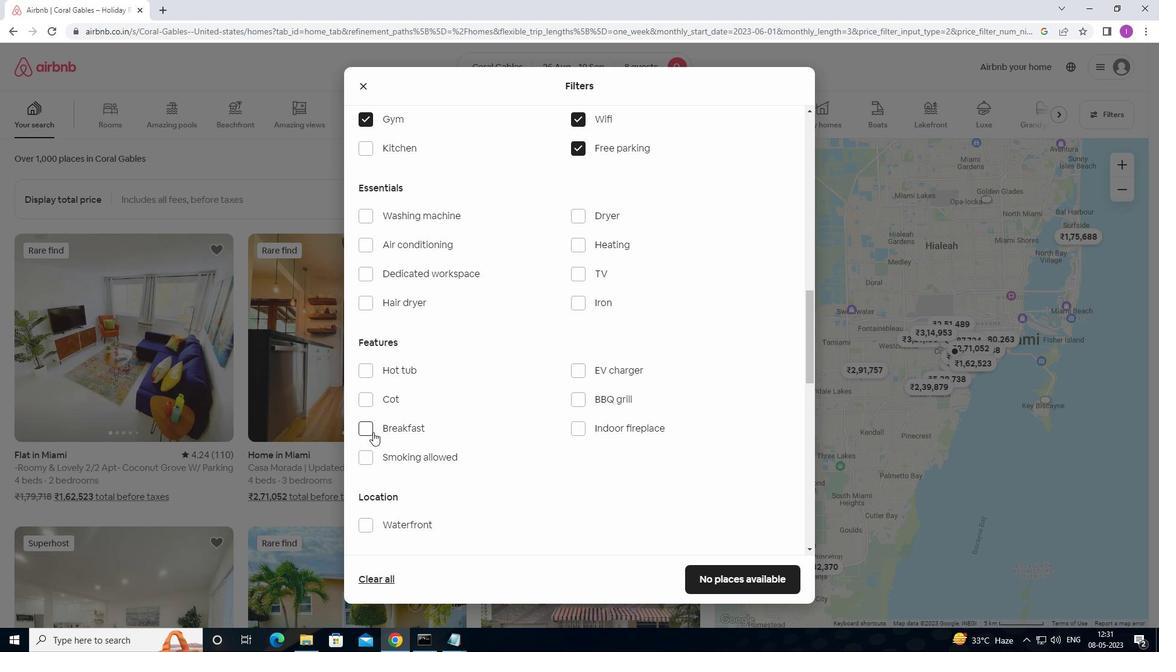 
Action: Mouse moved to (458, 459)
Screenshot: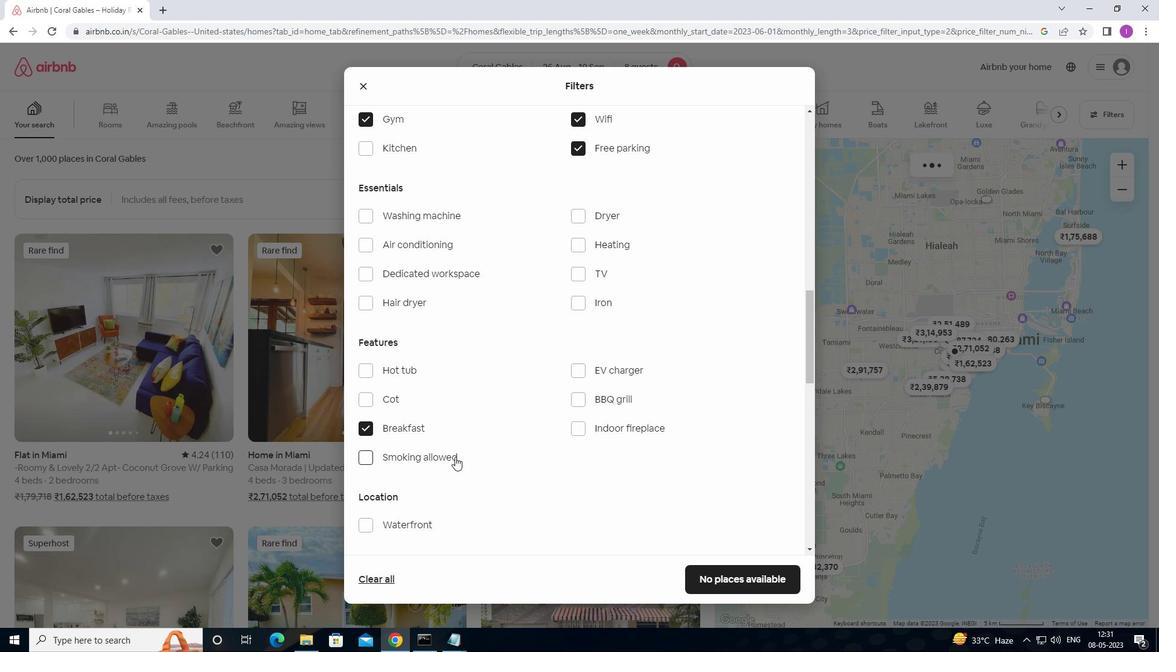 
Action: Mouse scrolled (458, 458) with delta (0, 0)
Screenshot: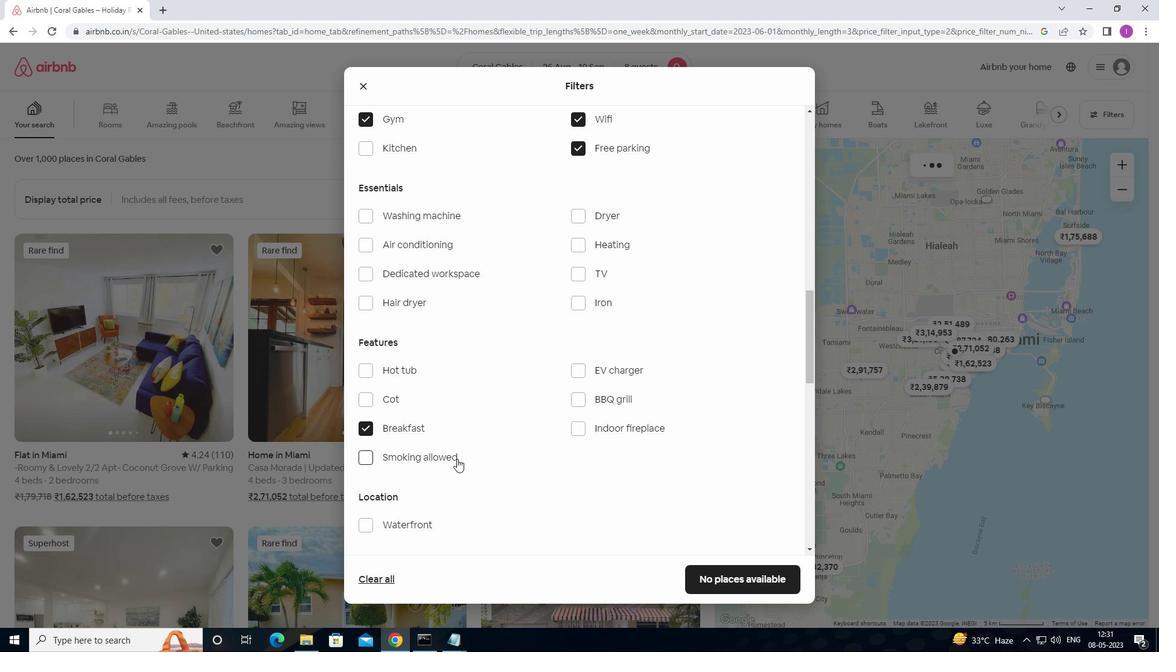 
Action: Mouse scrolled (458, 458) with delta (0, 0)
Screenshot: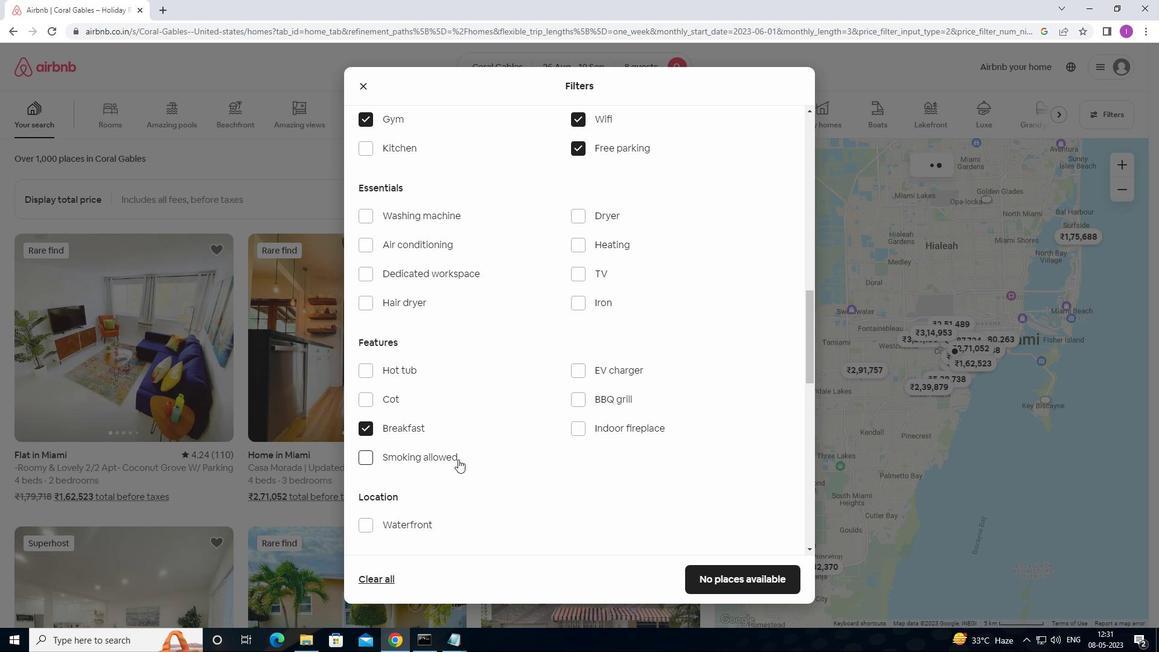 
Action: Mouse moved to (578, 156)
Screenshot: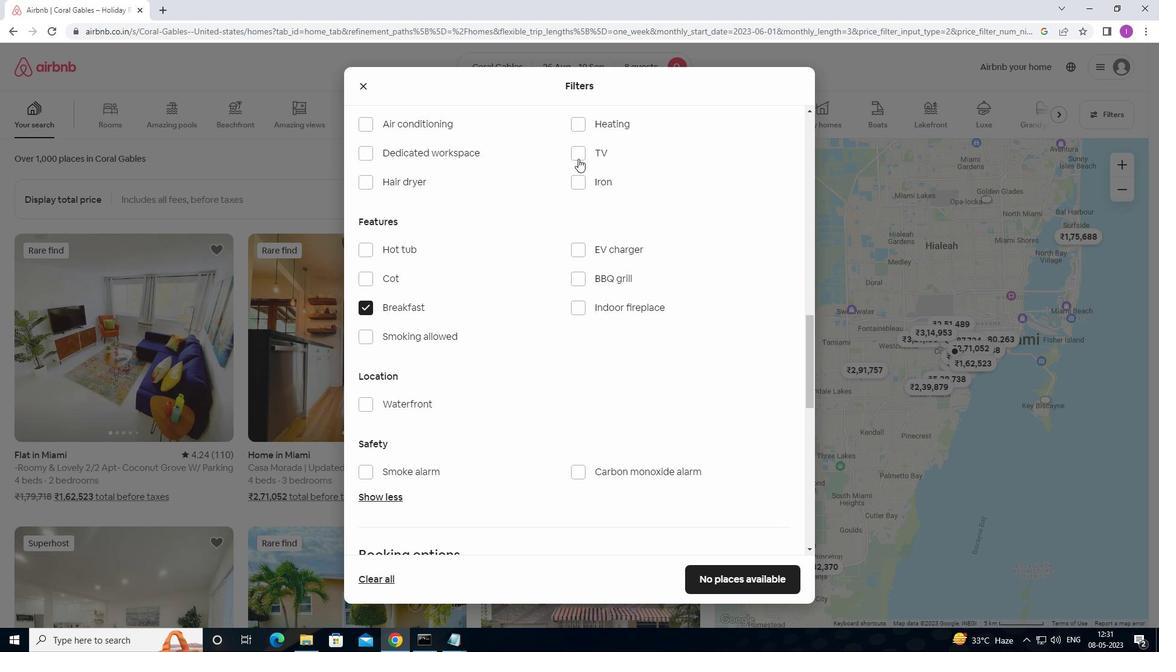 
Action: Mouse pressed left at (578, 156)
Screenshot: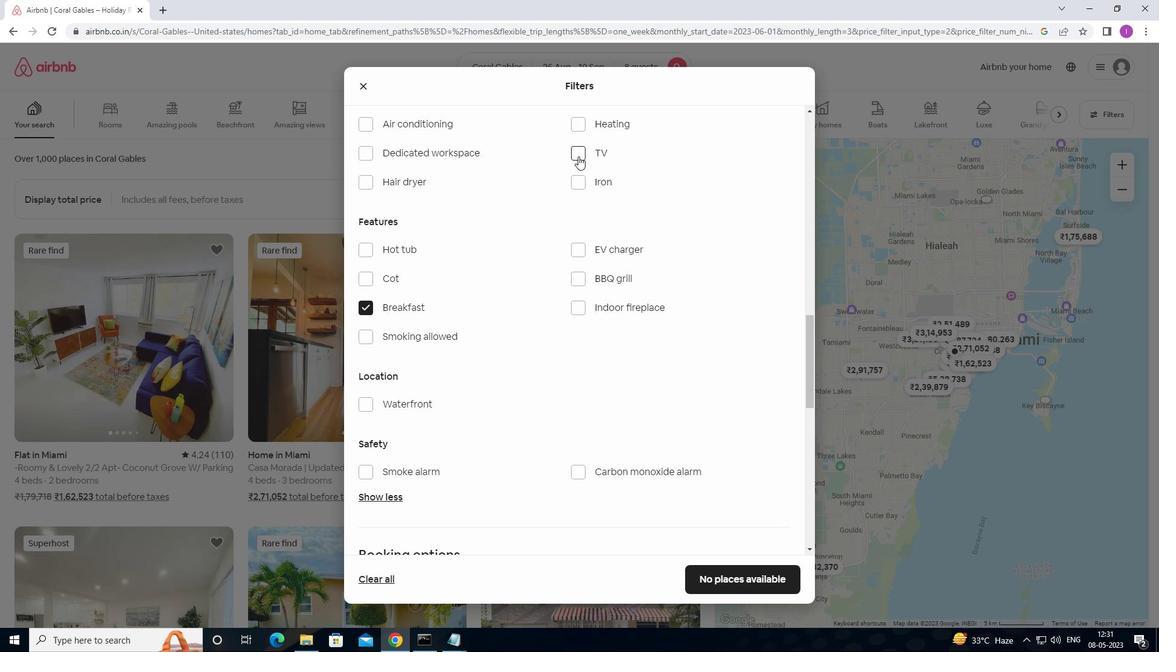 
Action: Mouse moved to (528, 255)
Screenshot: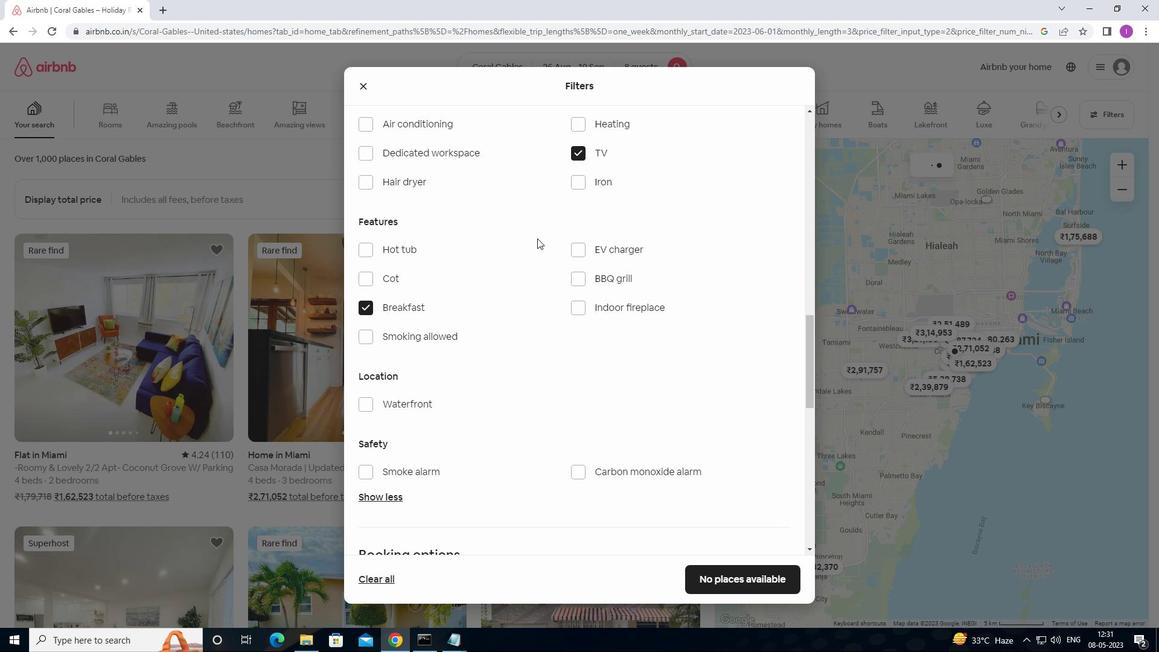 
Action: Mouse scrolled (528, 254) with delta (0, 0)
Screenshot: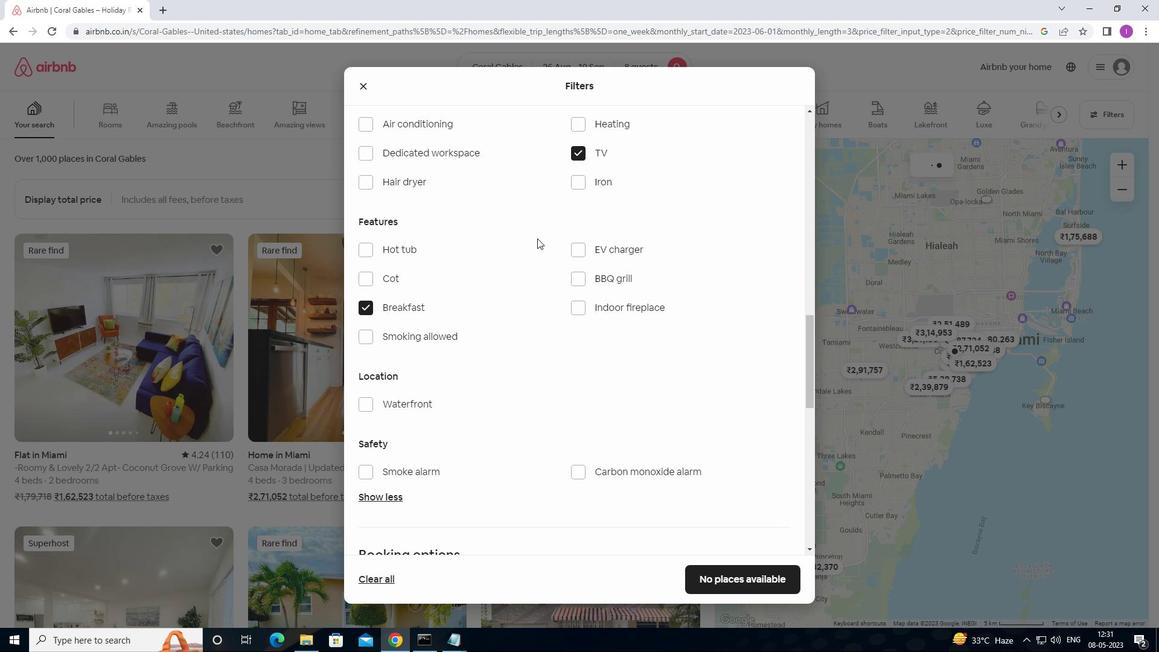 
Action: Mouse moved to (527, 259)
Screenshot: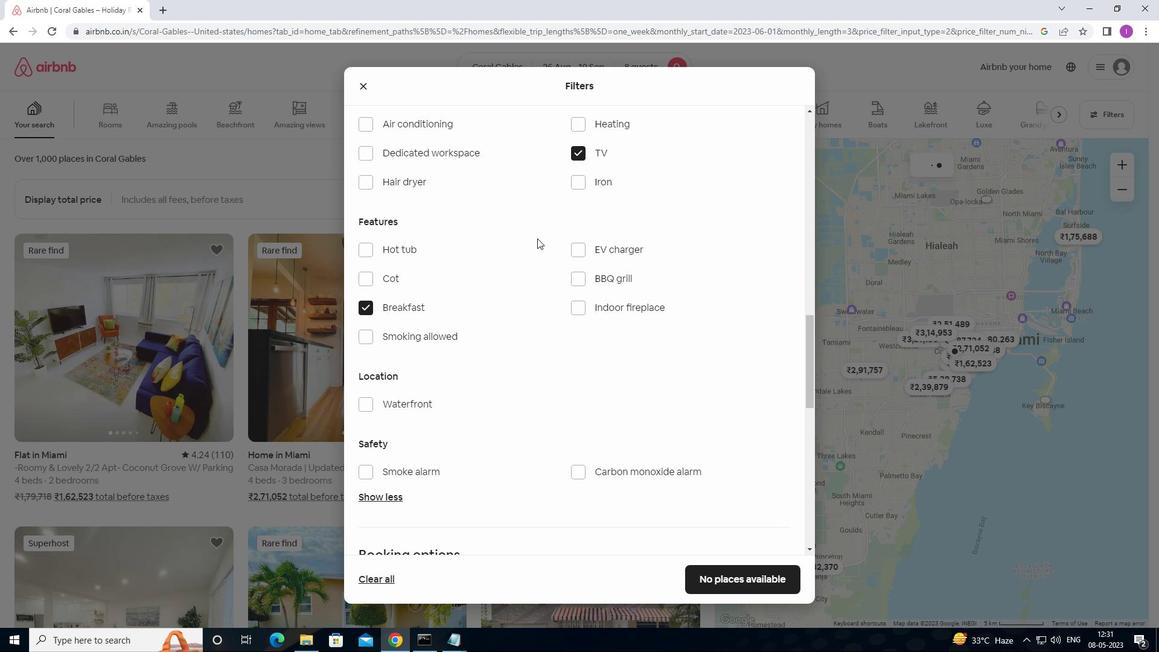 
Action: Mouse scrolled (527, 259) with delta (0, 0)
Screenshot: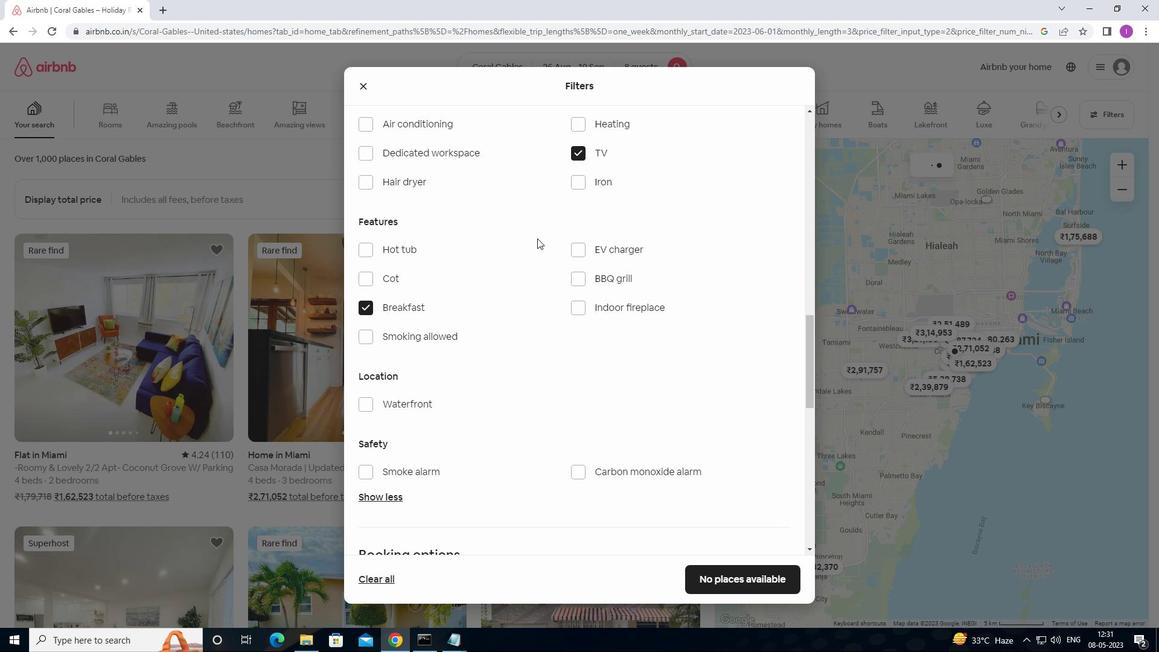 
Action: Mouse moved to (527, 261)
Screenshot: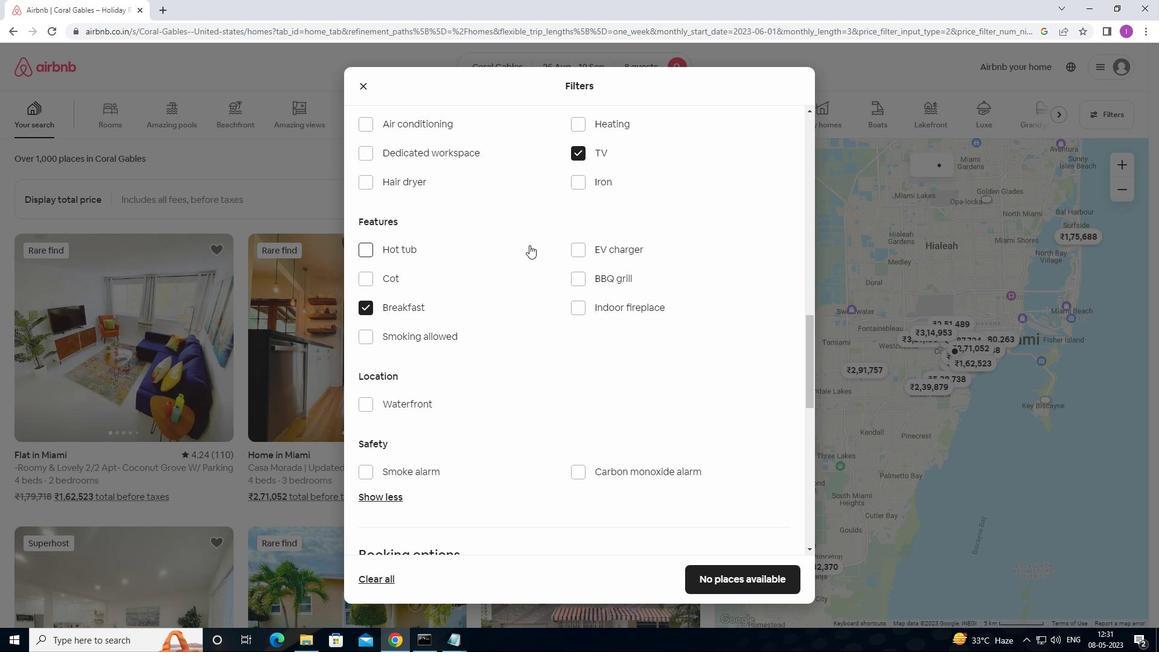 
Action: Mouse scrolled (527, 260) with delta (0, 0)
Screenshot: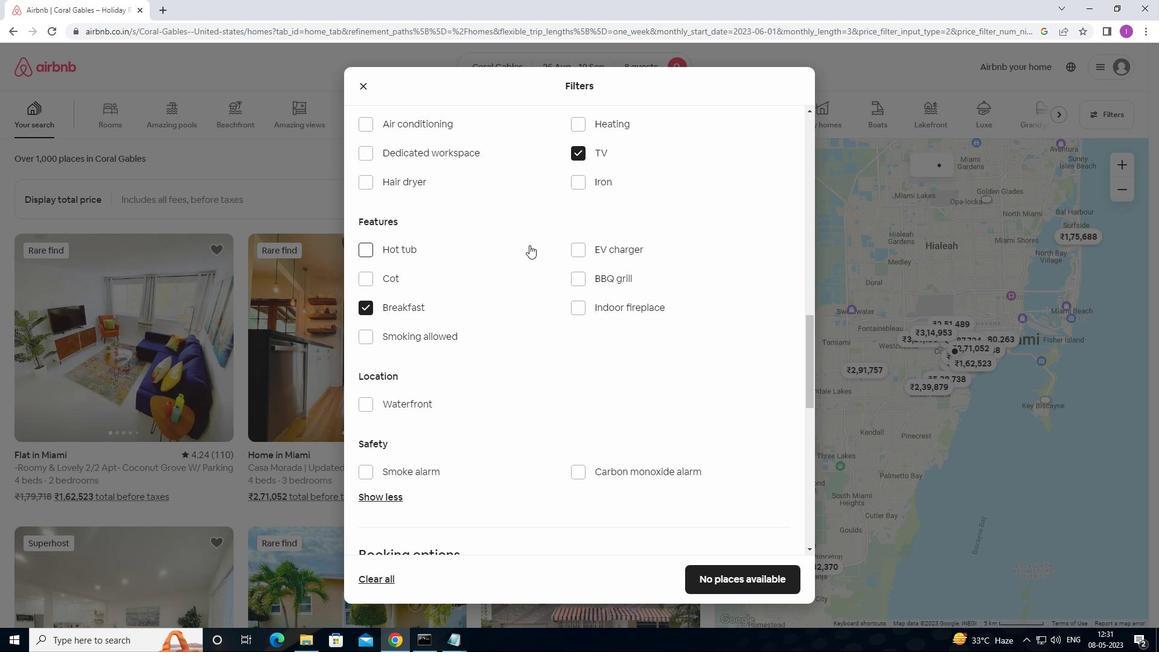 
Action: Mouse moved to (527, 261)
Screenshot: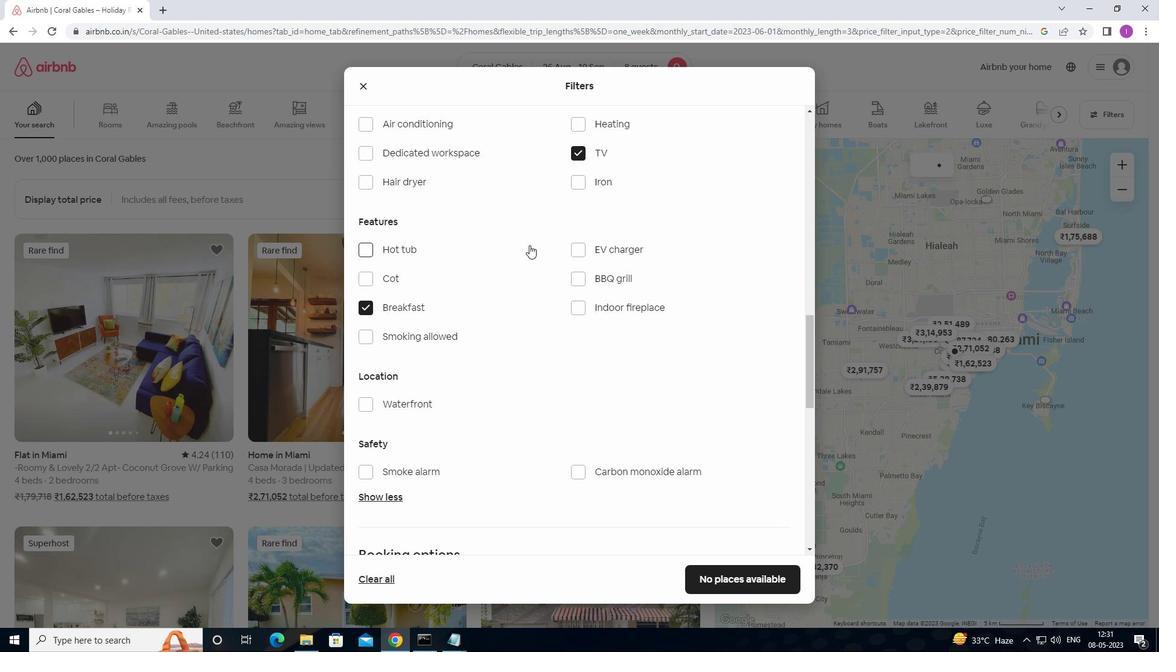 
Action: Mouse scrolled (527, 260) with delta (0, 0)
Screenshot: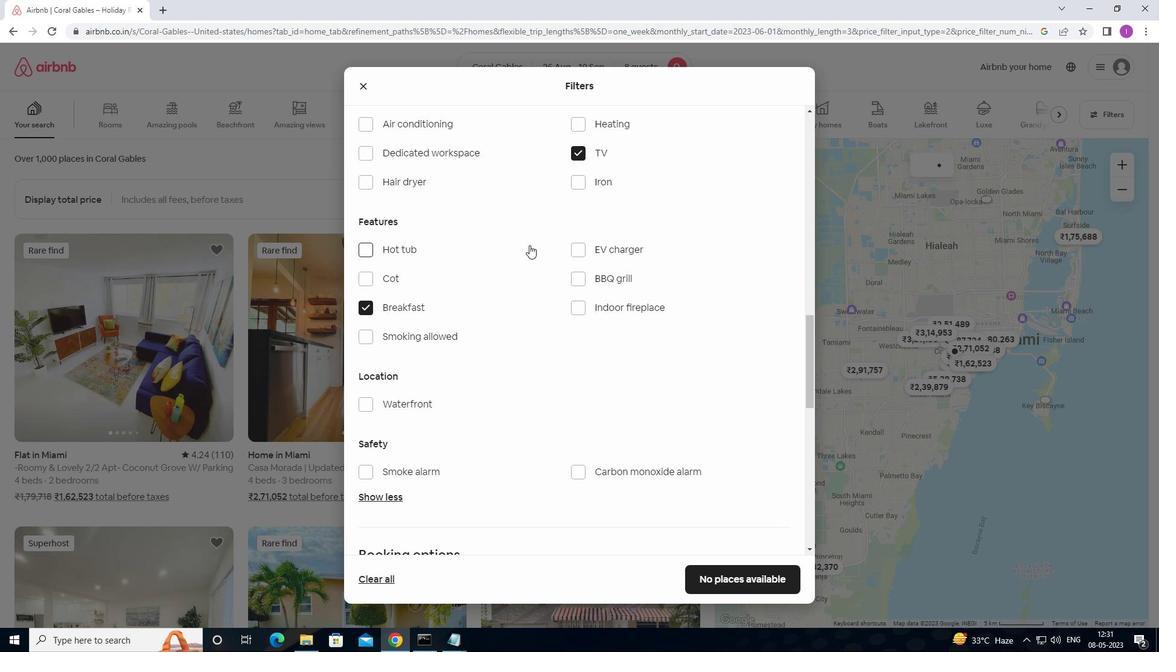 
Action: Mouse moved to (768, 391)
Screenshot: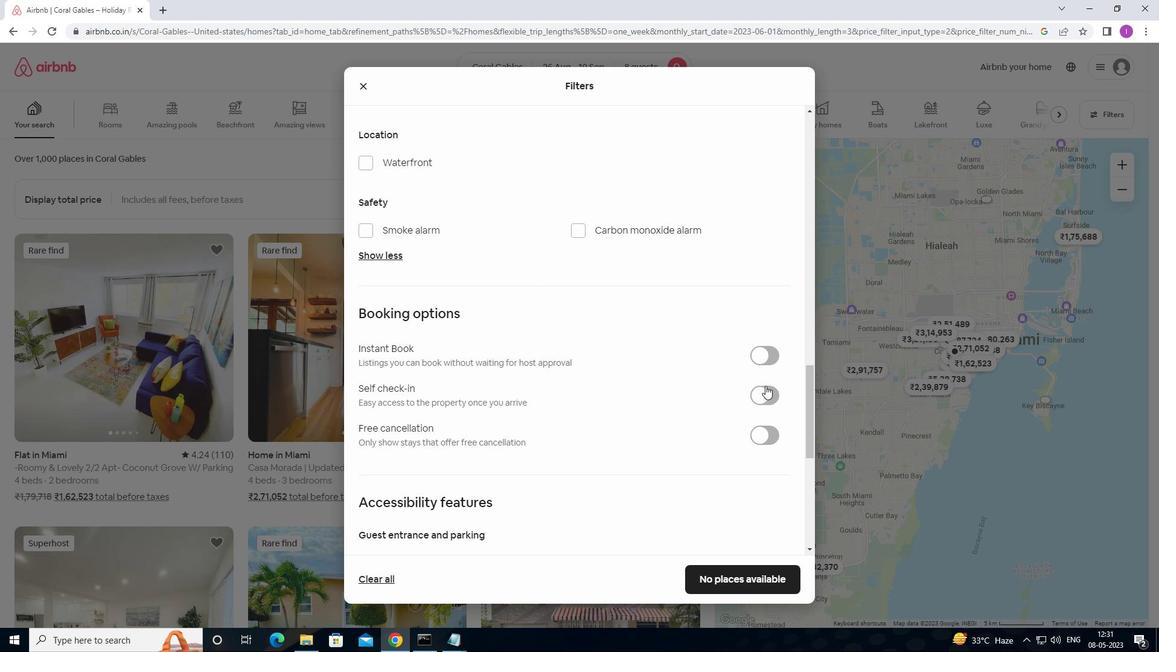 
Action: Mouse pressed left at (768, 391)
Screenshot: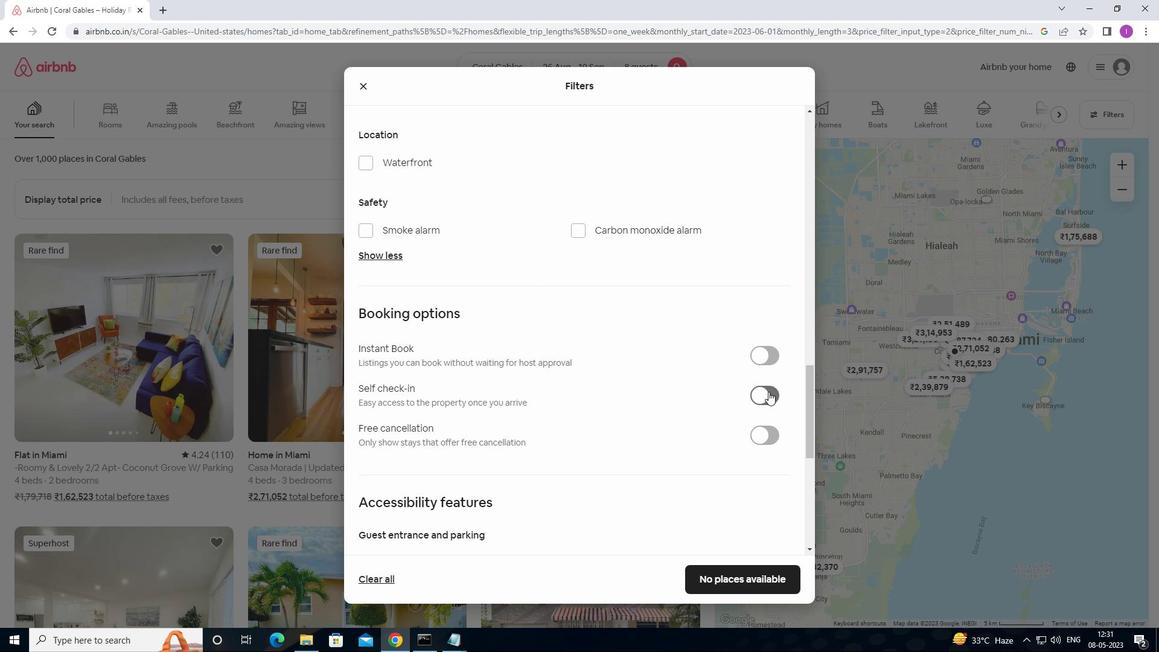 
Action: Mouse moved to (607, 416)
Screenshot: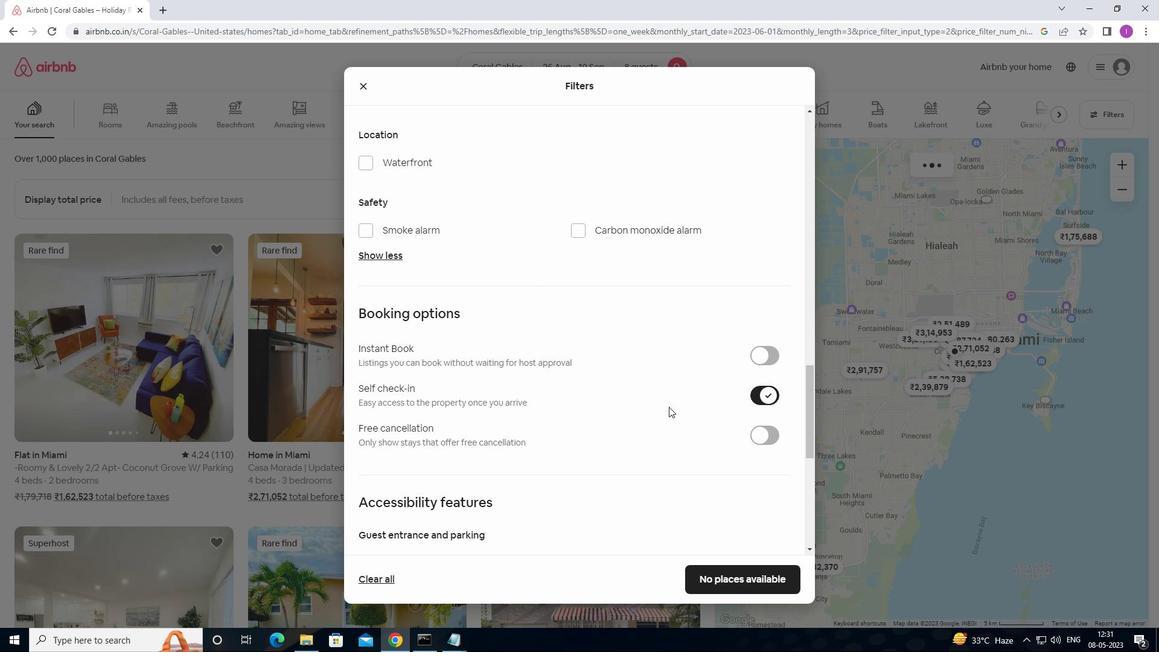 
Action: Mouse scrolled (607, 415) with delta (0, 0)
Screenshot: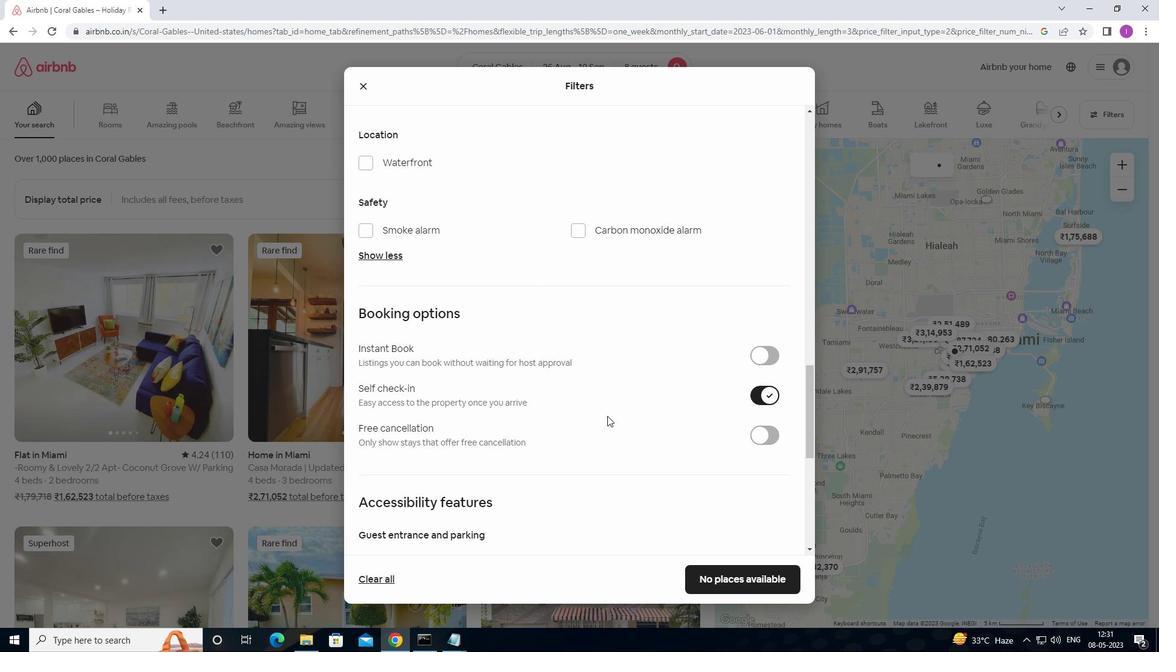 
Action: Mouse scrolled (607, 415) with delta (0, 0)
Screenshot: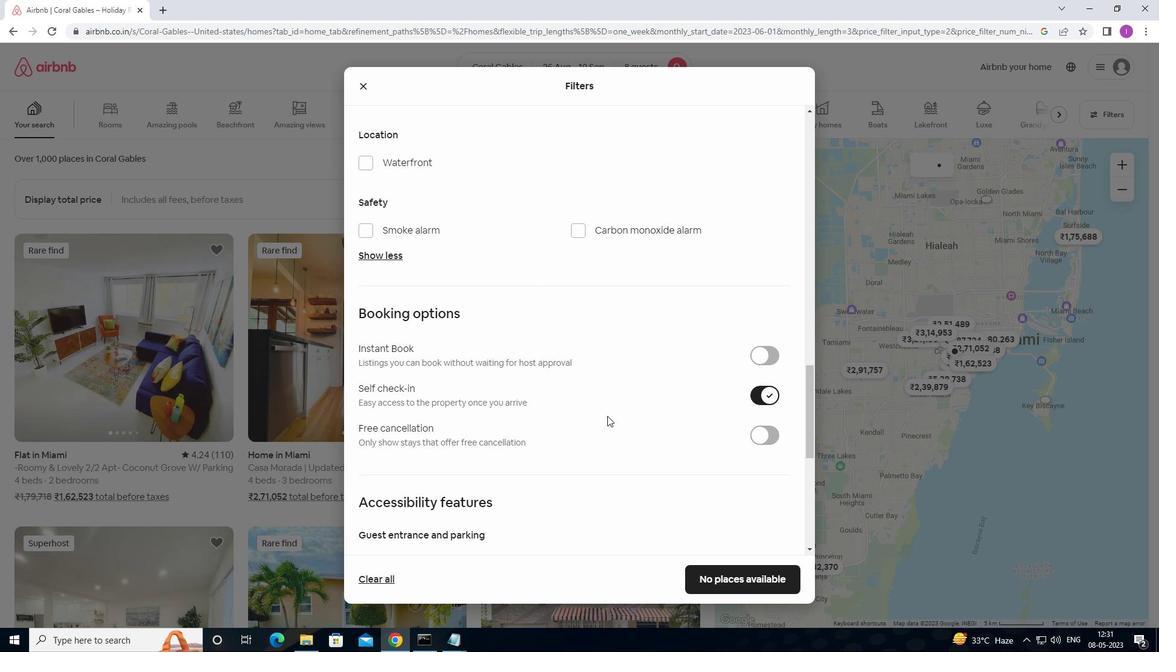 
Action: Mouse moved to (607, 416)
Screenshot: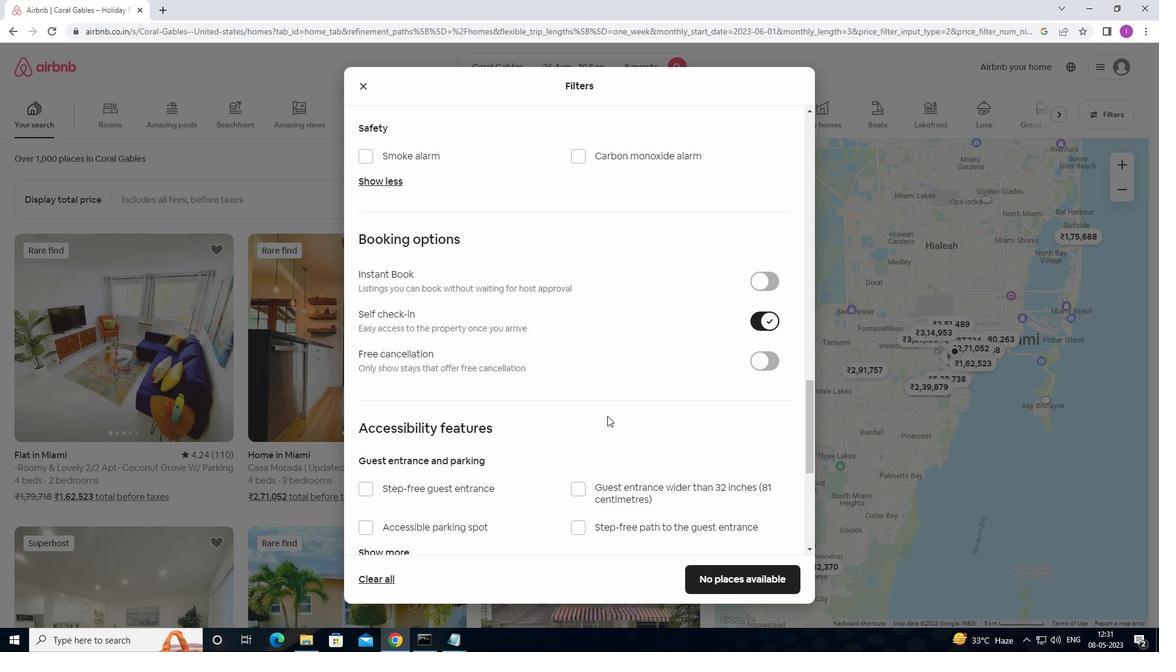 
Action: Mouse scrolled (607, 415) with delta (0, 0)
Screenshot: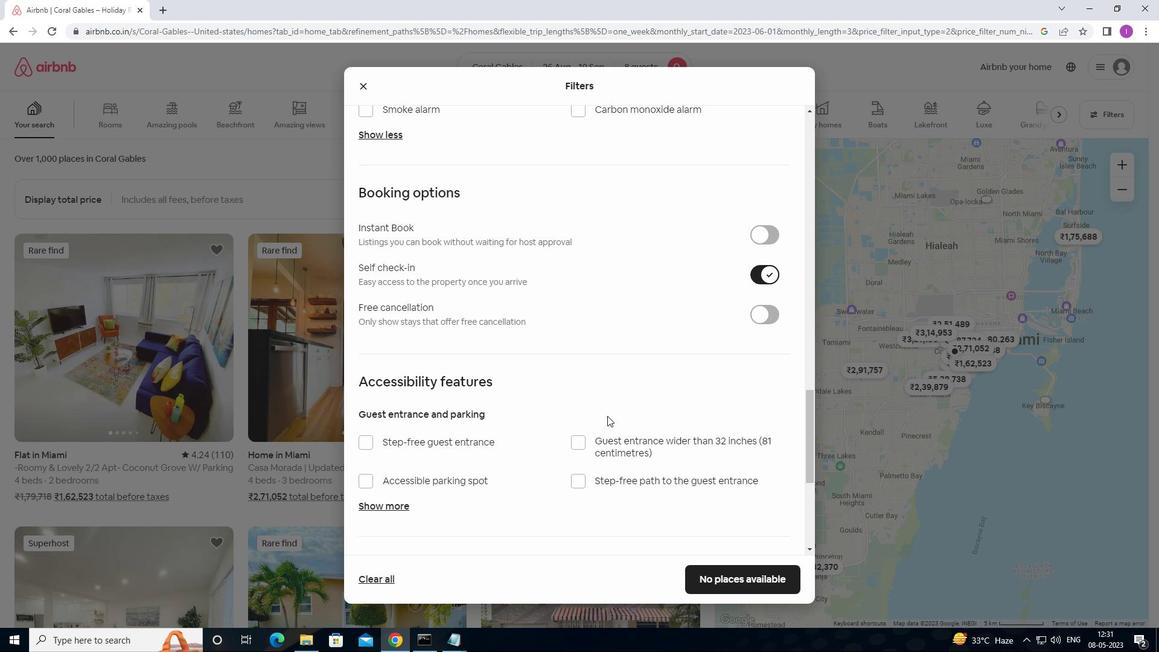 
Action: Mouse scrolled (607, 415) with delta (0, 0)
Screenshot: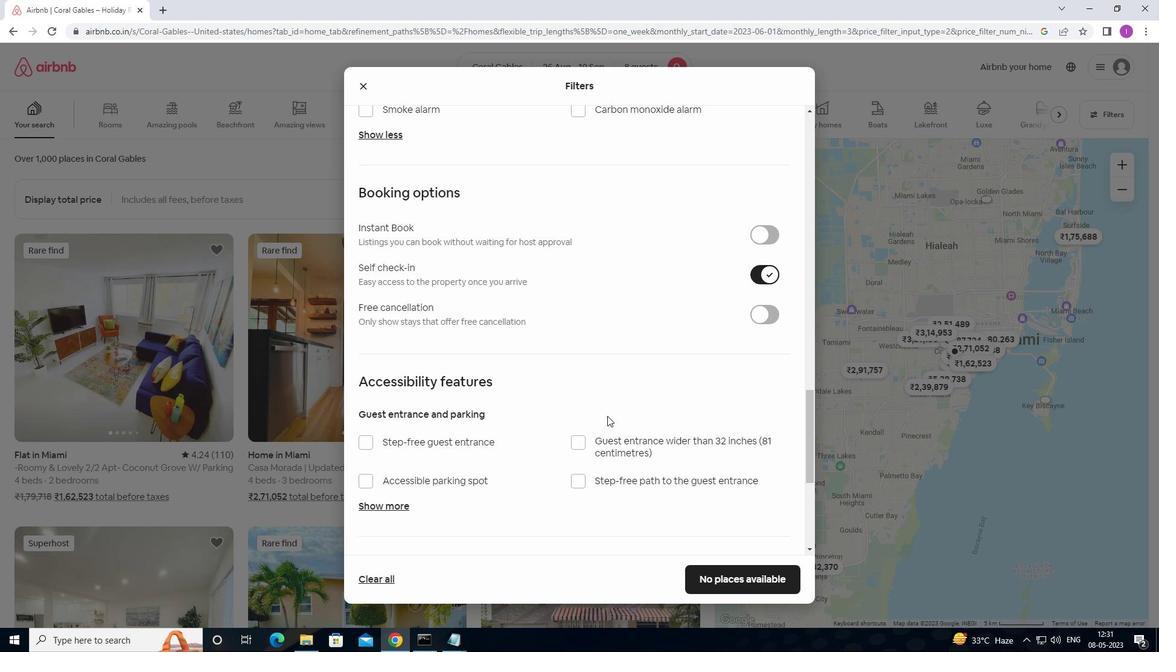 
Action: Mouse moved to (607, 416)
Screenshot: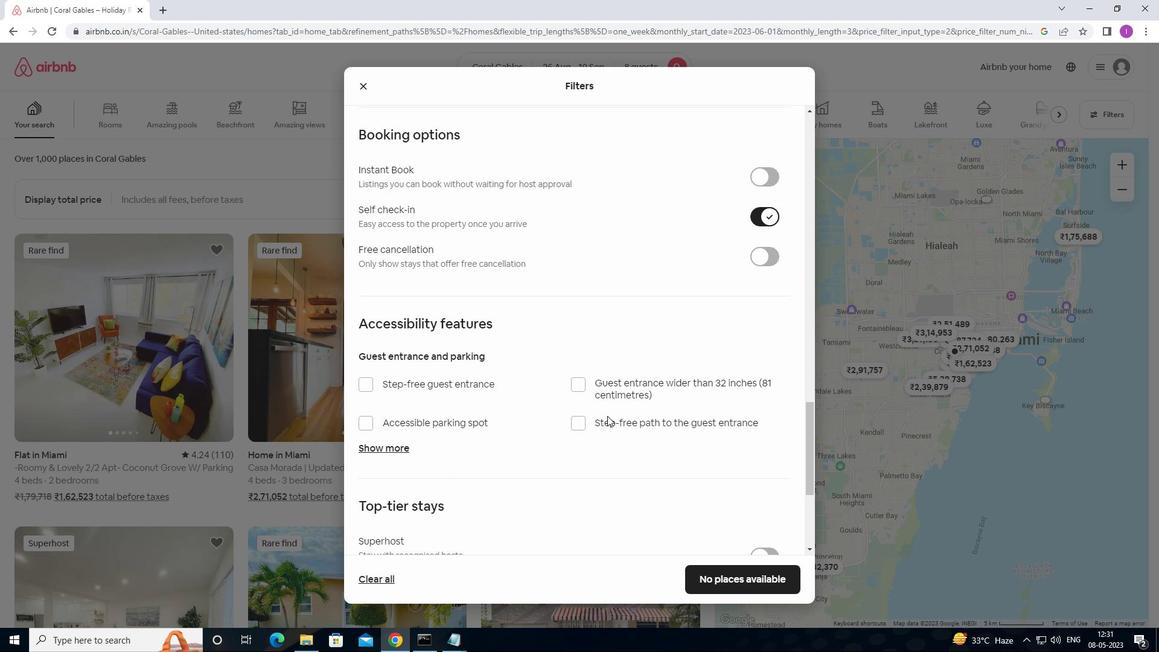 
Action: Mouse scrolled (607, 415) with delta (0, 0)
Screenshot: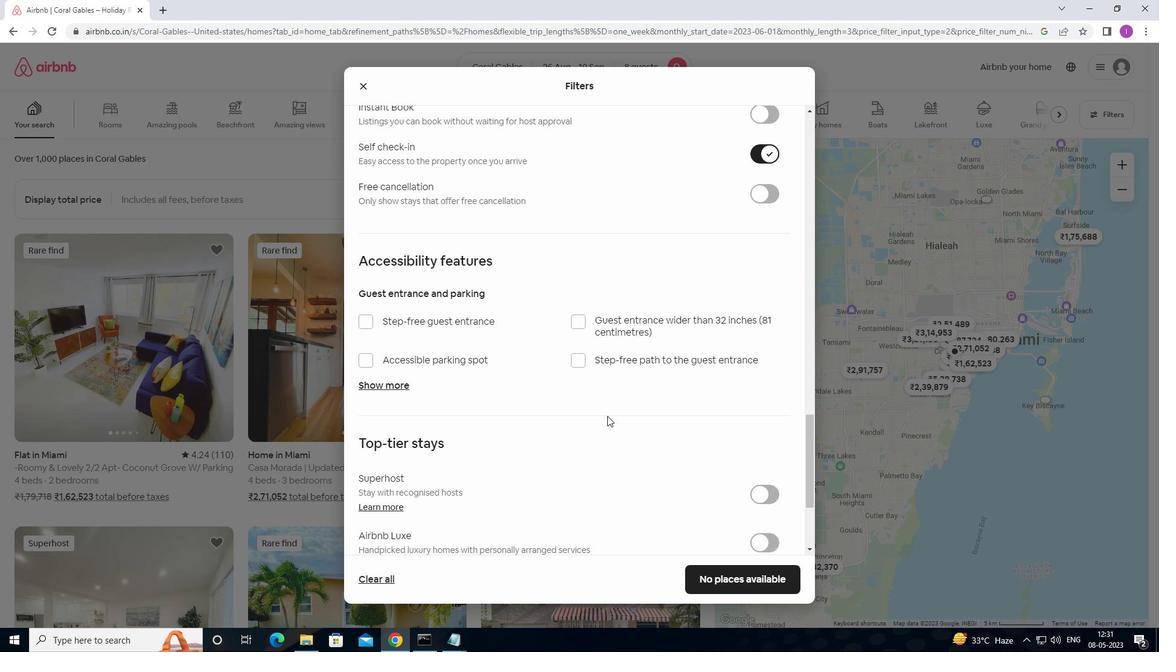 
Action: Mouse scrolled (607, 415) with delta (0, 0)
Screenshot: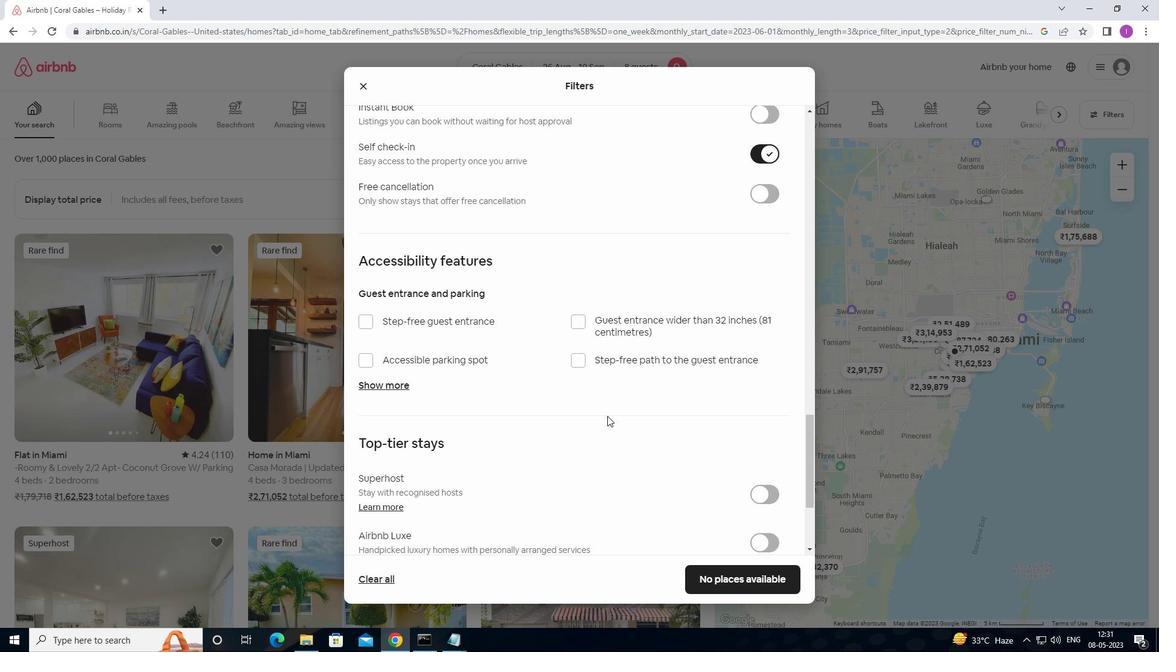 
Action: Mouse moved to (609, 413)
Screenshot: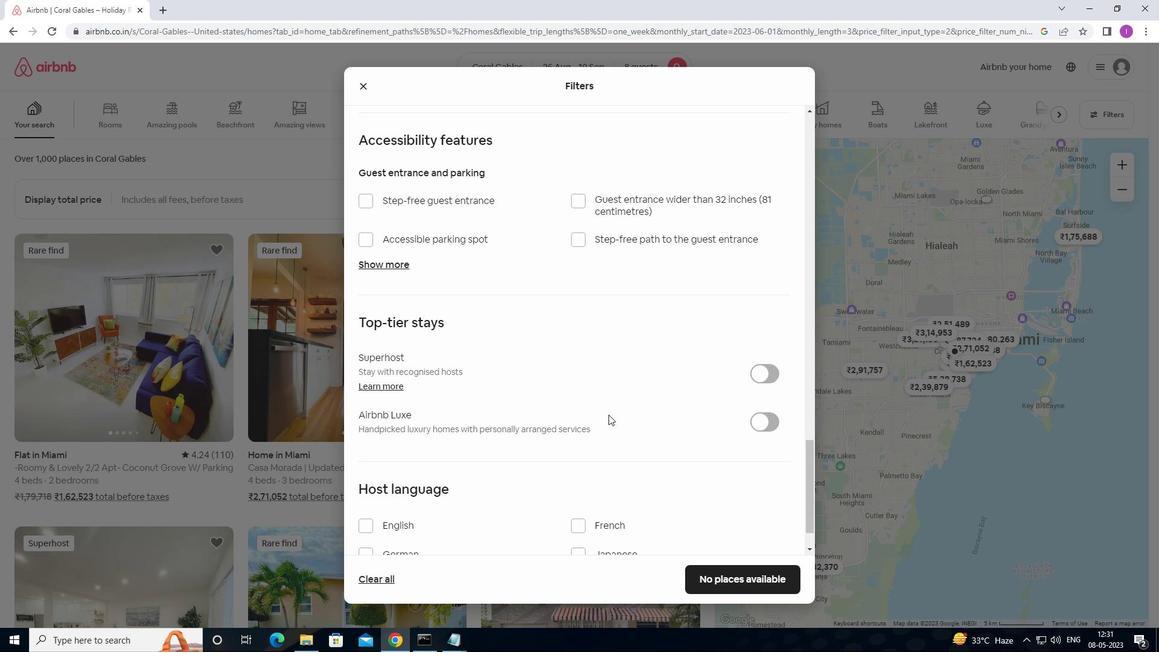 
Action: Mouse scrolled (609, 413) with delta (0, 0)
Screenshot: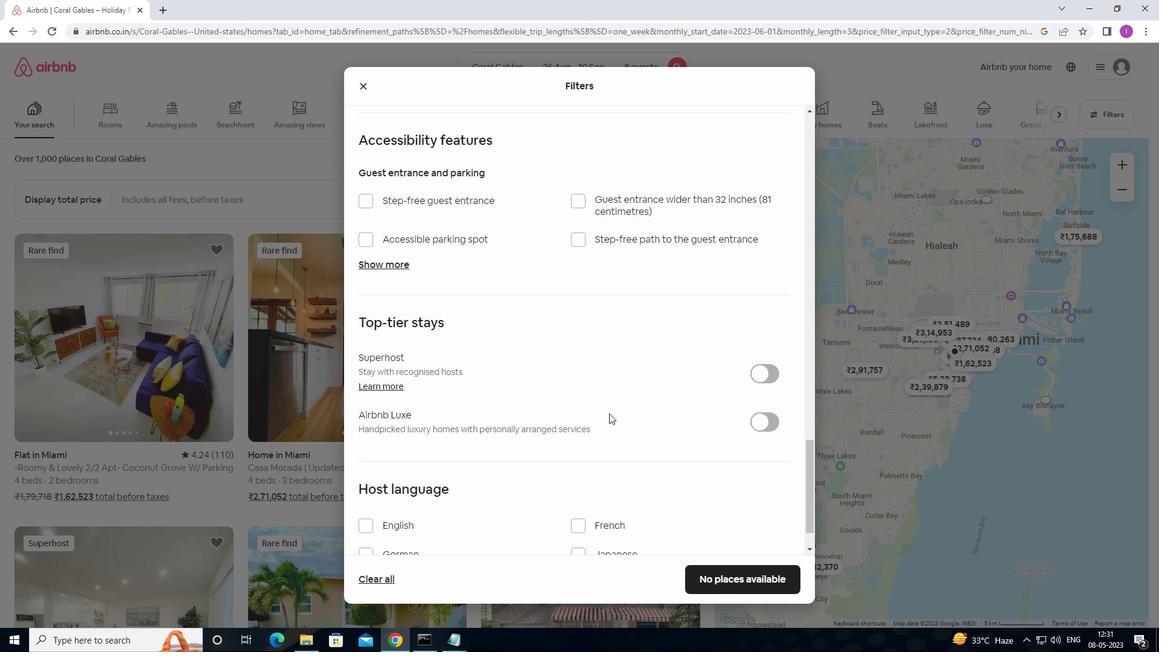 
Action: Mouse scrolled (609, 413) with delta (0, 0)
Screenshot: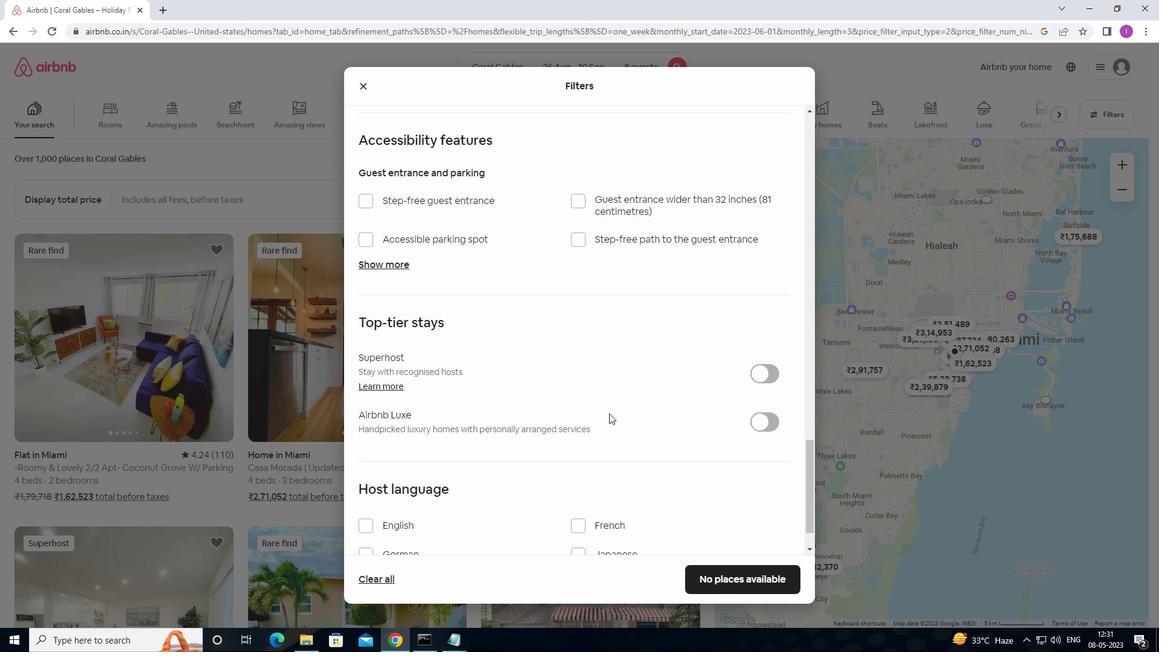
Action: Mouse moved to (366, 471)
Screenshot: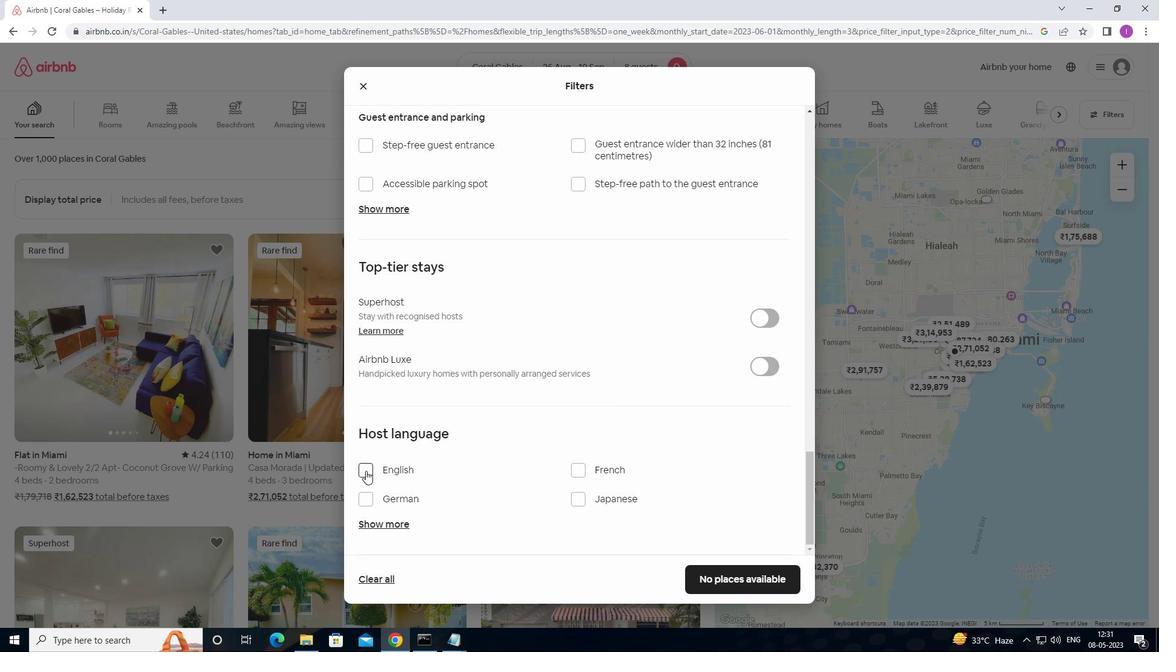 
Action: Mouse pressed left at (366, 471)
Screenshot: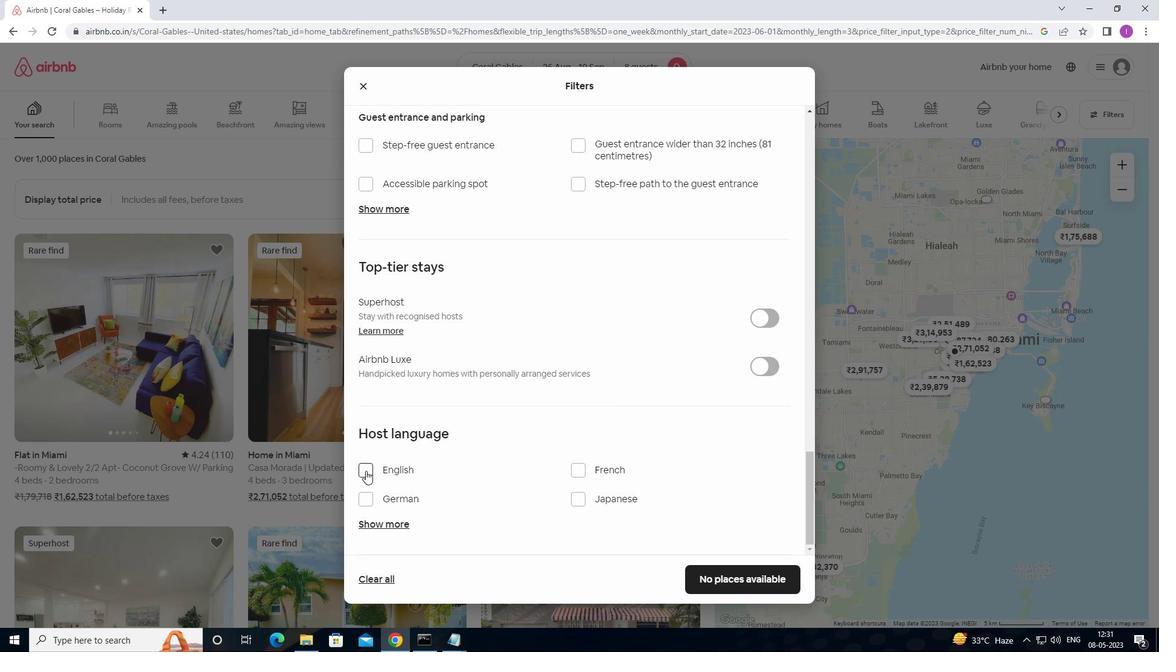 
Action: Mouse moved to (719, 574)
Screenshot: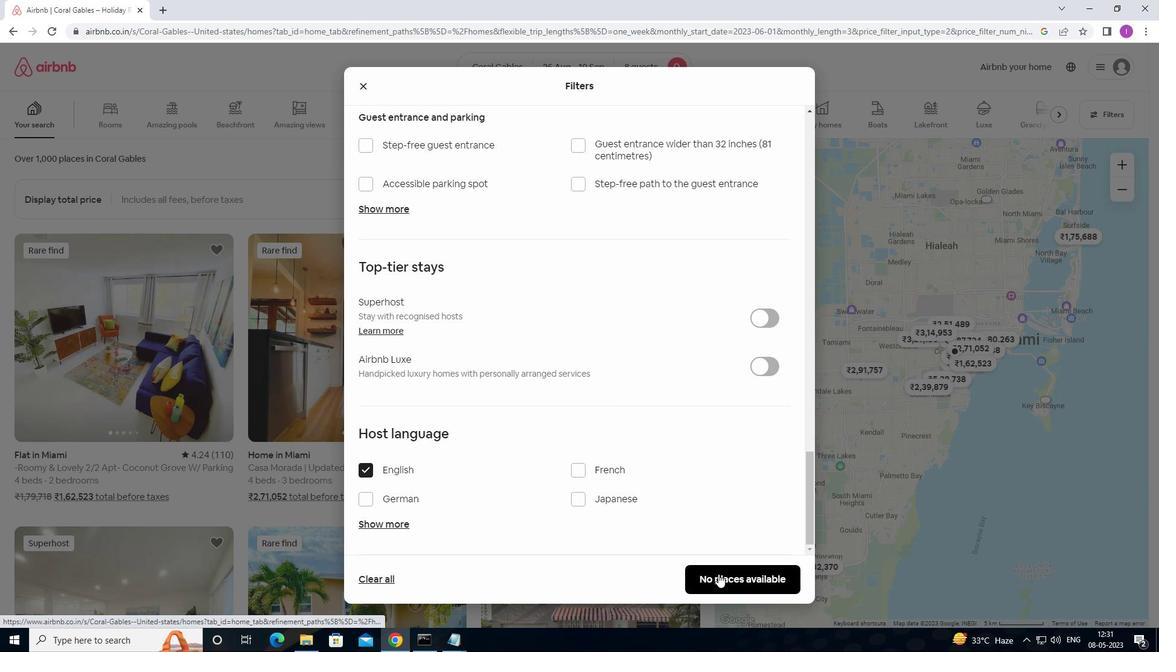 
Action: Mouse pressed left at (719, 574)
Screenshot: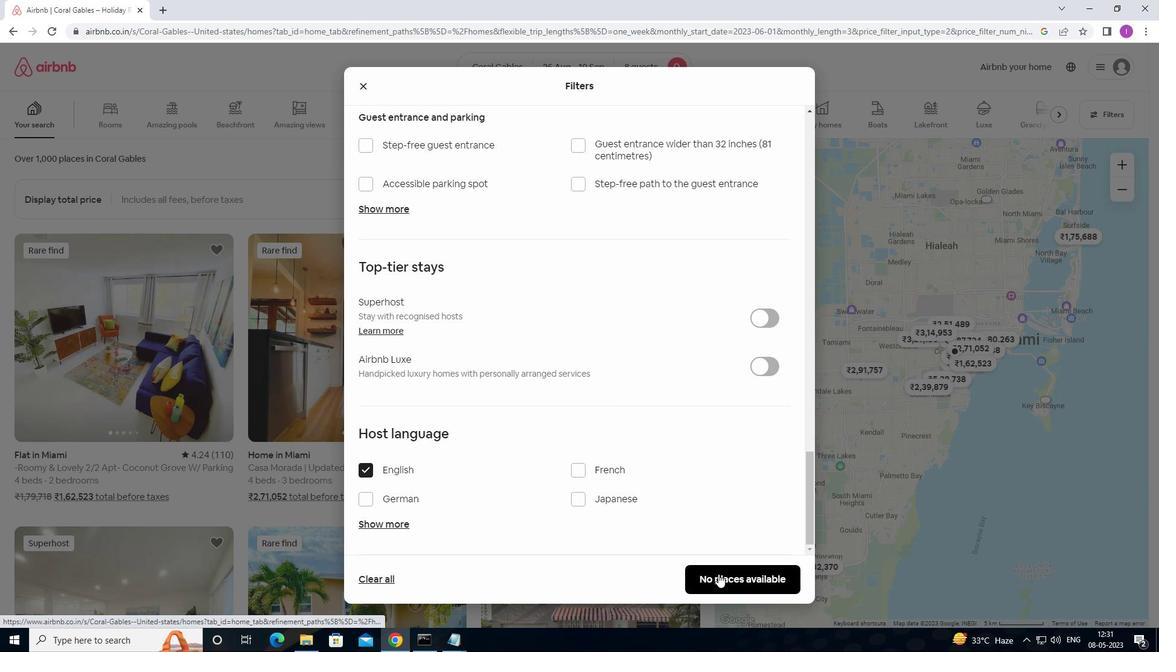 
Action: Mouse moved to (726, 569)
Screenshot: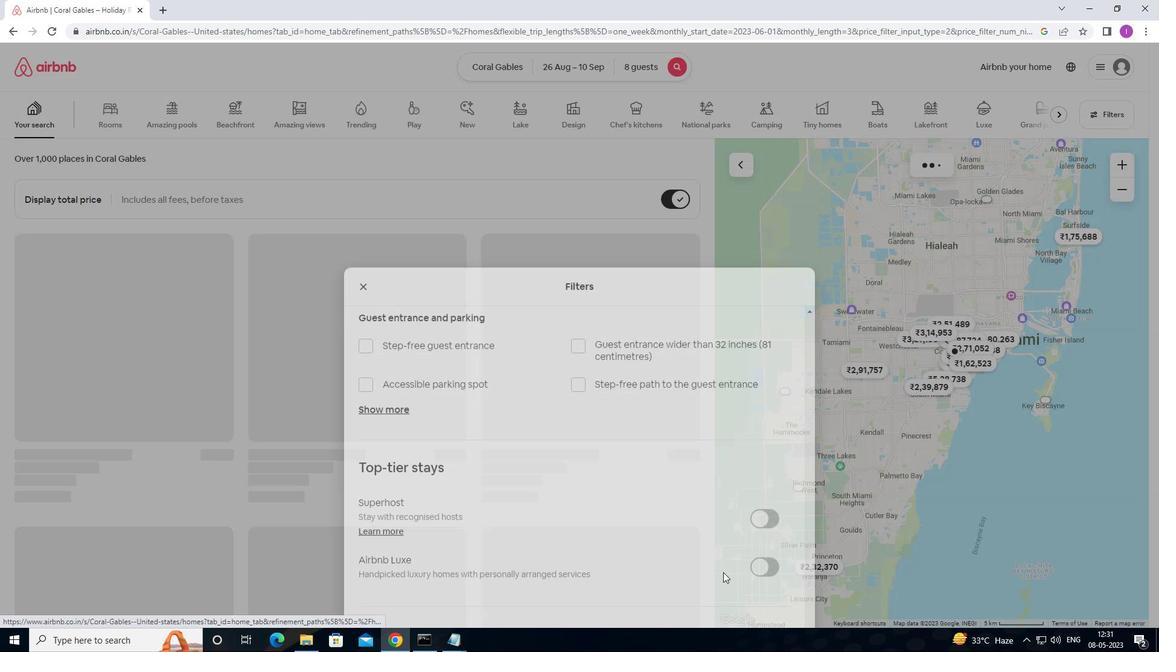 
